 Task: Find connections with filter location Lençóis Paulista with filter topic #lawenforcementwith filter profile language French with filter current company Ramco Systems with filter school Techno India College Of Technology with filter industry Investment Banking with filter service category Project Management with filter keywords title Brand Strategist
Action: Mouse moved to (547, 72)
Screenshot: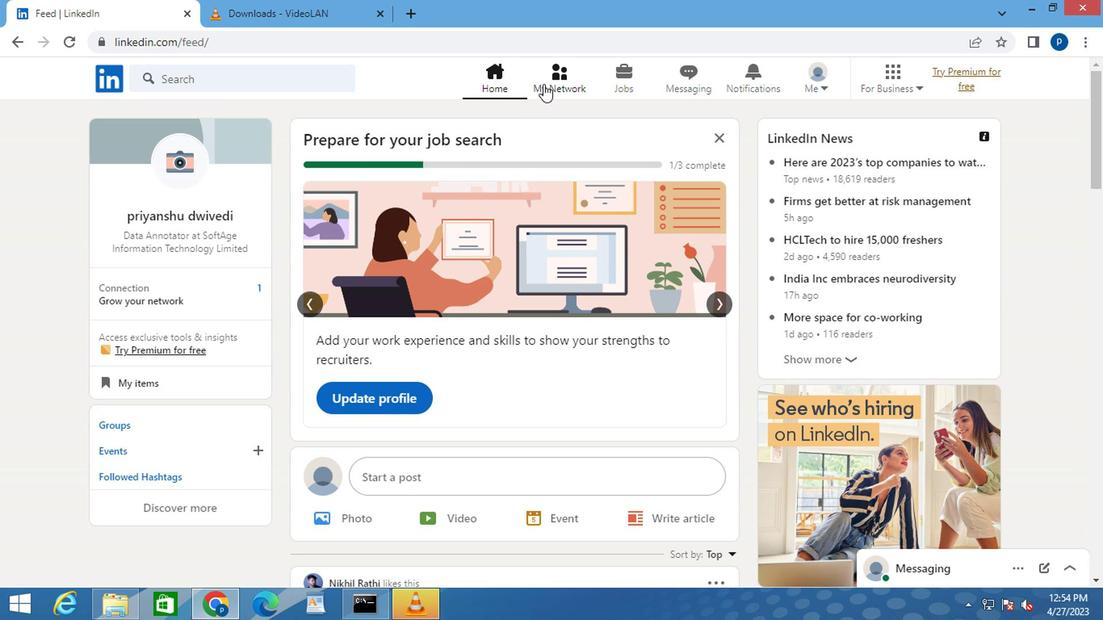 
Action: Mouse pressed left at (547, 72)
Screenshot: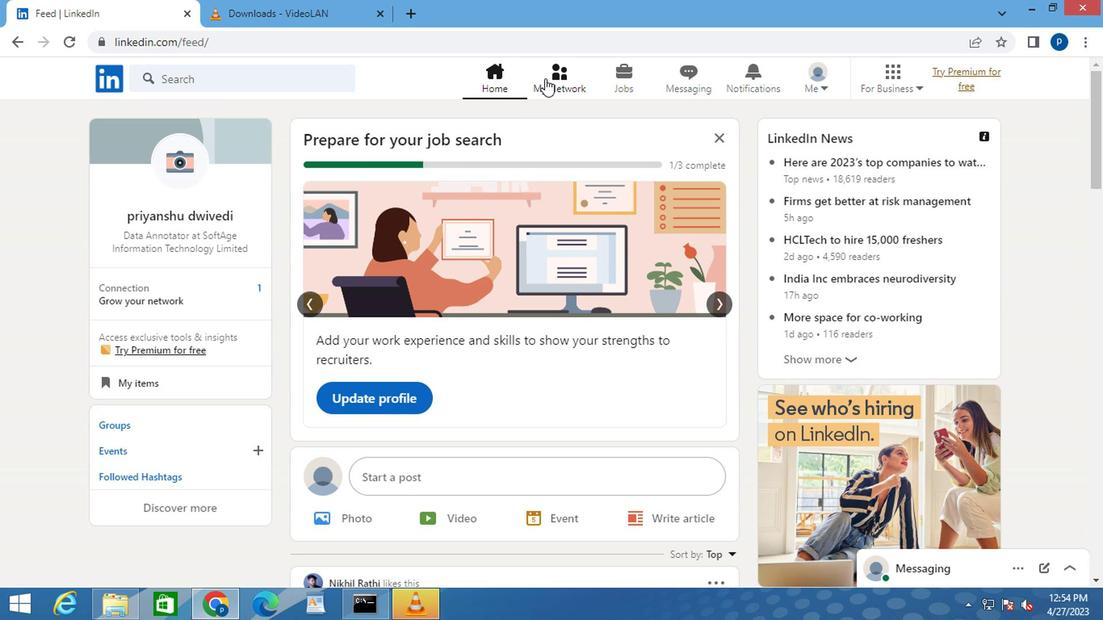
Action: Mouse moved to (203, 158)
Screenshot: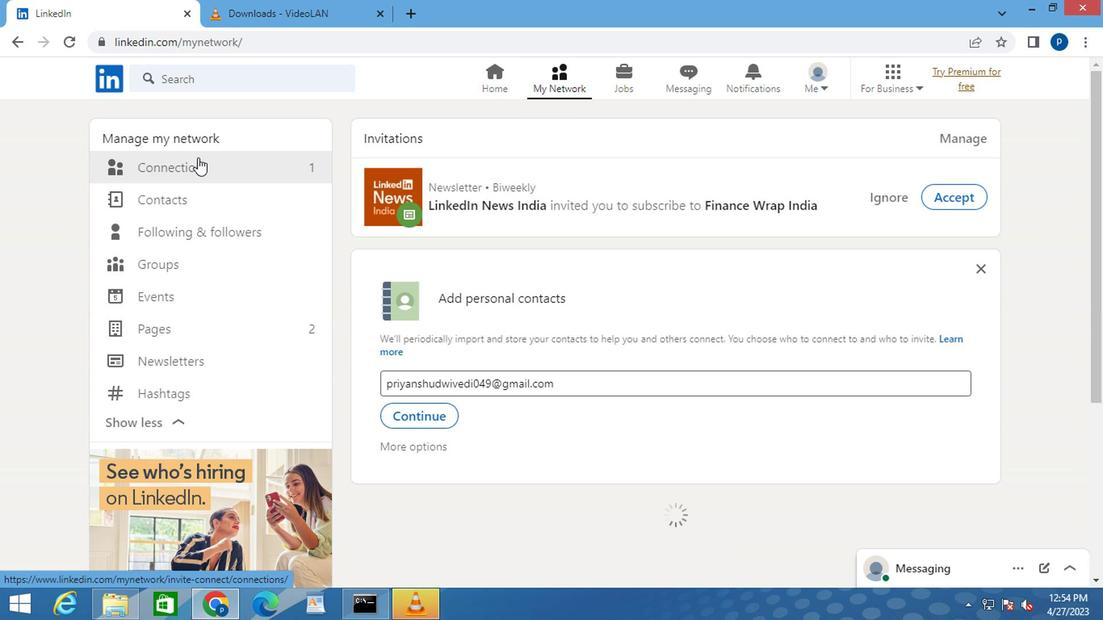 
Action: Mouse pressed left at (203, 158)
Screenshot: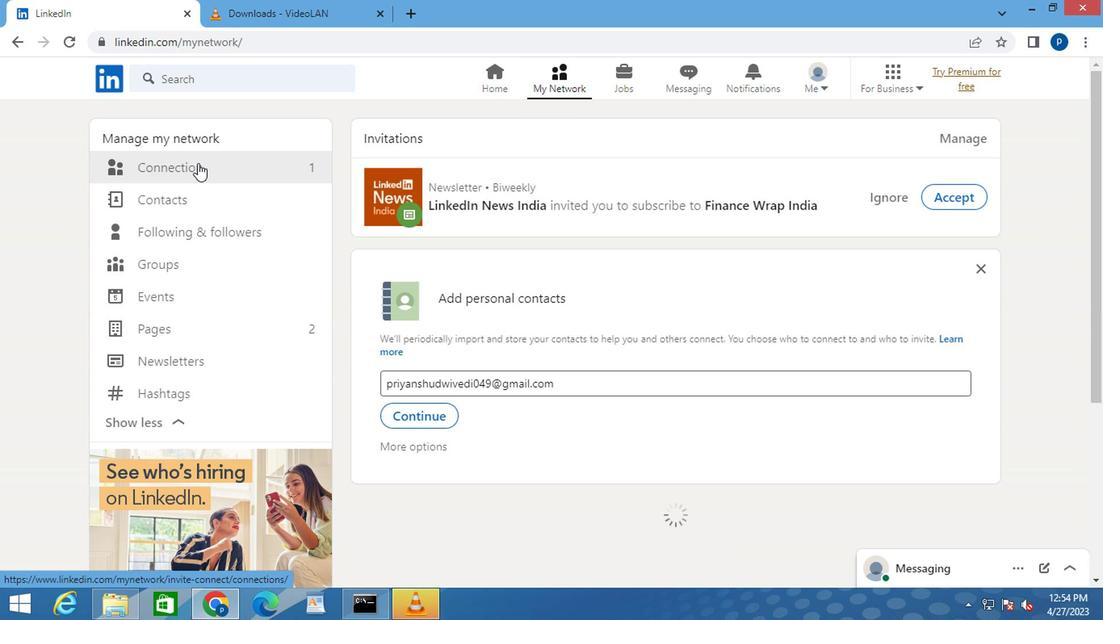 
Action: Mouse moved to (663, 158)
Screenshot: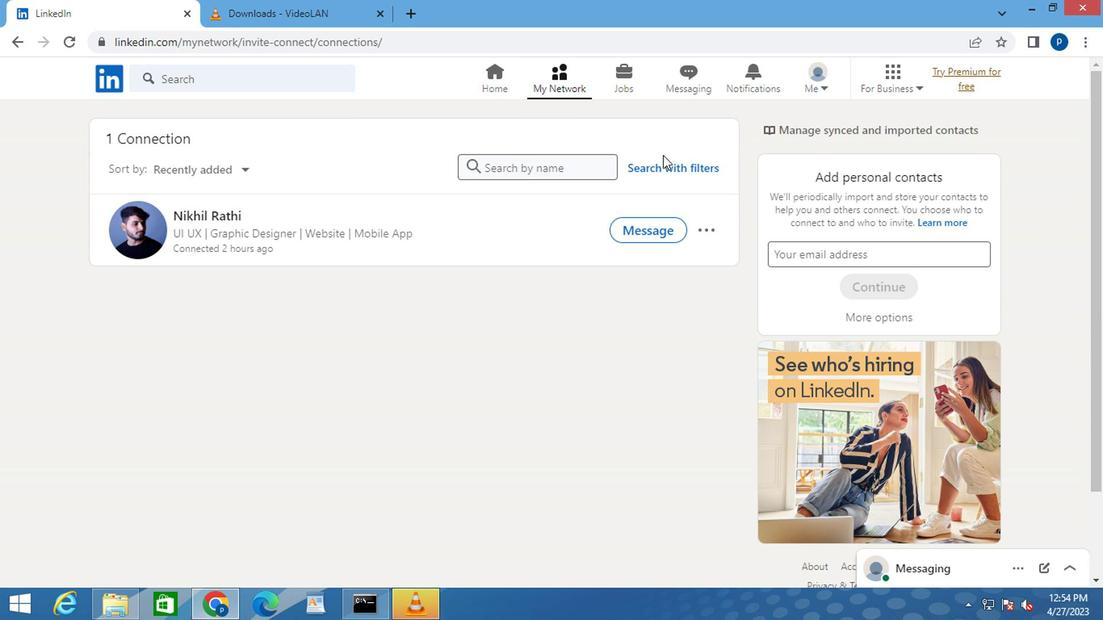 
Action: Mouse pressed left at (663, 158)
Screenshot: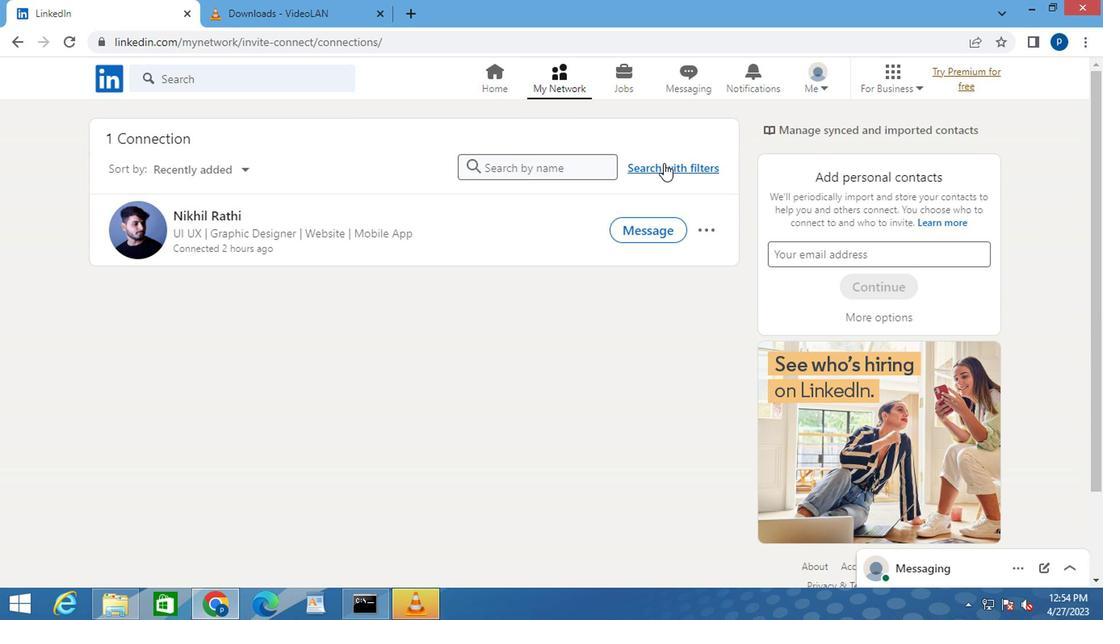 
Action: Mouse moved to (606, 120)
Screenshot: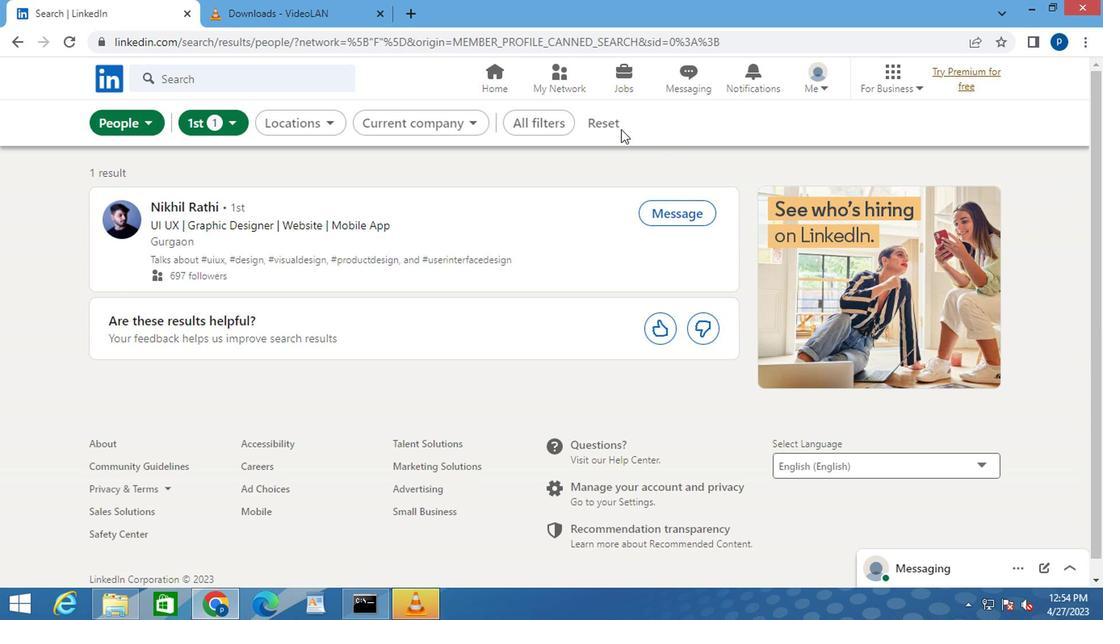 
Action: Mouse pressed left at (606, 120)
Screenshot: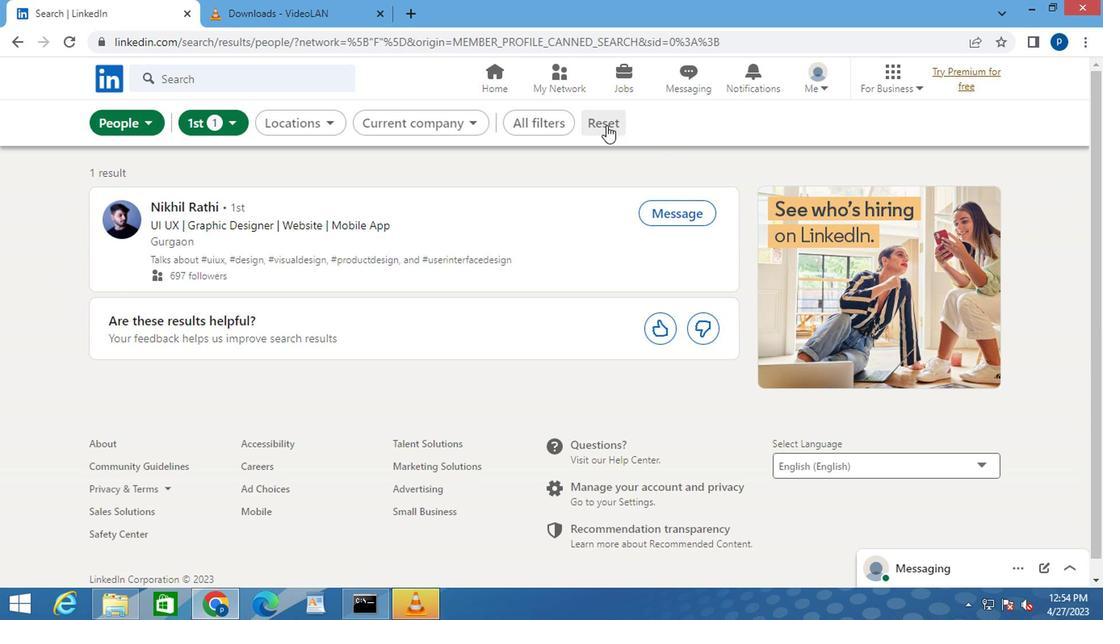 
Action: Mouse moved to (596, 118)
Screenshot: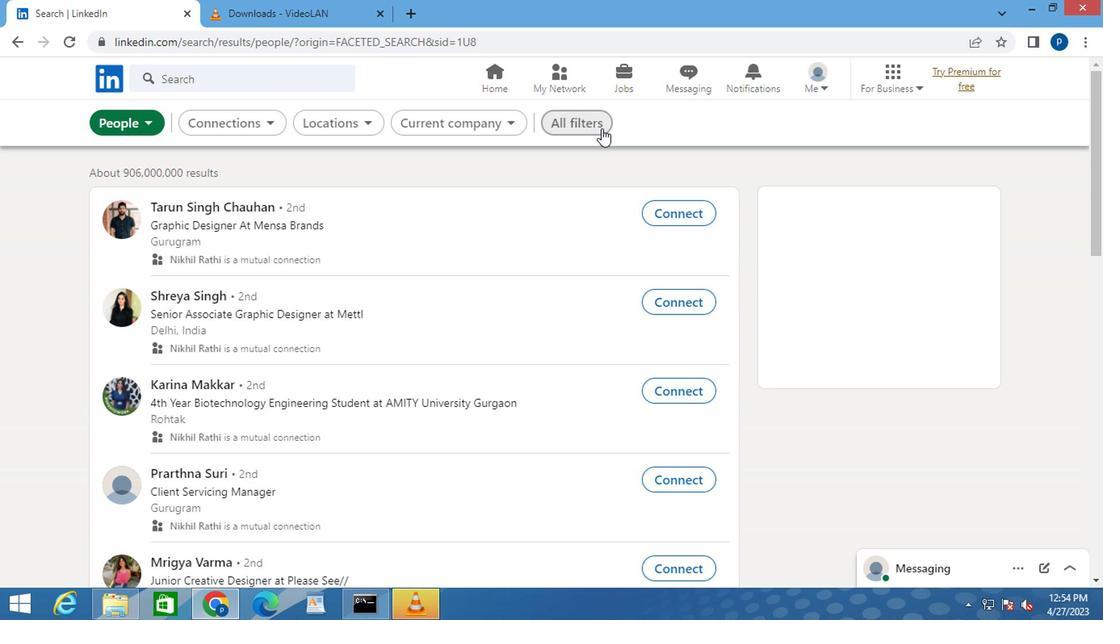 
Action: Mouse pressed left at (596, 118)
Screenshot: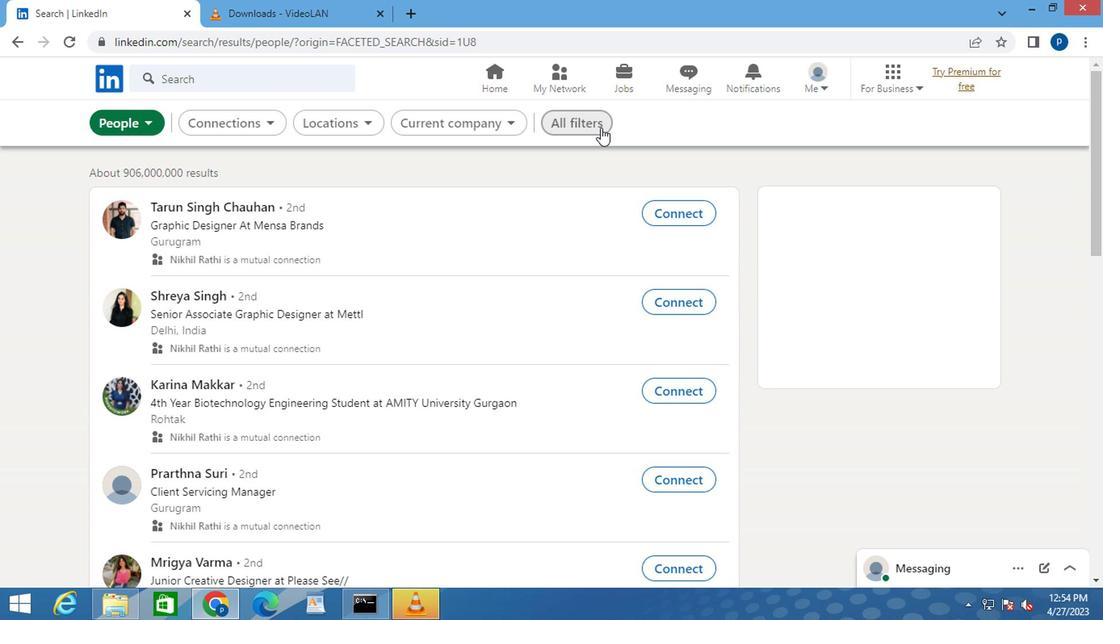 
Action: Mouse moved to (826, 361)
Screenshot: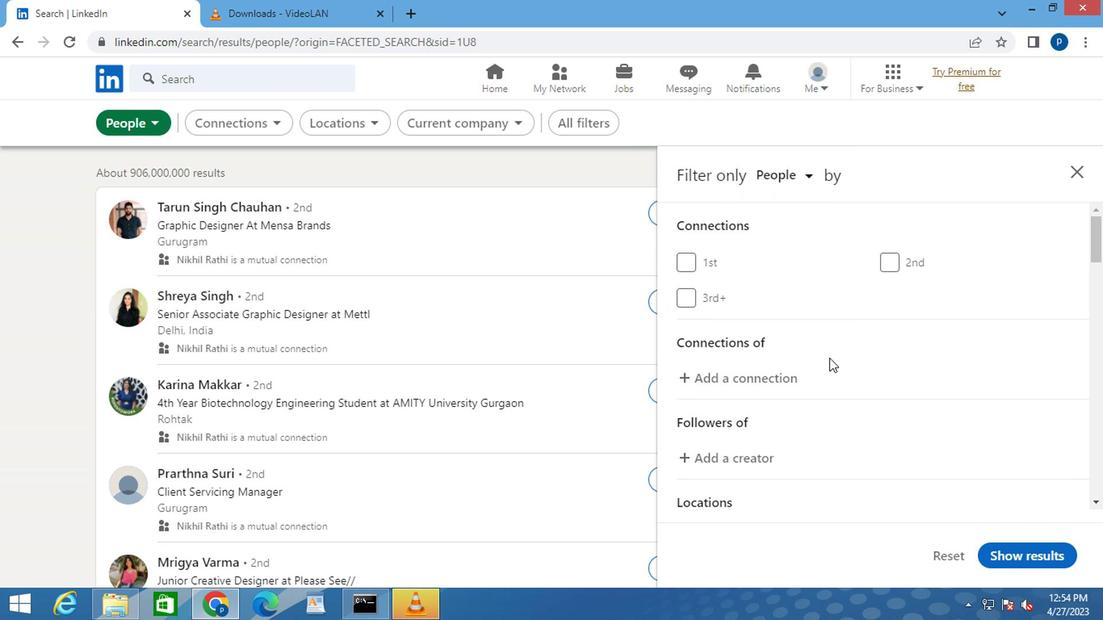 
Action: Mouse scrolled (826, 360) with delta (0, -1)
Screenshot: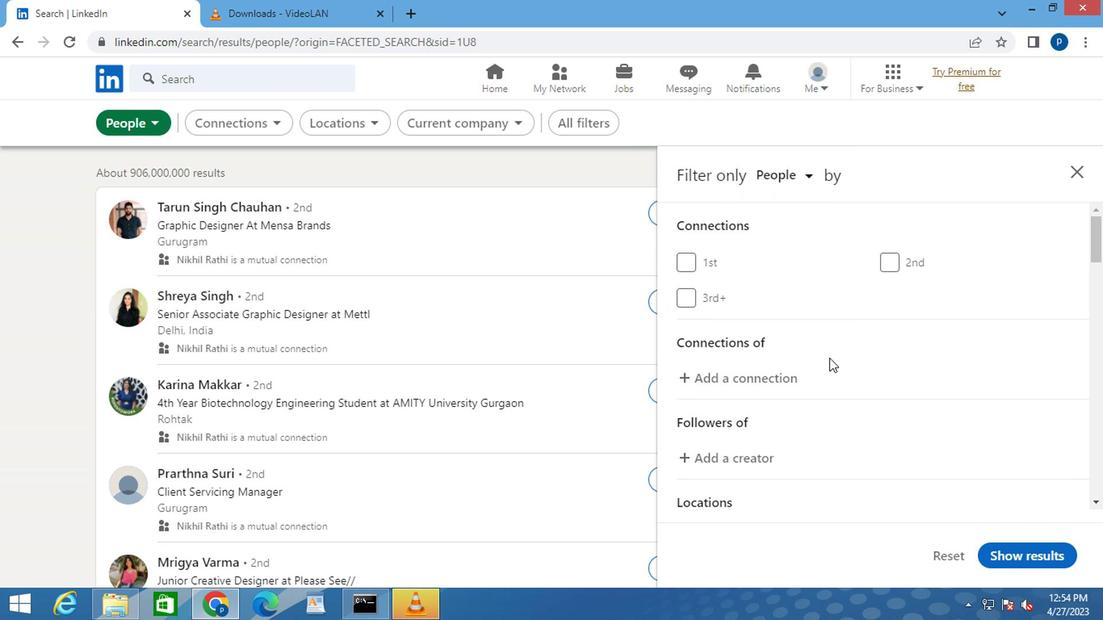 
Action: Mouse scrolled (826, 360) with delta (0, -1)
Screenshot: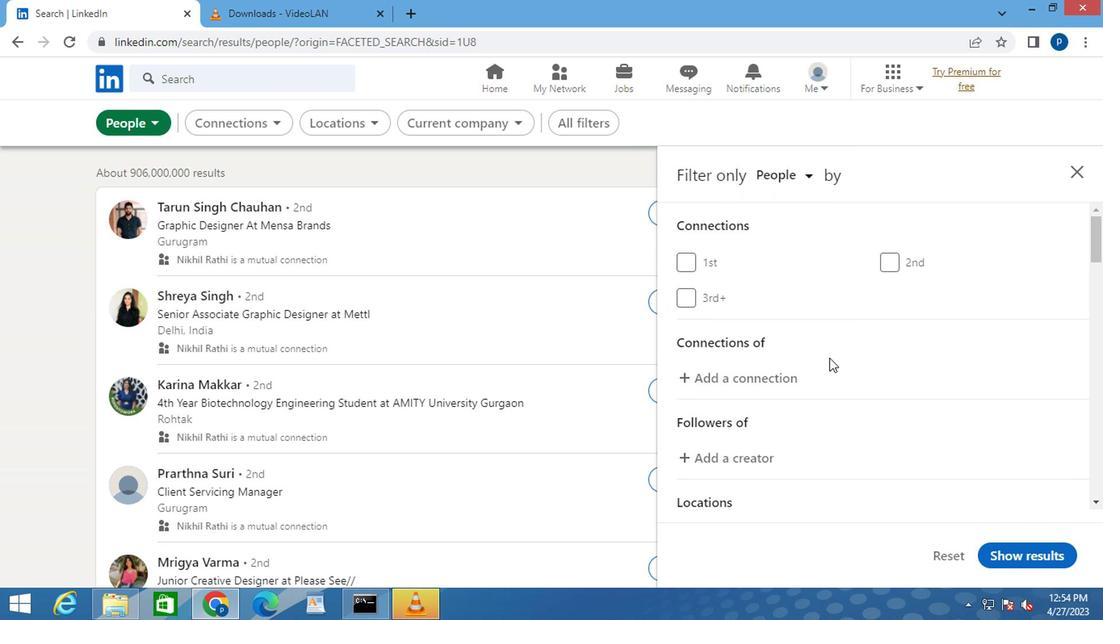 
Action: Mouse scrolled (826, 360) with delta (0, -1)
Screenshot: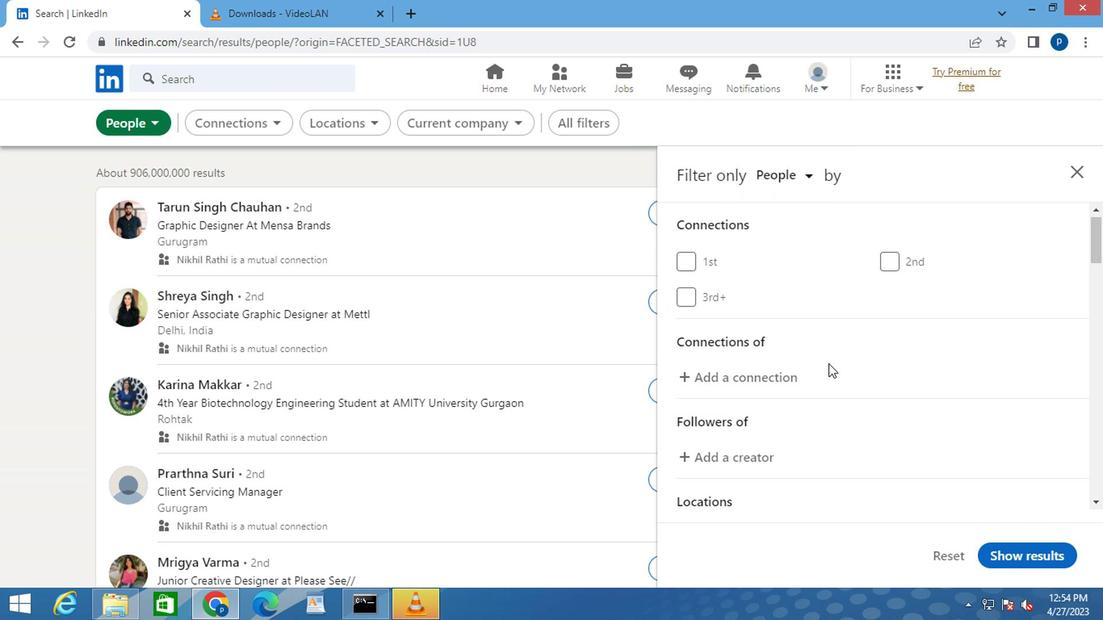 
Action: Mouse moved to (914, 367)
Screenshot: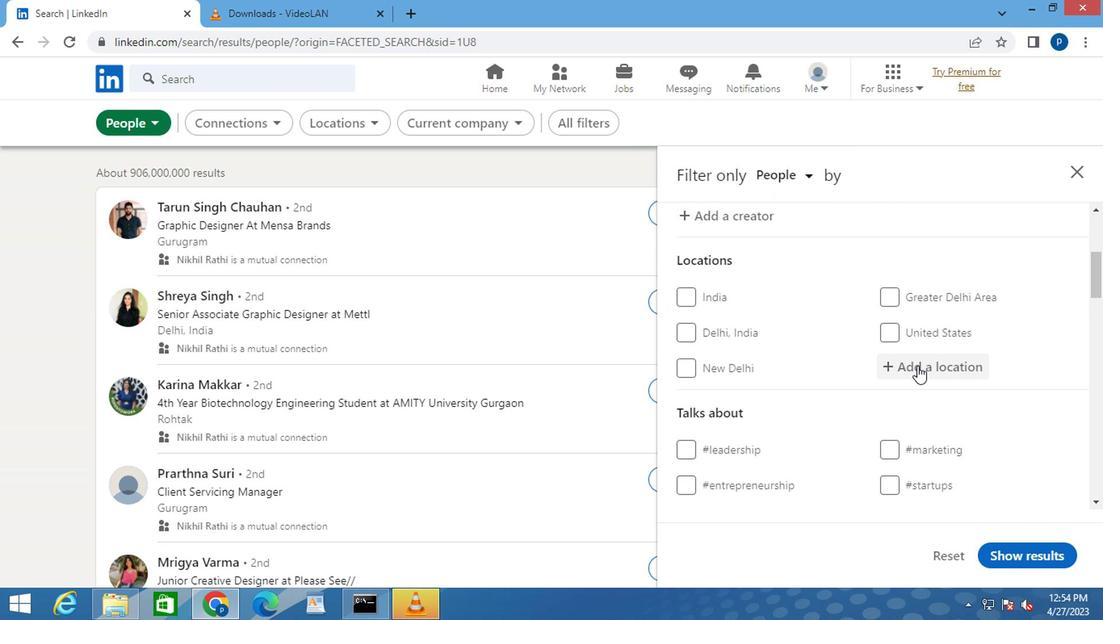 
Action: Mouse pressed left at (914, 367)
Screenshot: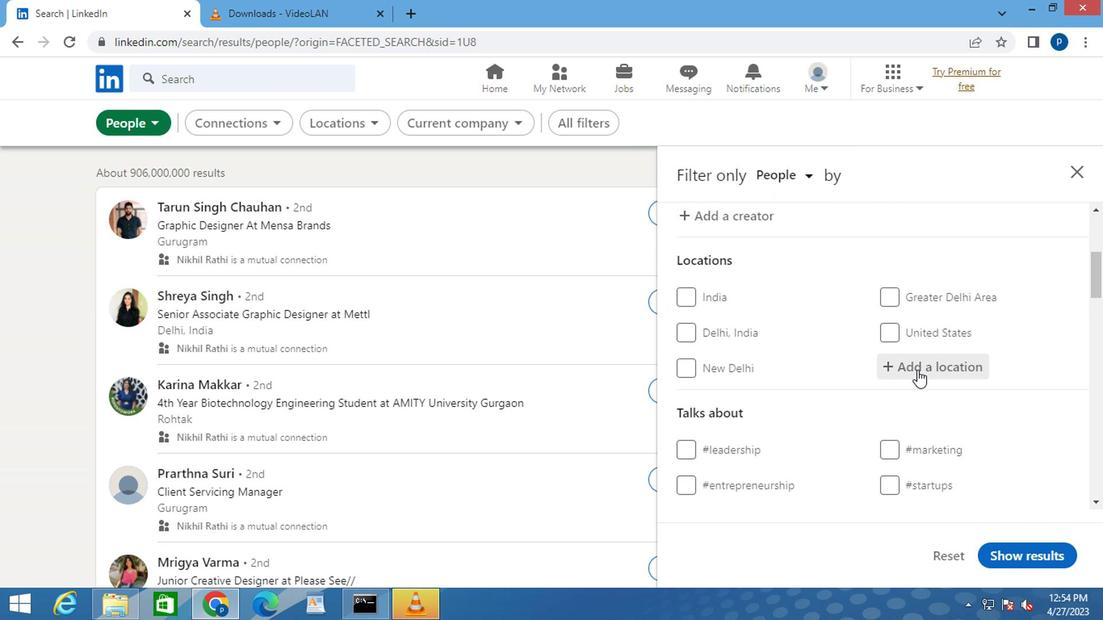
Action: Key pressed l<Key.caps_lock>encois
Screenshot: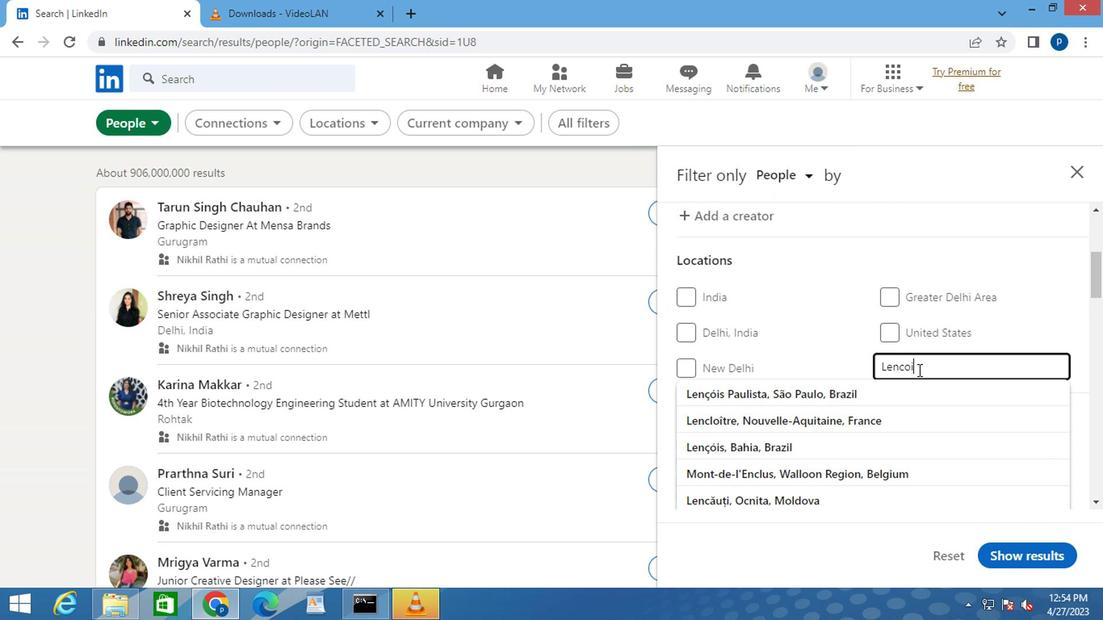 
Action: Mouse moved to (763, 396)
Screenshot: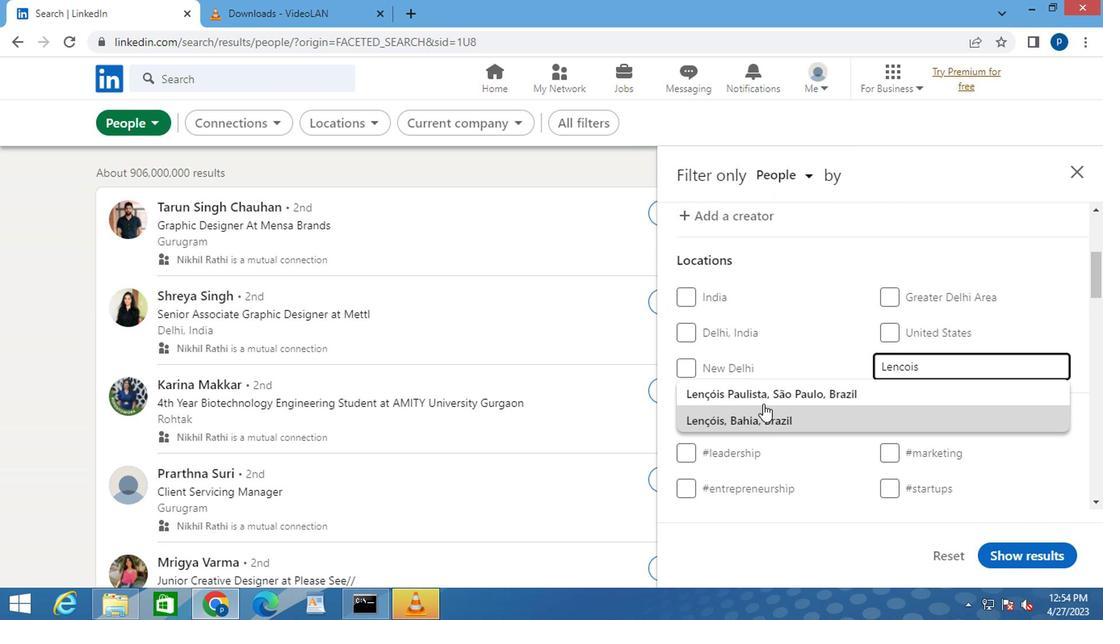 
Action: Mouse pressed left at (763, 396)
Screenshot: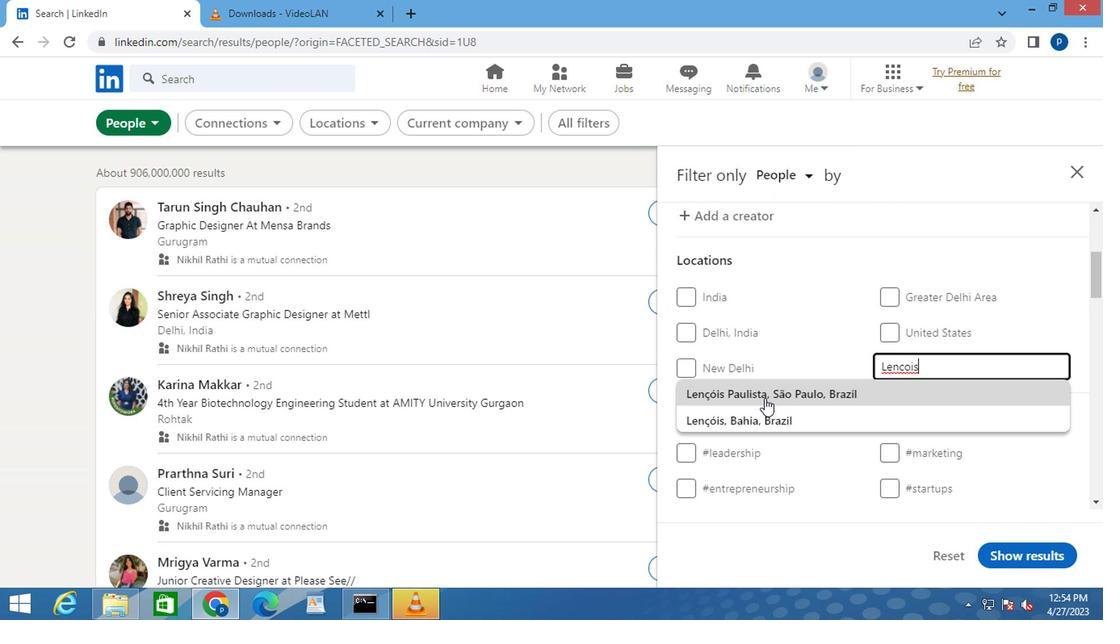 
Action: Mouse scrolled (763, 396) with delta (0, 0)
Screenshot: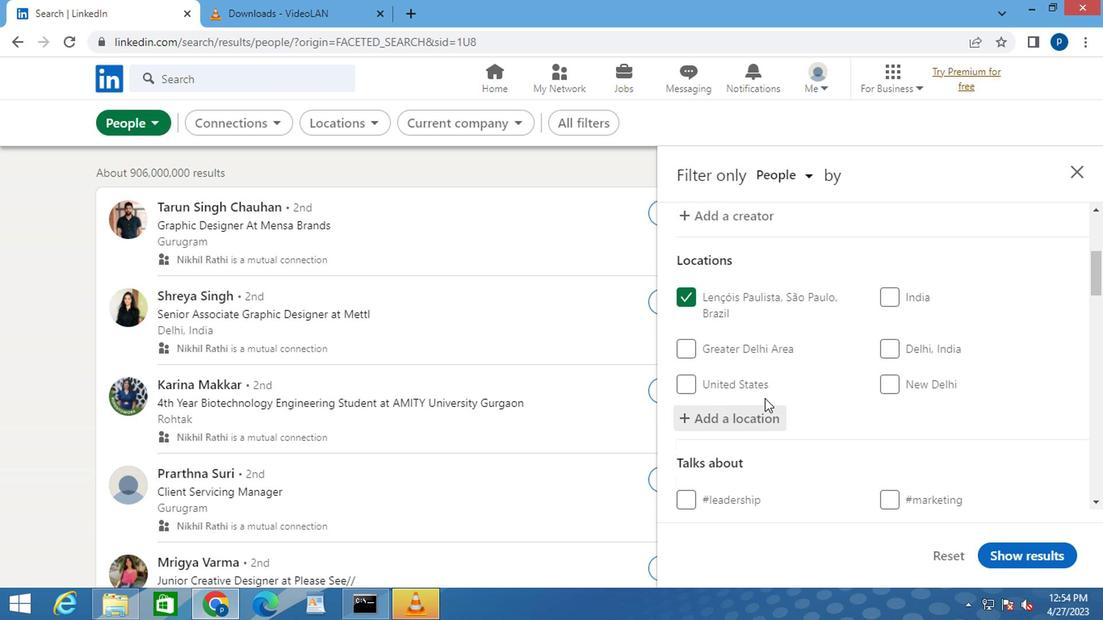 
Action: Mouse moved to (763, 396)
Screenshot: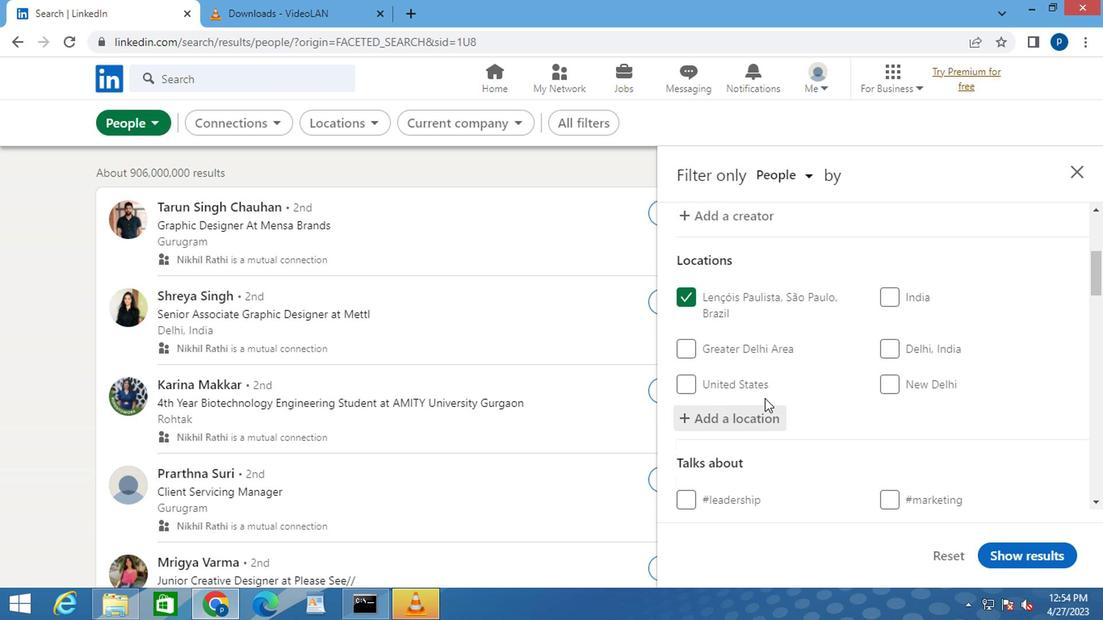 
Action: Mouse scrolled (763, 396) with delta (0, 0)
Screenshot: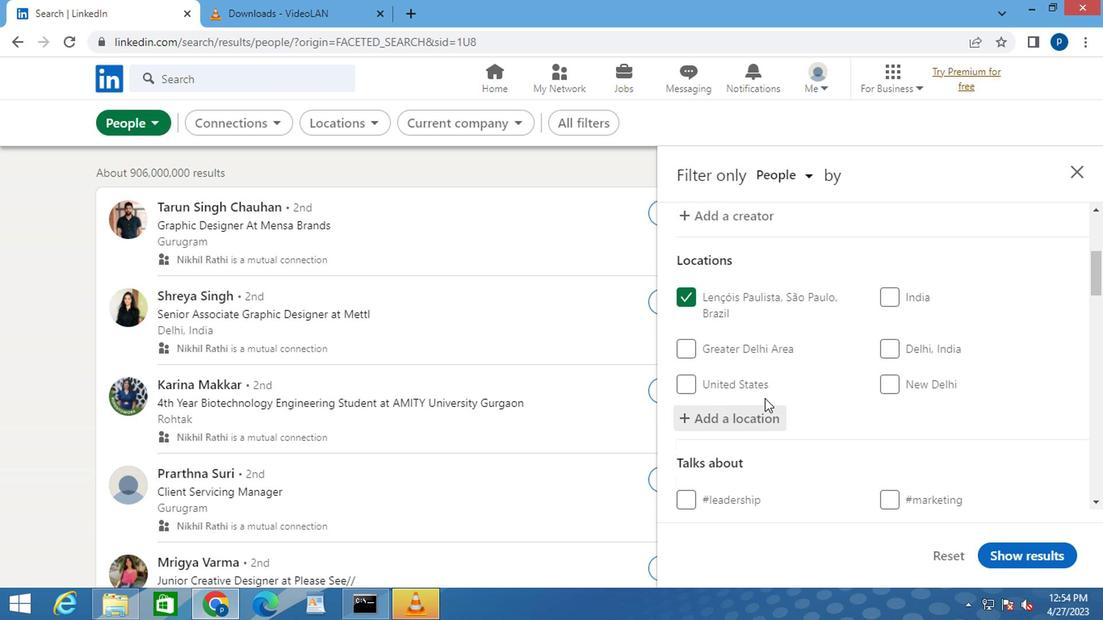 
Action: Mouse moved to (884, 406)
Screenshot: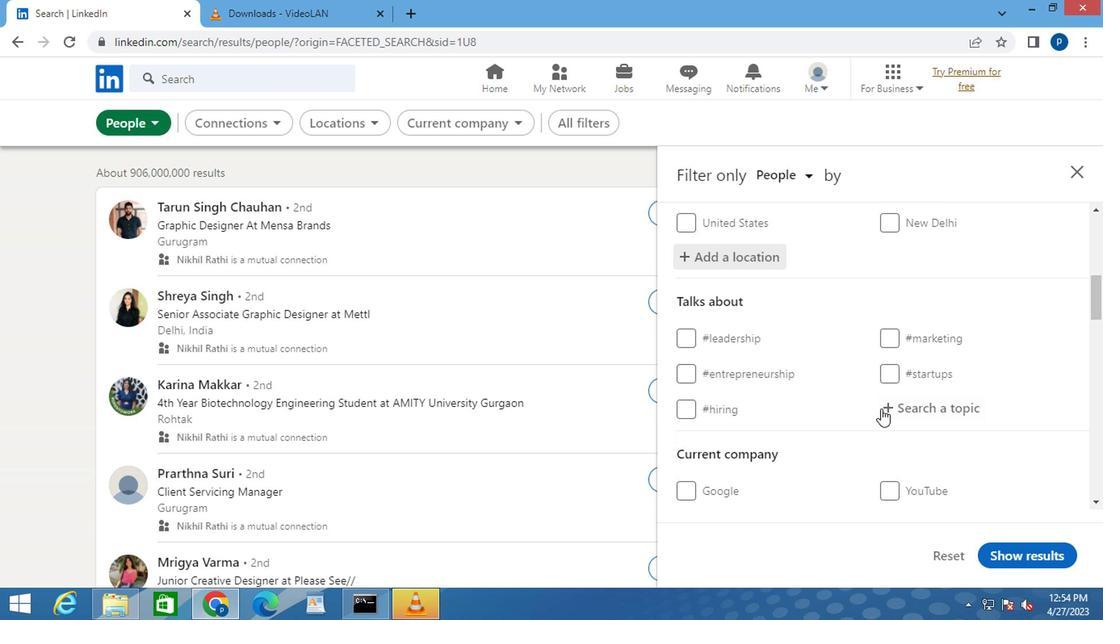
Action: Mouse pressed left at (884, 406)
Screenshot: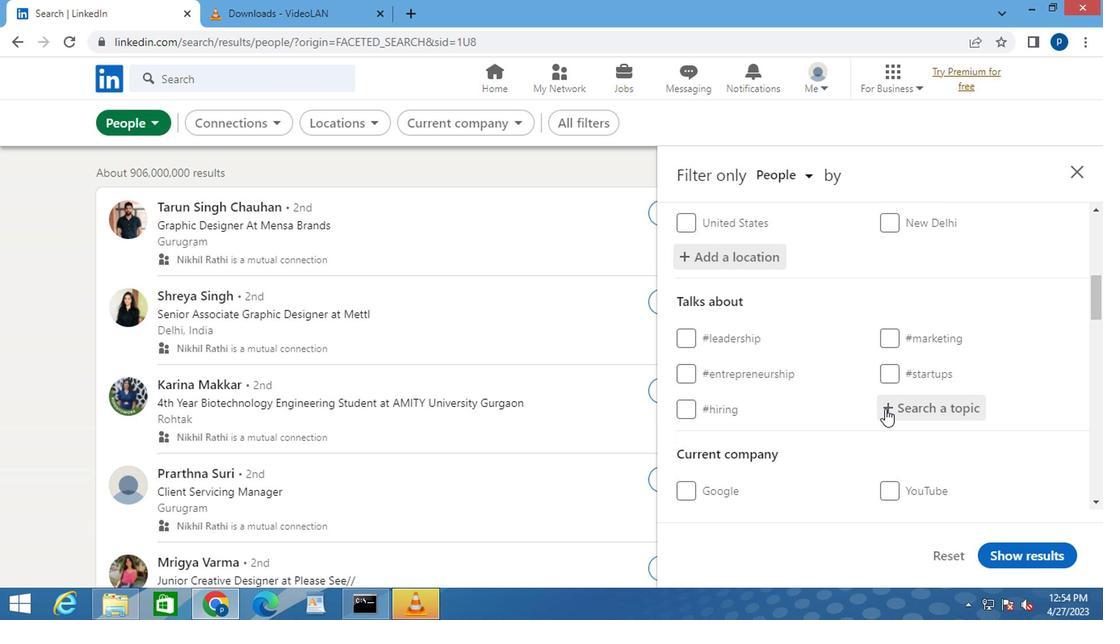 
Action: Mouse moved to (886, 406)
Screenshot: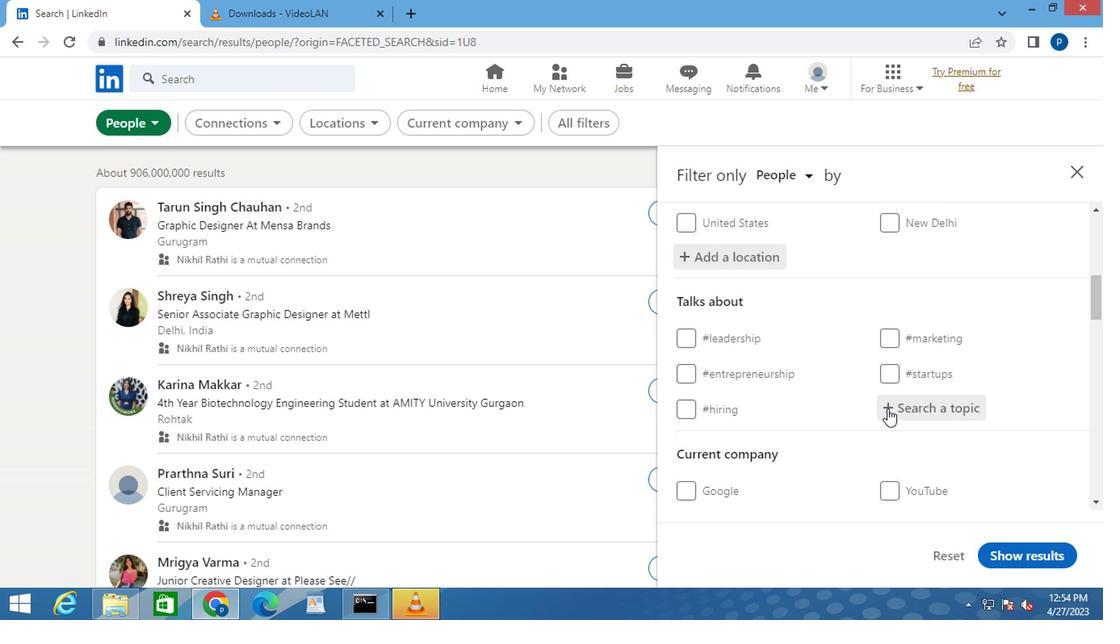
Action: Key pressed <Key.shift><Key.shift><Key.shift><Key.shift><Key.shift><Key.shift><Key.shift><Key.shift>#LAWENFORCEMENT<Key.space>
Screenshot: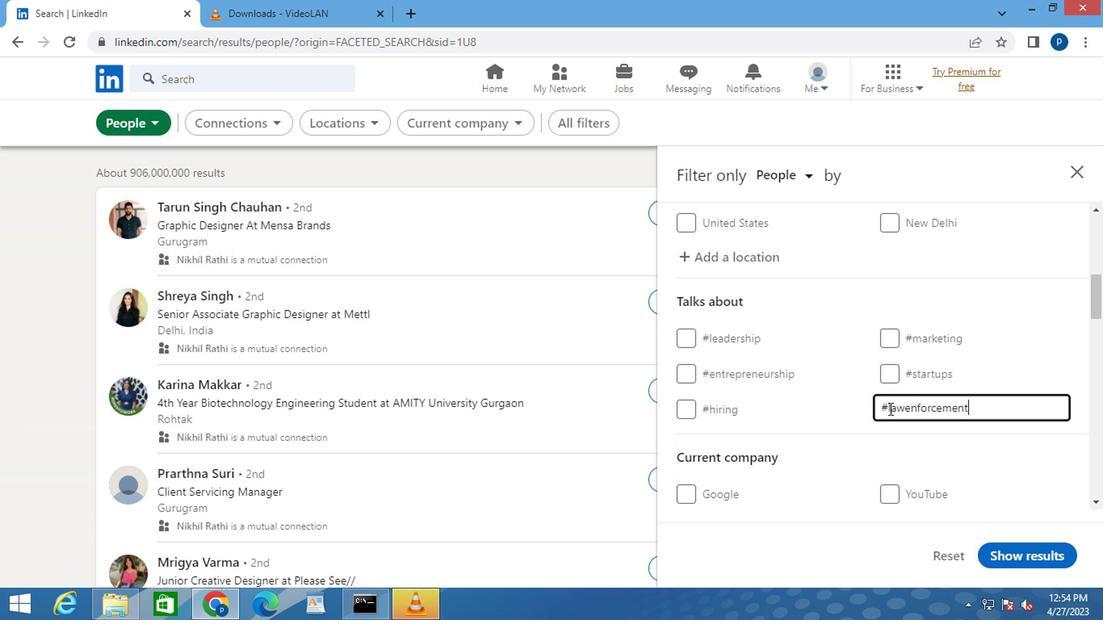 
Action: Mouse moved to (891, 425)
Screenshot: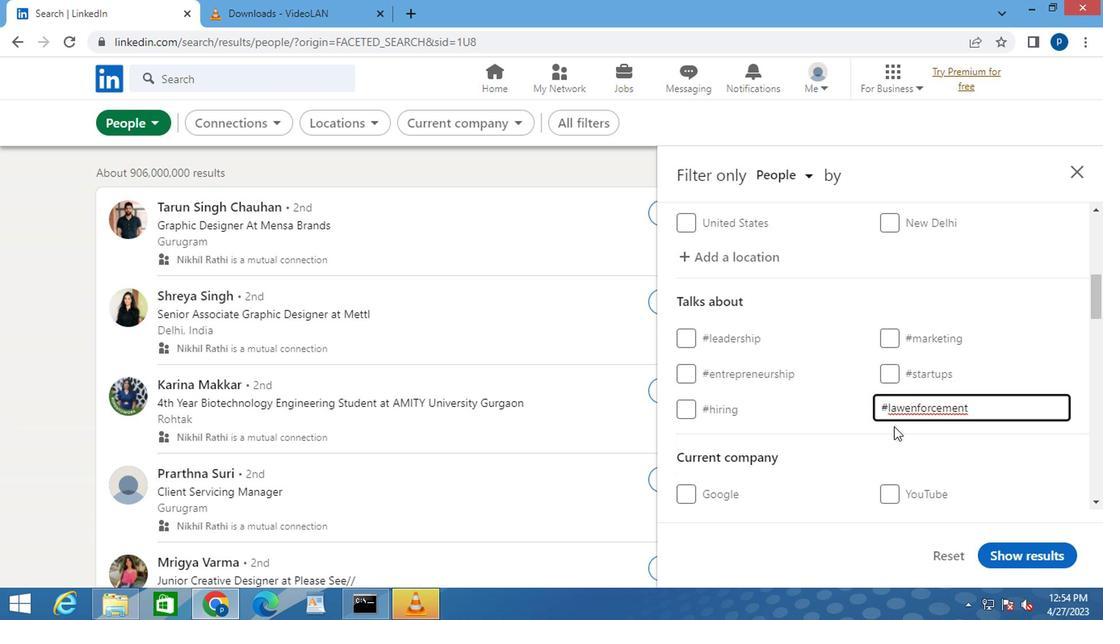 
Action: Mouse scrolled (891, 424) with delta (0, -1)
Screenshot: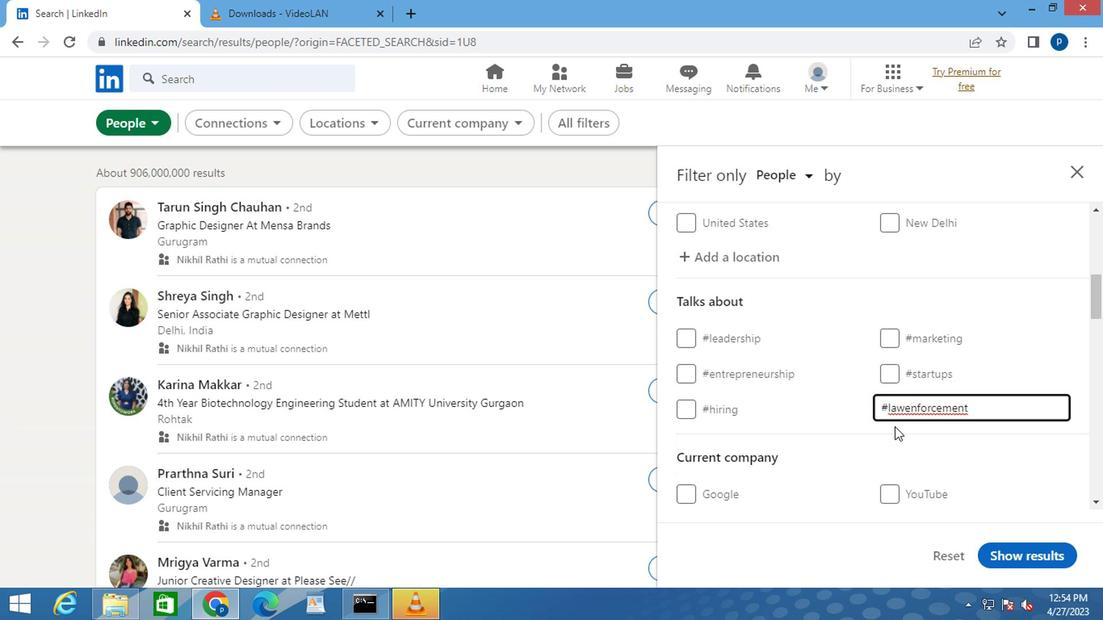 
Action: Mouse scrolled (891, 424) with delta (0, -1)
Screenshot: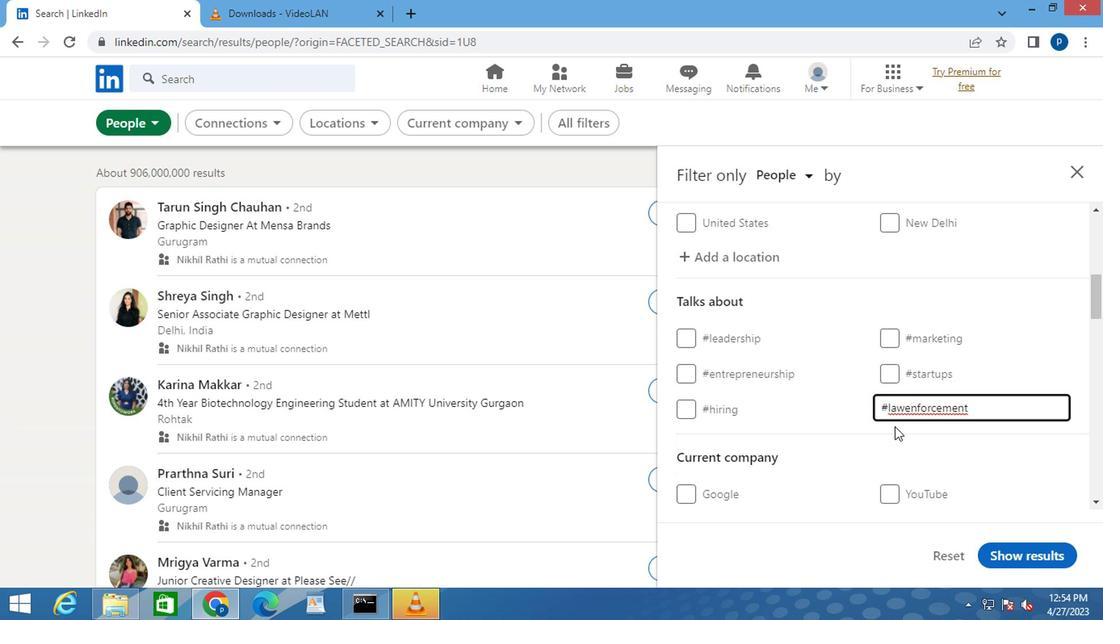 
Action: Mouse moved to (872, 412)
Screenshot: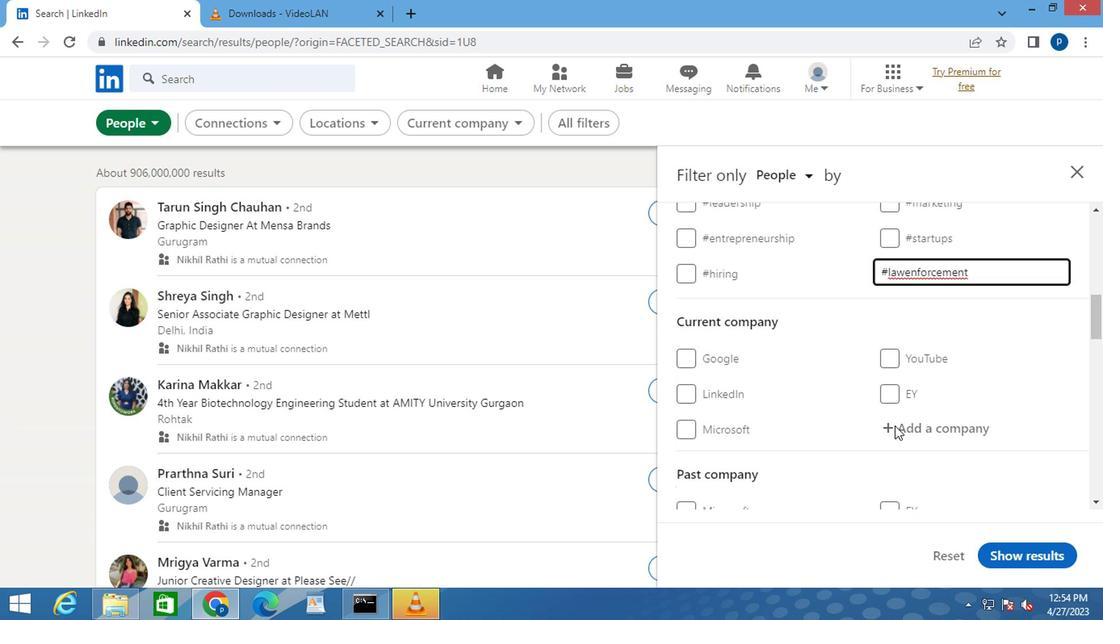 
Action: Mouse scrolled (872, 412) with delta (0, 0)
Screenshot: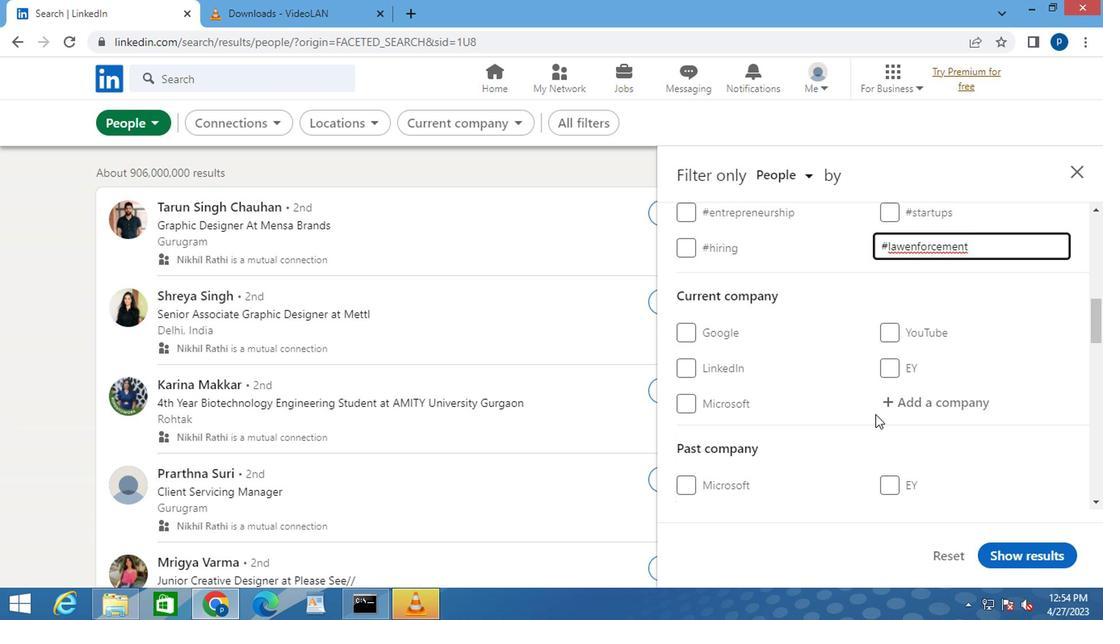 
Action: Mouse scrolled (872, 412) with delta (0, 0)
Screenshot: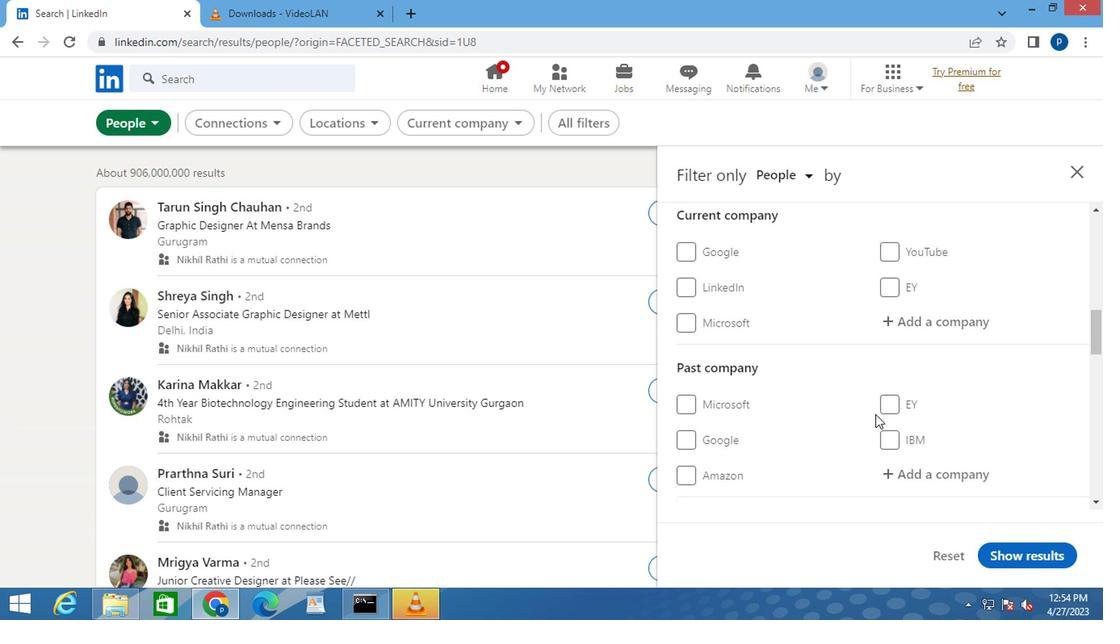 
Action: Mouse scrolled (872, 412) with delta (0, 0)
Screenshot: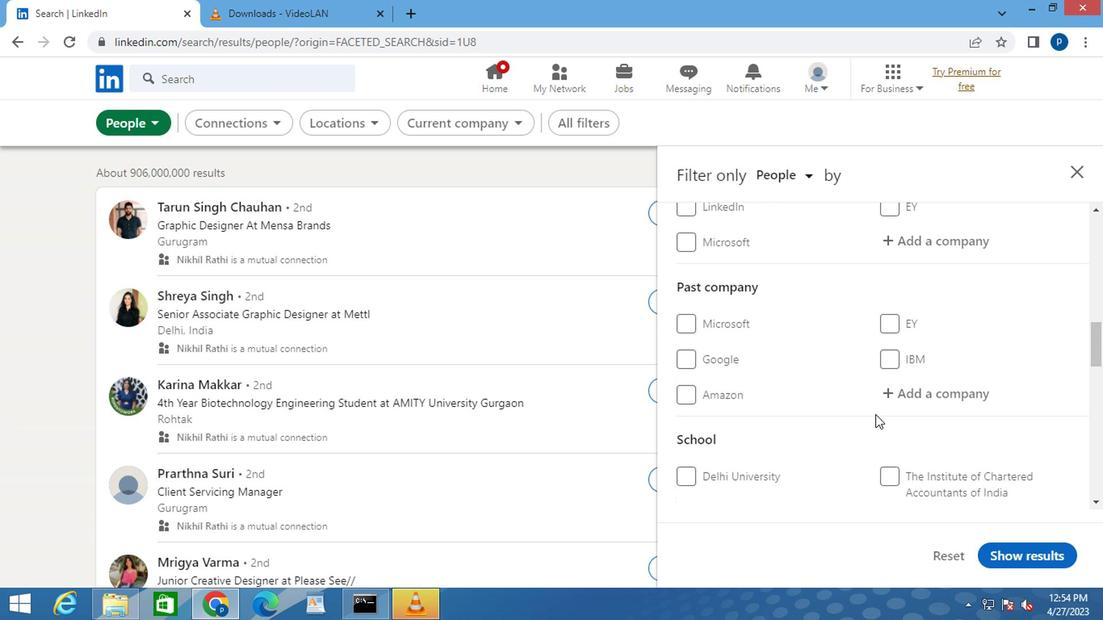 
Action: Mouse moved to (870, 413)
Screenshot: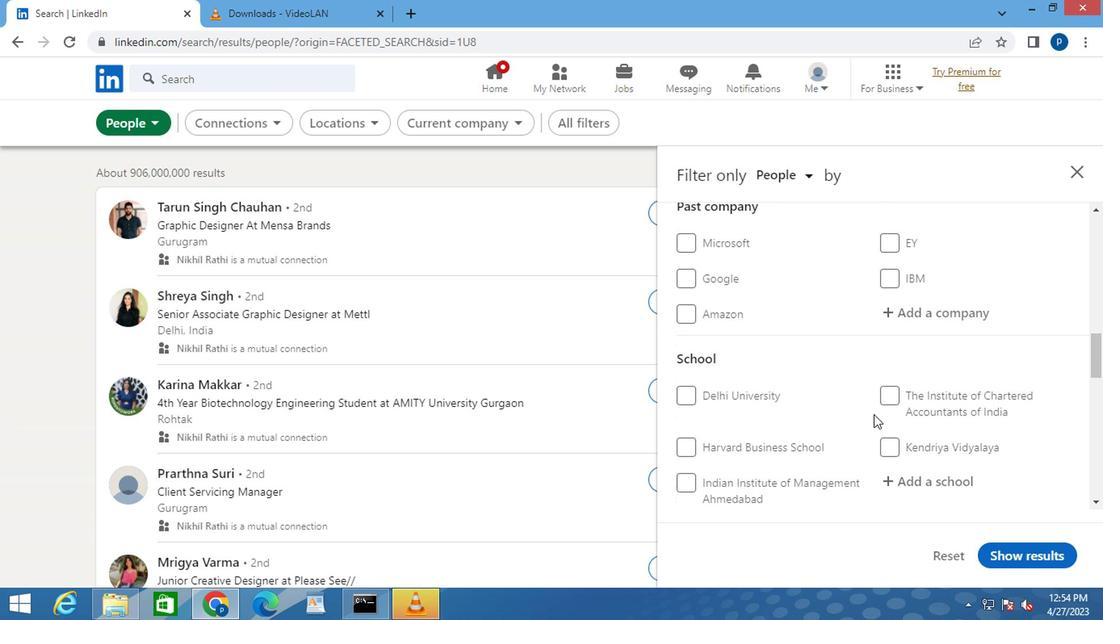 
Action: Mouse scrolled (870, 412) with delta (0, -1)
Screenshot: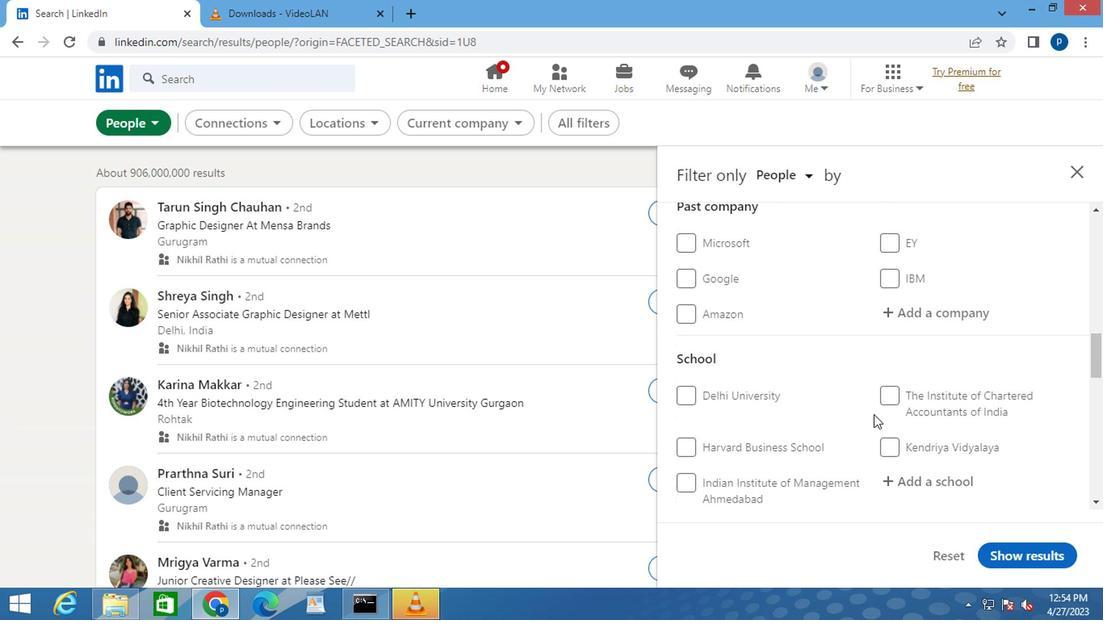 
Action: Mouse scrolled (870, 412) with delta (0, -1)
Screenshot: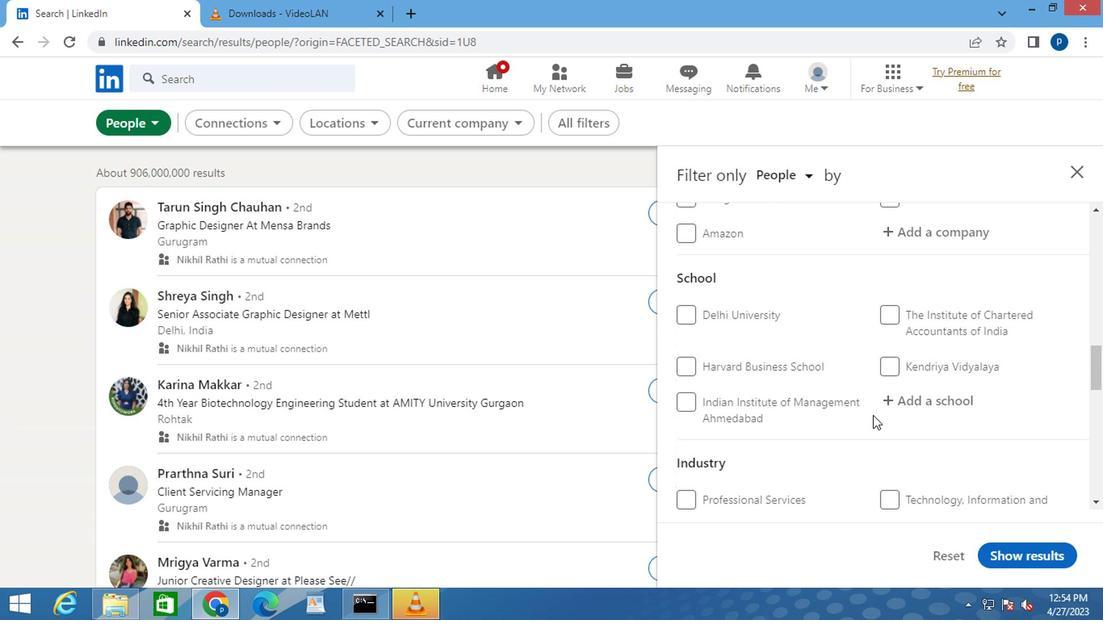 
Action: Mouse moved to (864, 413)
Screenshot: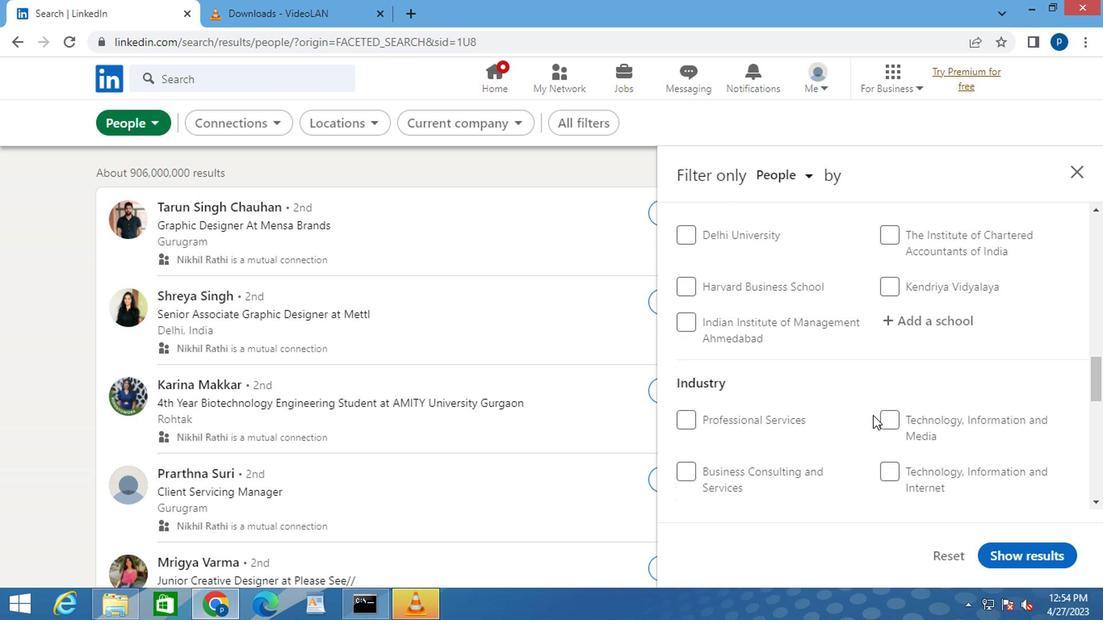 
Action: Mouse scrolled (864, 412) with delta (0, -1)
Screenshot: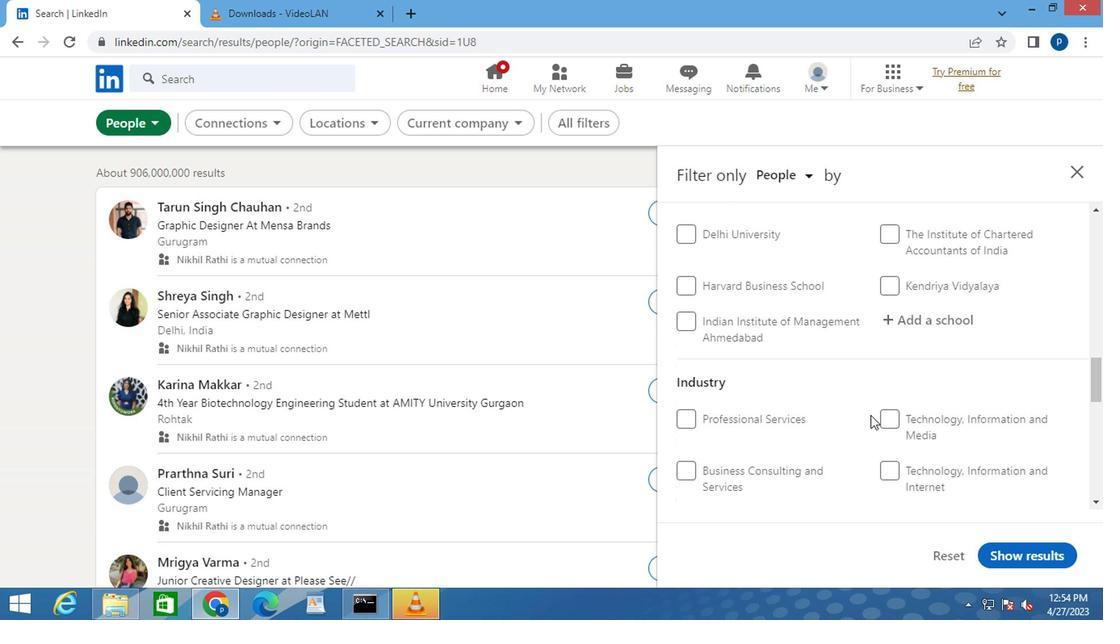 
Action: Mouse moved to (863, 413)
Screenshot: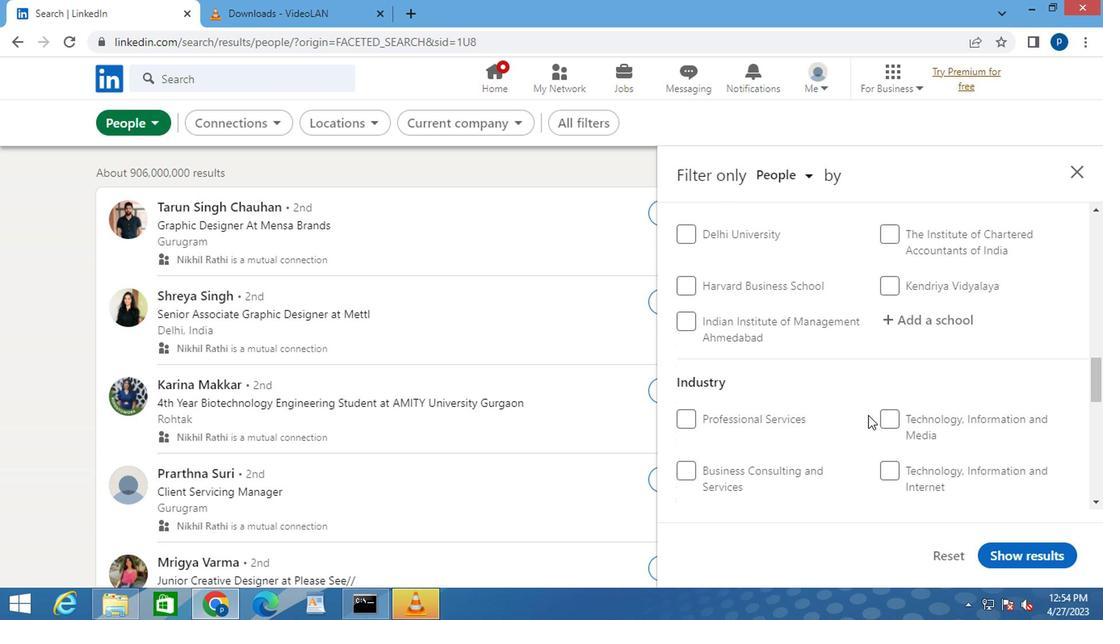 
Action: Mouse scrolled (863, 412) with delta (0, -1)
Screenshot: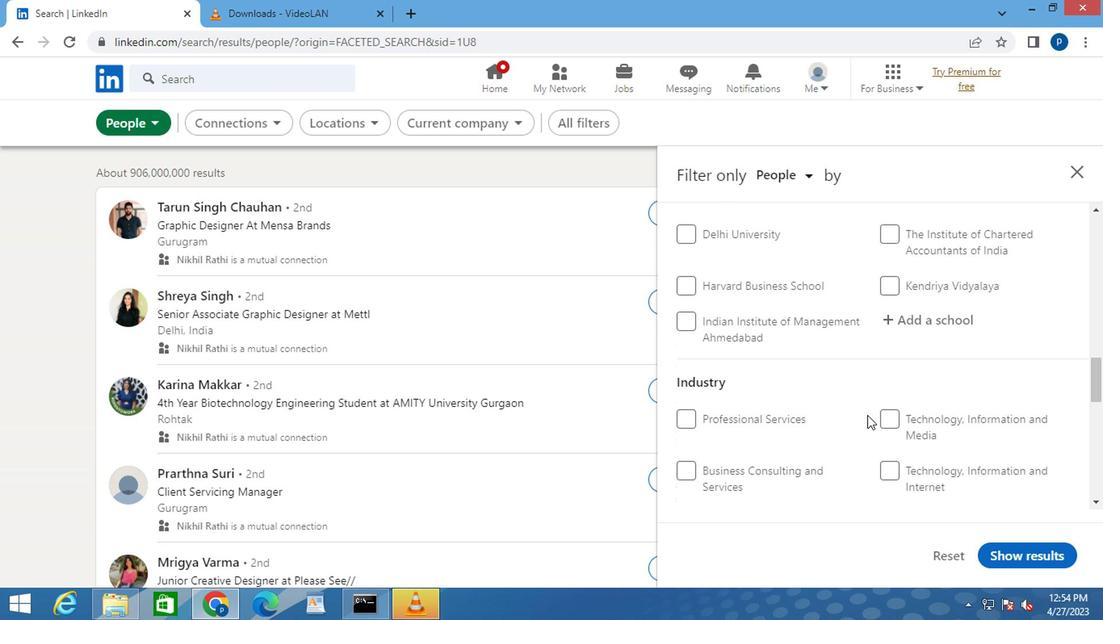 
Action: Mouse moved to (856, 412)
Screenshot: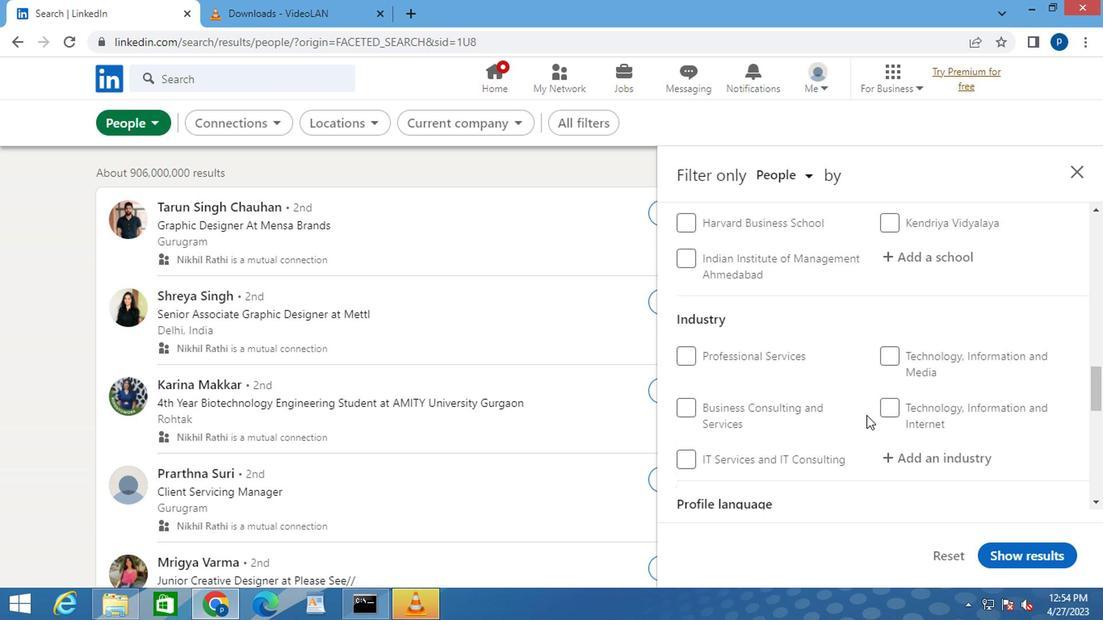 
Action: Mouse scrolled (856, 412) with delta (0, 0)
Screenshot: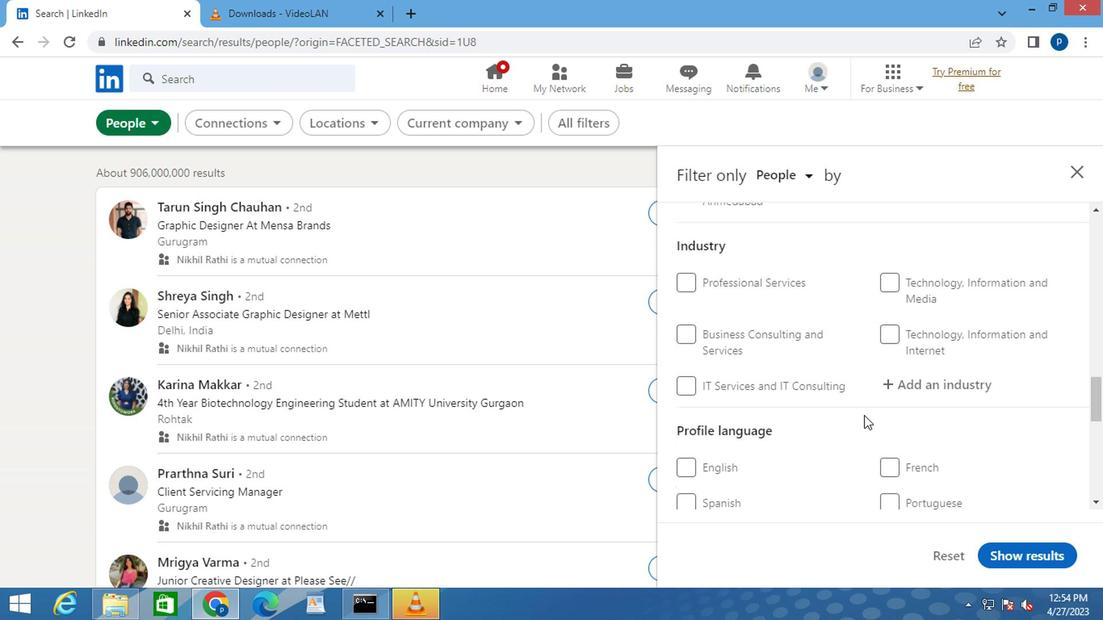 
Action: Mouse moved to (897, 355)
Screenshot: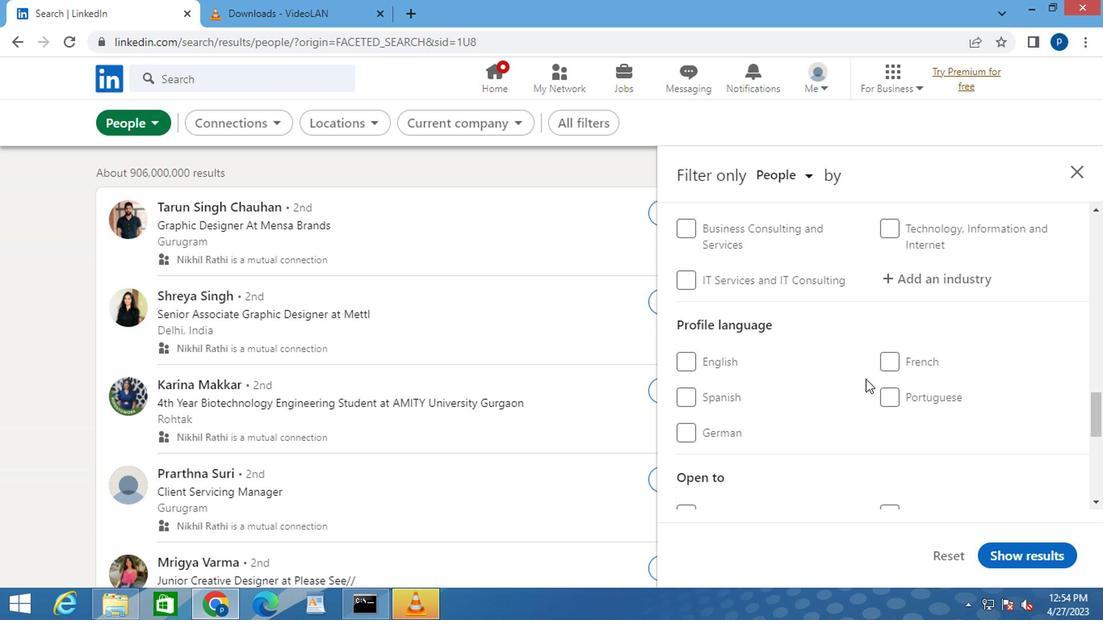 
Action: Mouse pressed left at (897, 355)
Screenshot: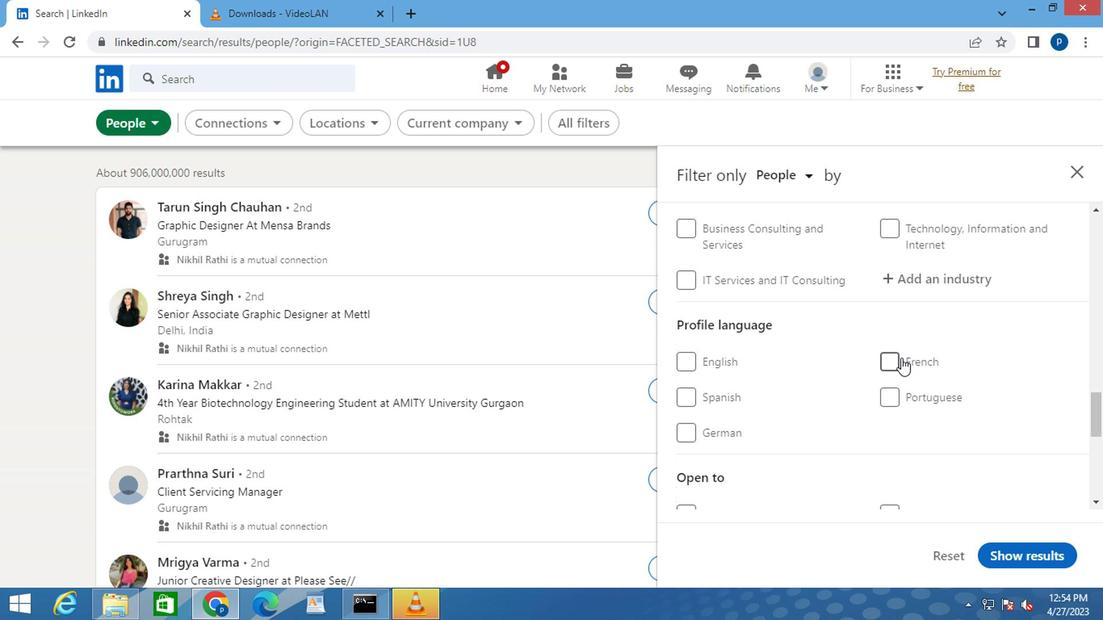 
Action: Mouse moved to (901, 332)
Screenshot: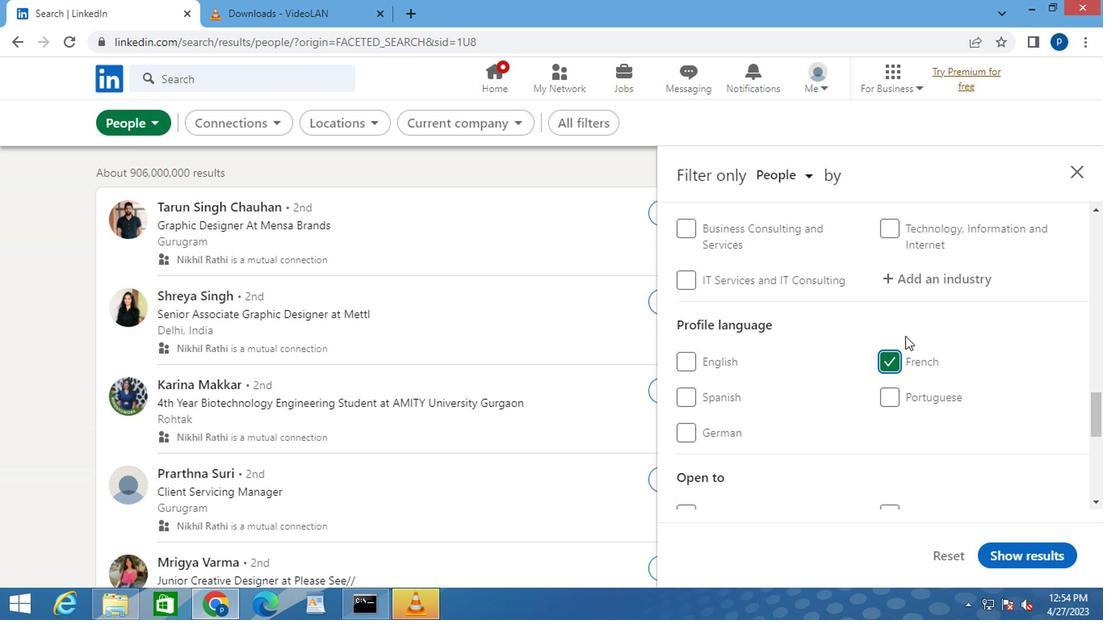 
Action: Mouse scrolled (901, 333) with delta (0, 0)
Screenshot: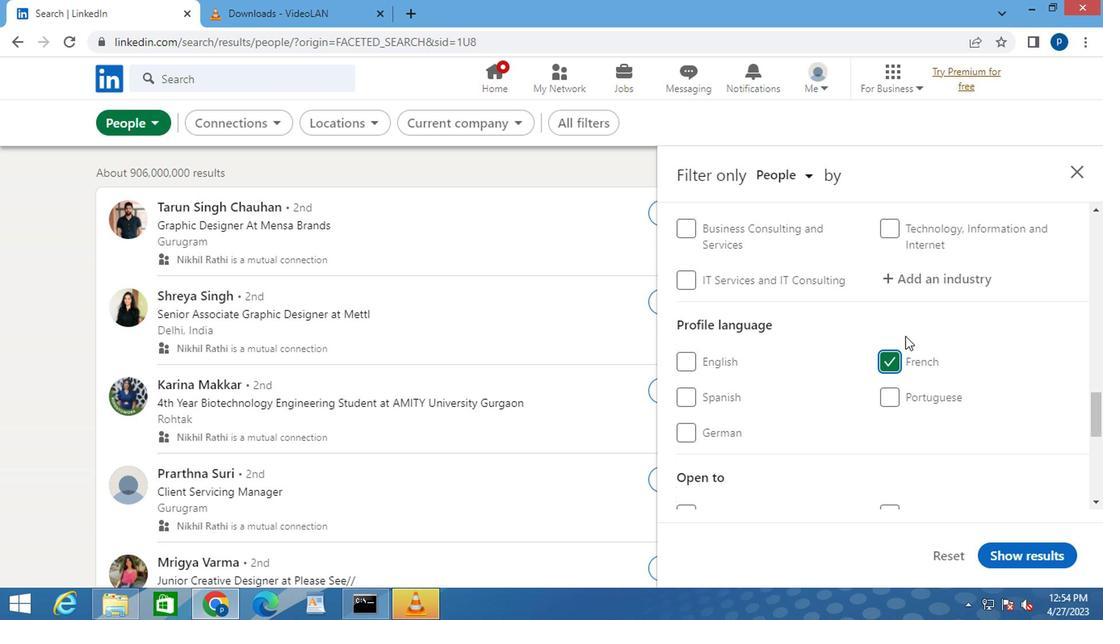 
Action: Mouse scrolled (901, 333) with delta (0, 0)
Screenshot: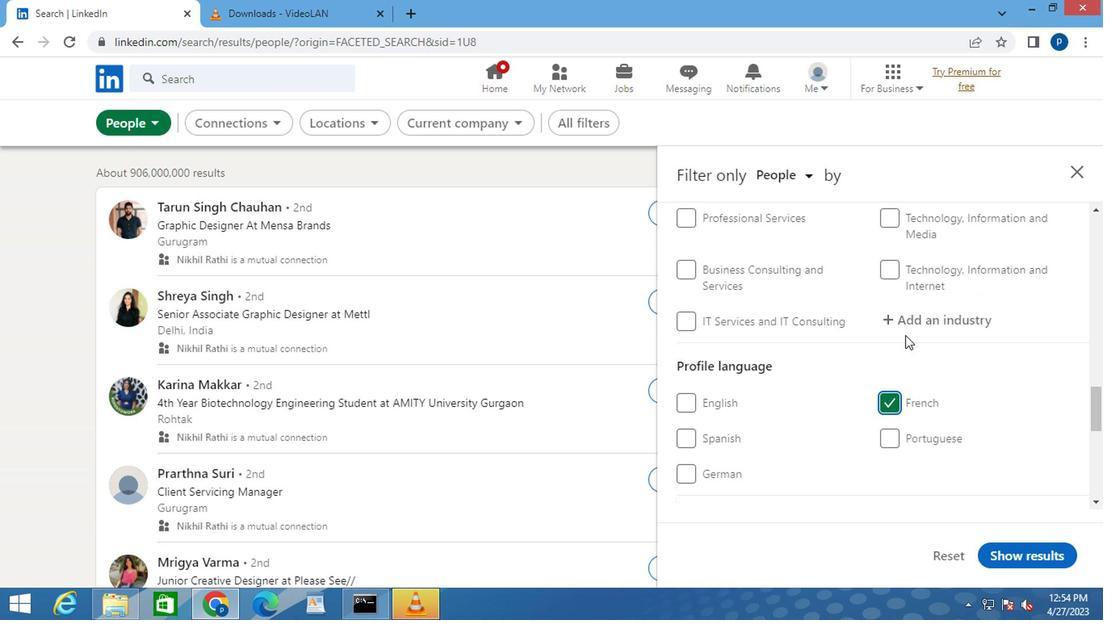 
Action: Mouse scrolled (901, 333) with delta (0, 0)
Screenshot: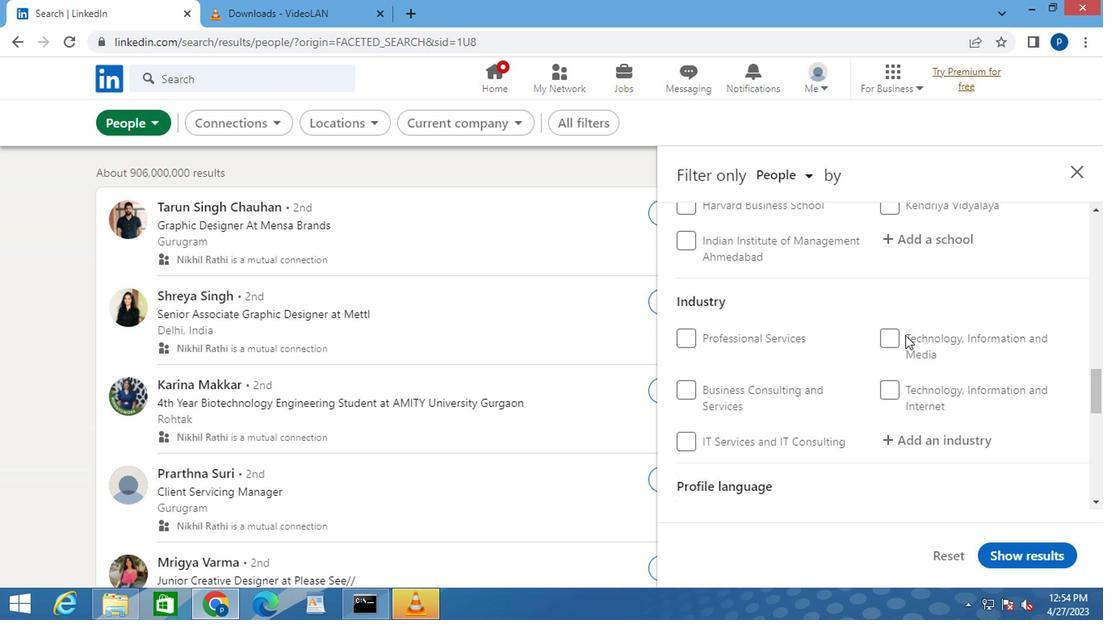 
Action: Mouse scrolled (901, 333) with delta (0, 0)
Screenshot: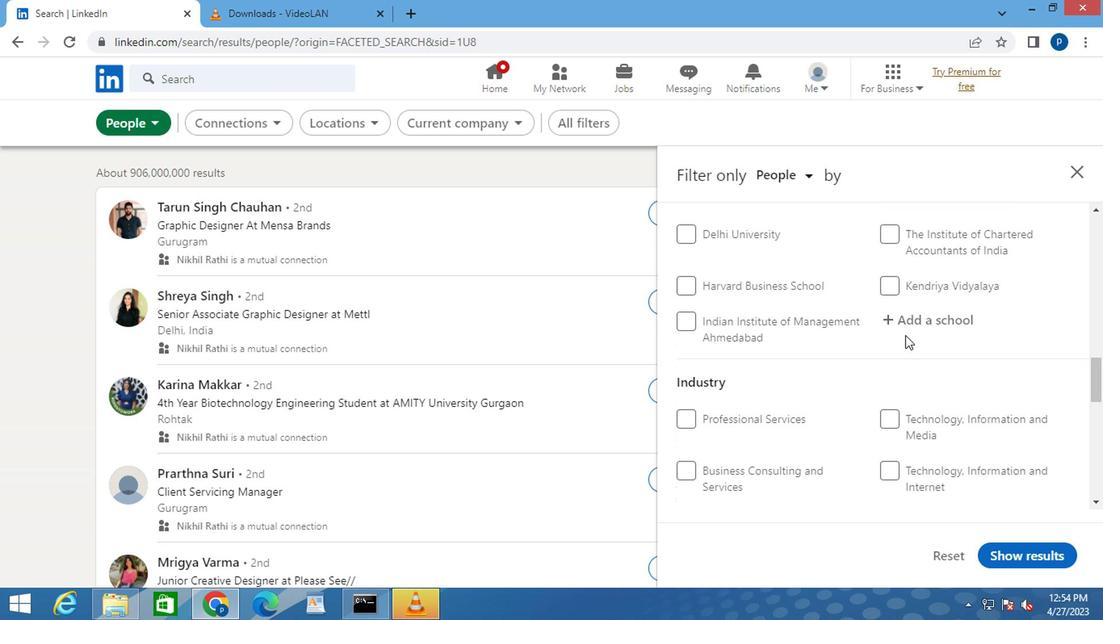 
Action: Mouse scrolled (901, 333) with delta (0, 0)
Screenshot: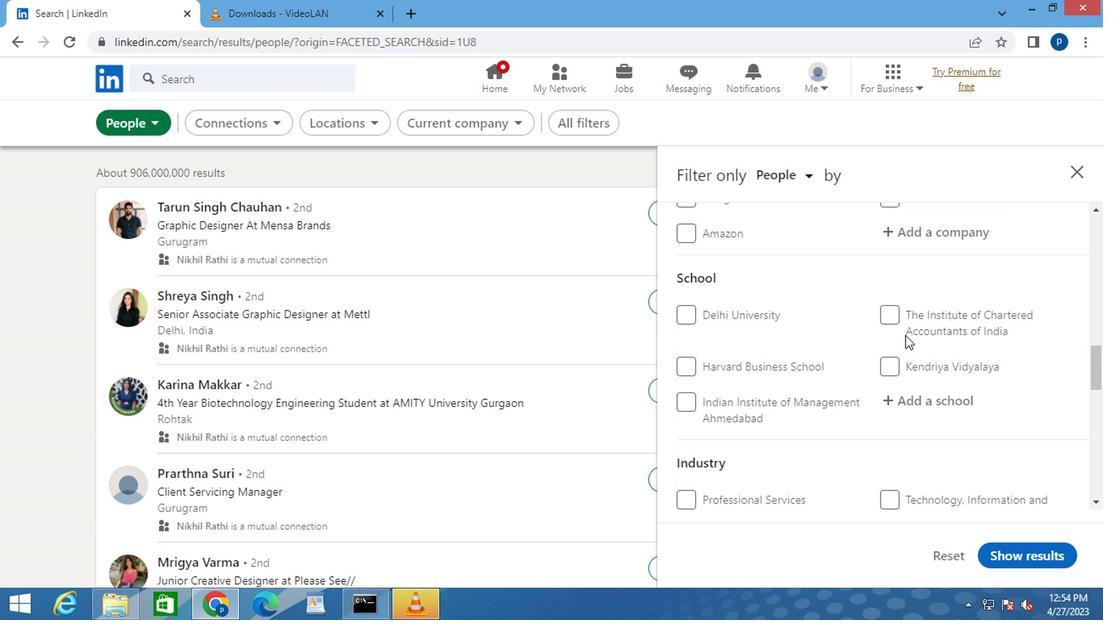 
Action: Mouse scrolled (901, 333) with delta (0, 0)
Screenshot: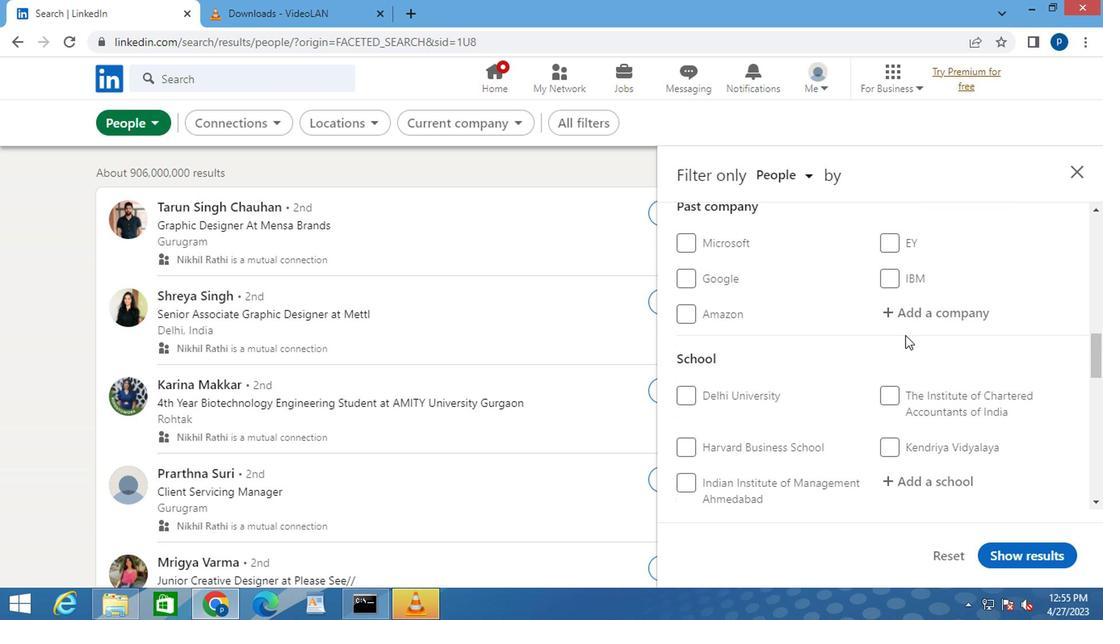
Action: Mouse scrolled (901, 333) with delta (0, 0)
Screenshot: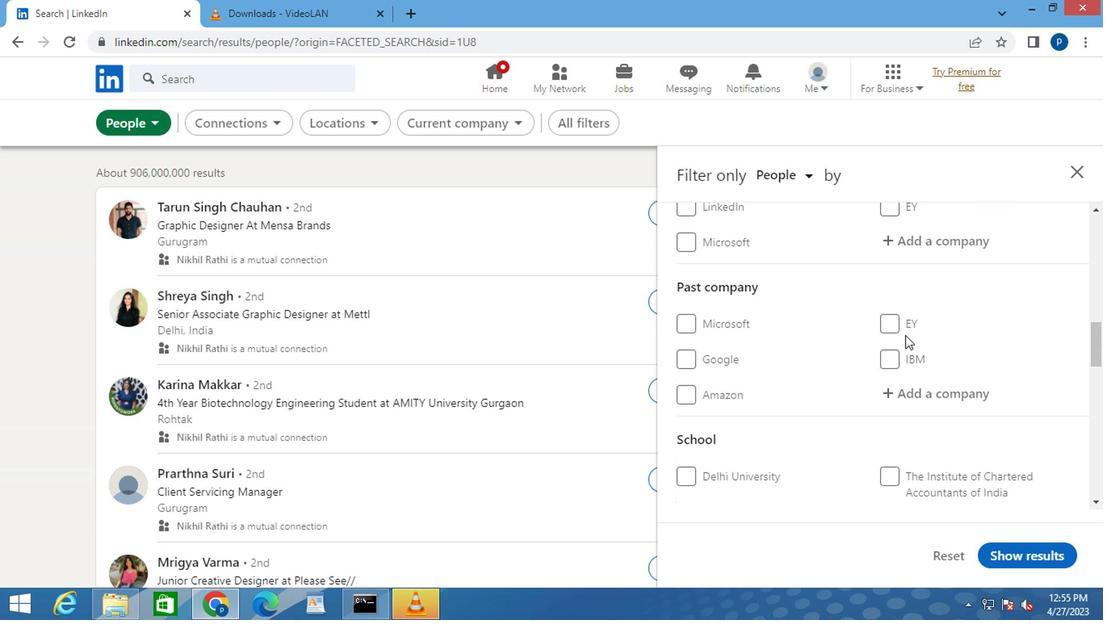 
Action: Mouse scrolled (901, 333) with delta (0, 0)
Screenshot: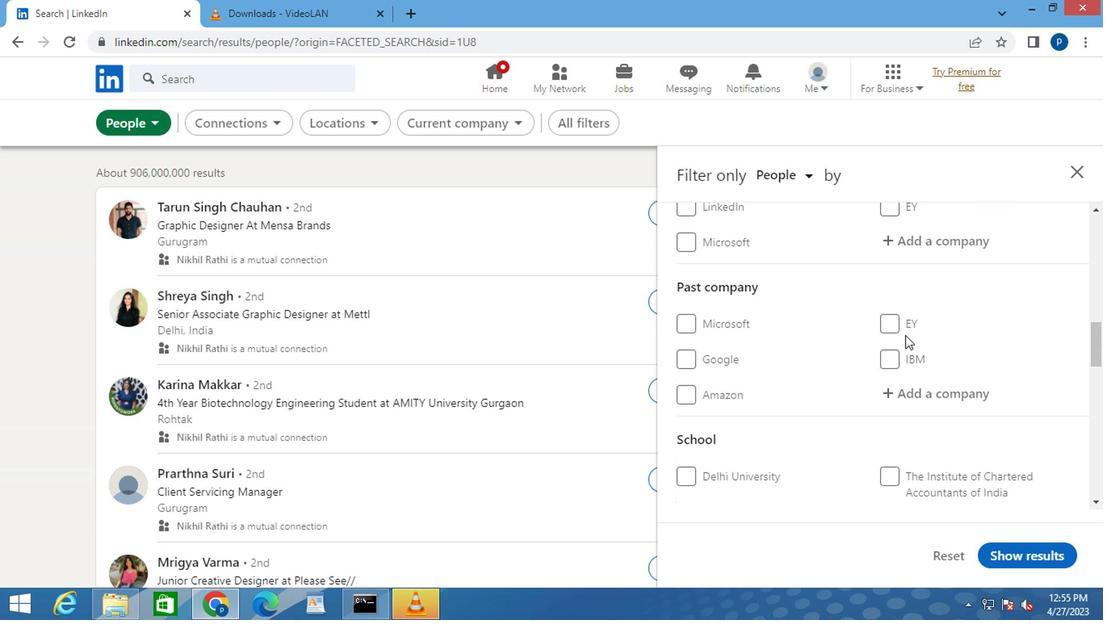 
Action: Mouse scrolled (901, 333) with delta (0, 0)
Screenshot: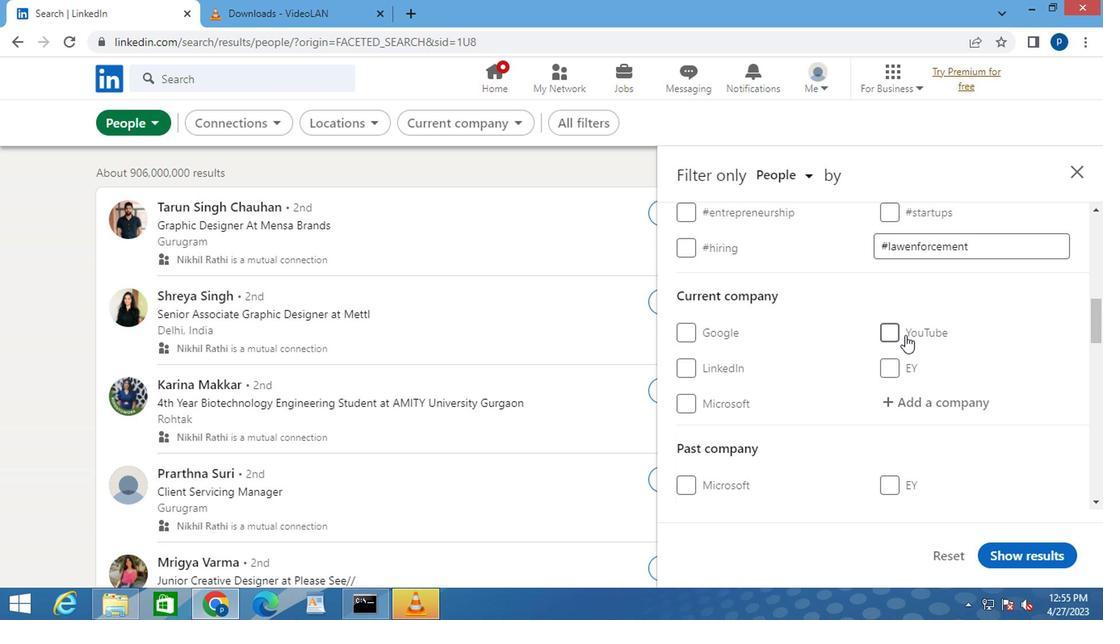 
Action: Mouse moved to (925, 475)
Screenshot: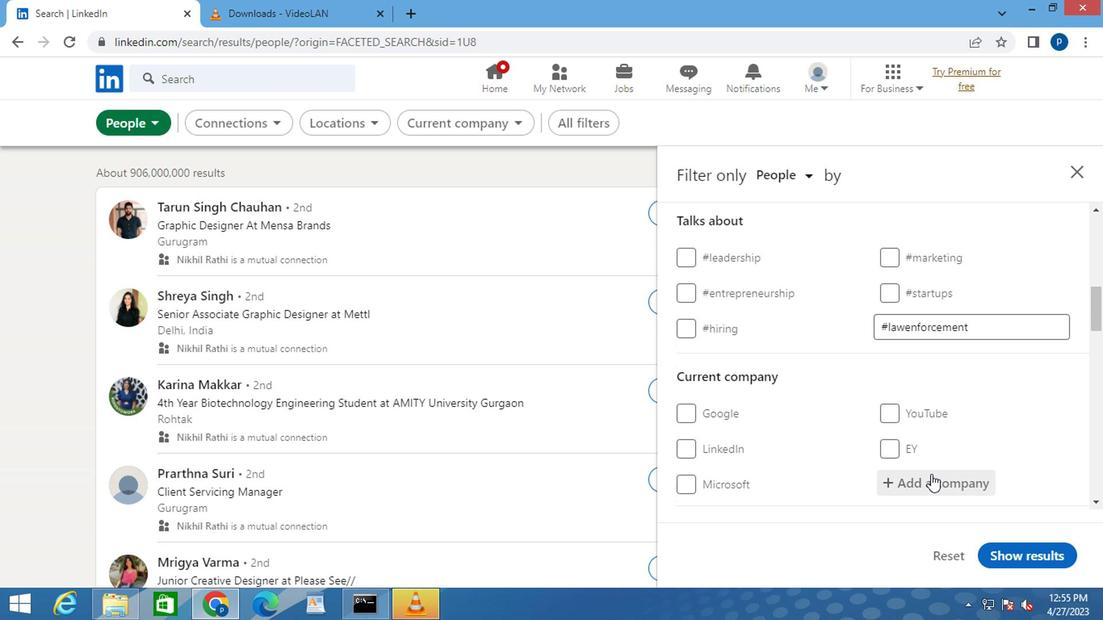 
Action: Mouse pressed left at (925, 475)
Screenshot: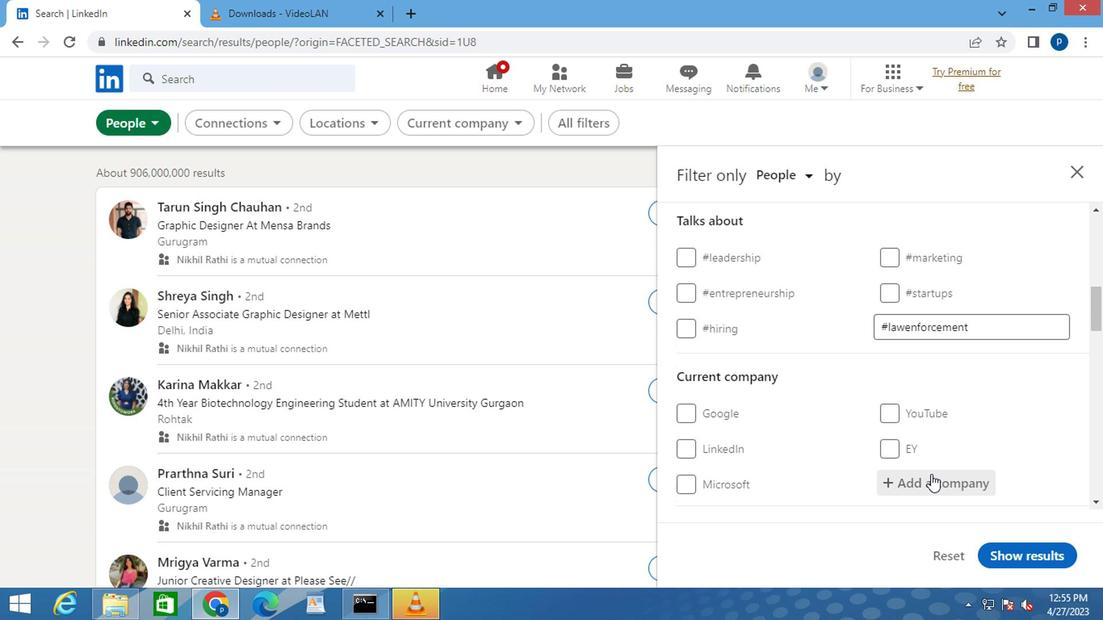 
Action: Mouse moved to (924, 475)
Screenshot: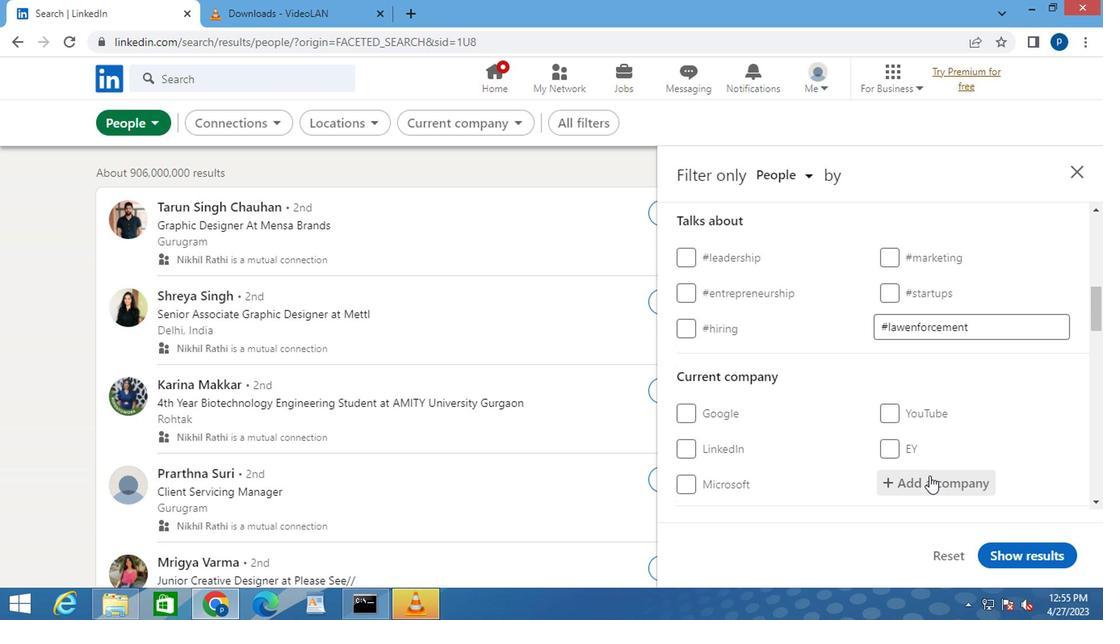 
Action: Key pressed <Key.caps_lock>R<Key.caps_lock>AMCO
Screenshot: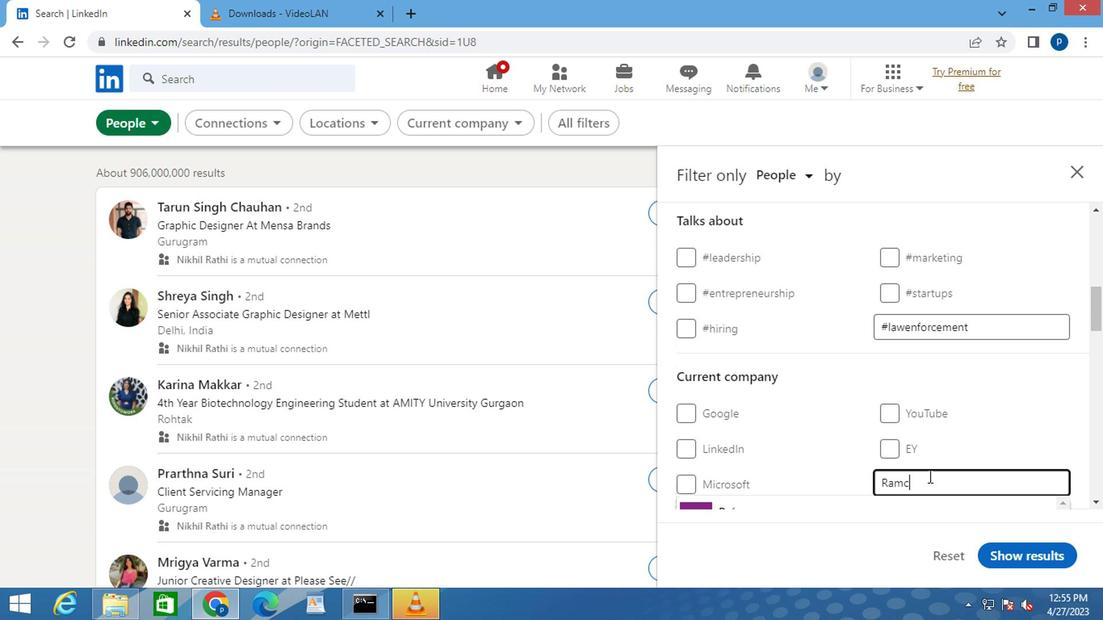 
Action: Mouse scrolled (924, 475) with delta (0, 0)
Screenshot: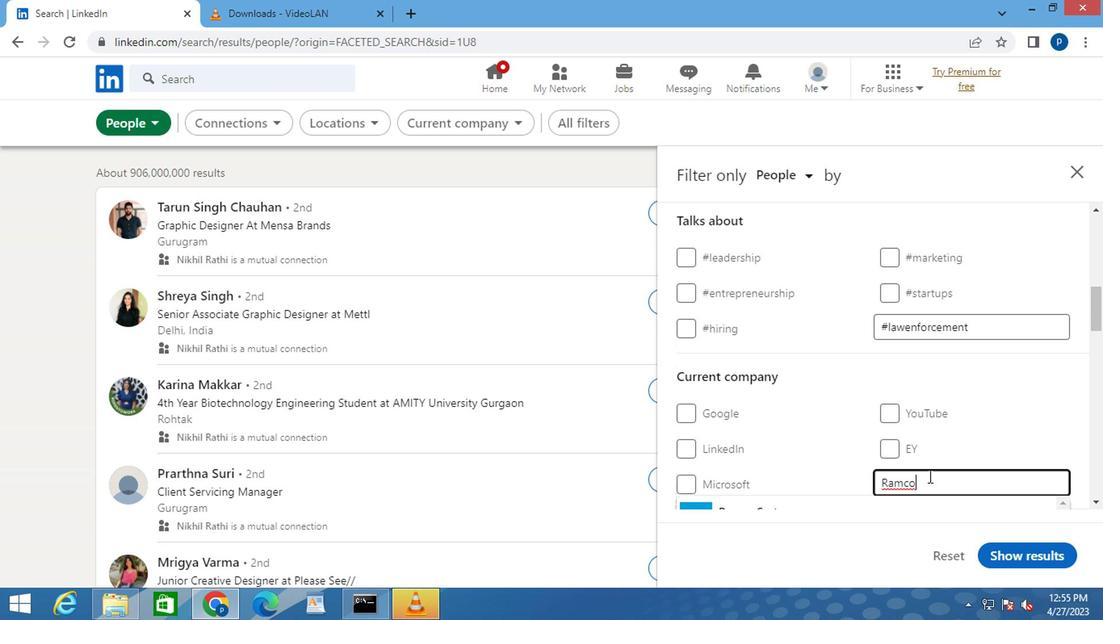 
Action: Mouse scrolled (924, 475) with delta (0, 0)
Screenshot: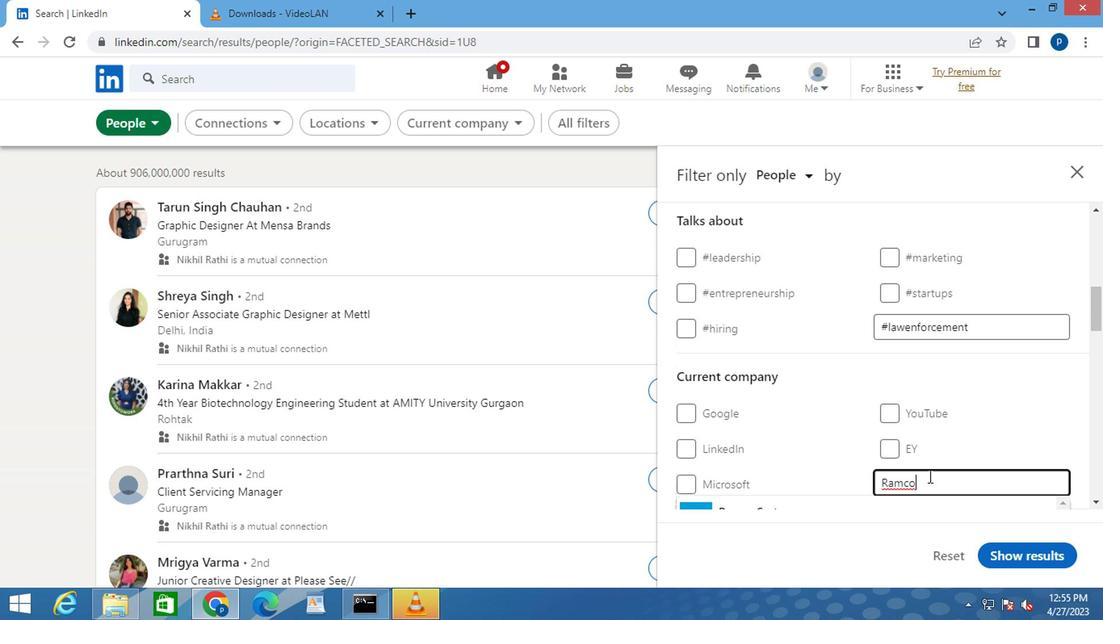 
Action: Mouse moved to (868, 357)
Screenshot: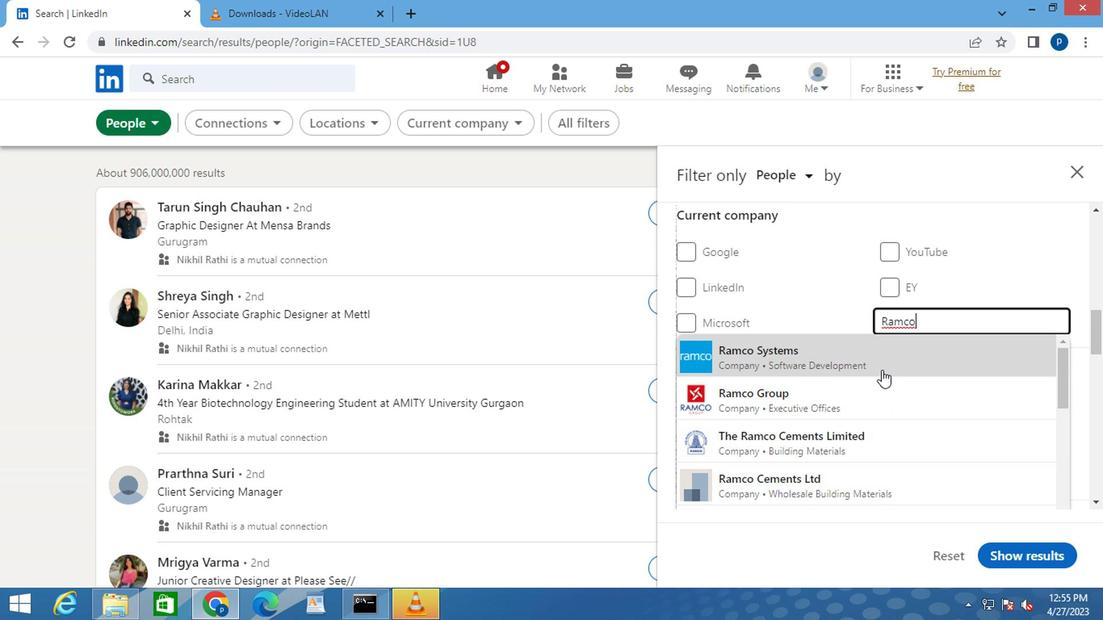 
Action: Mouse pressed left at (868, 357)
Screenshot: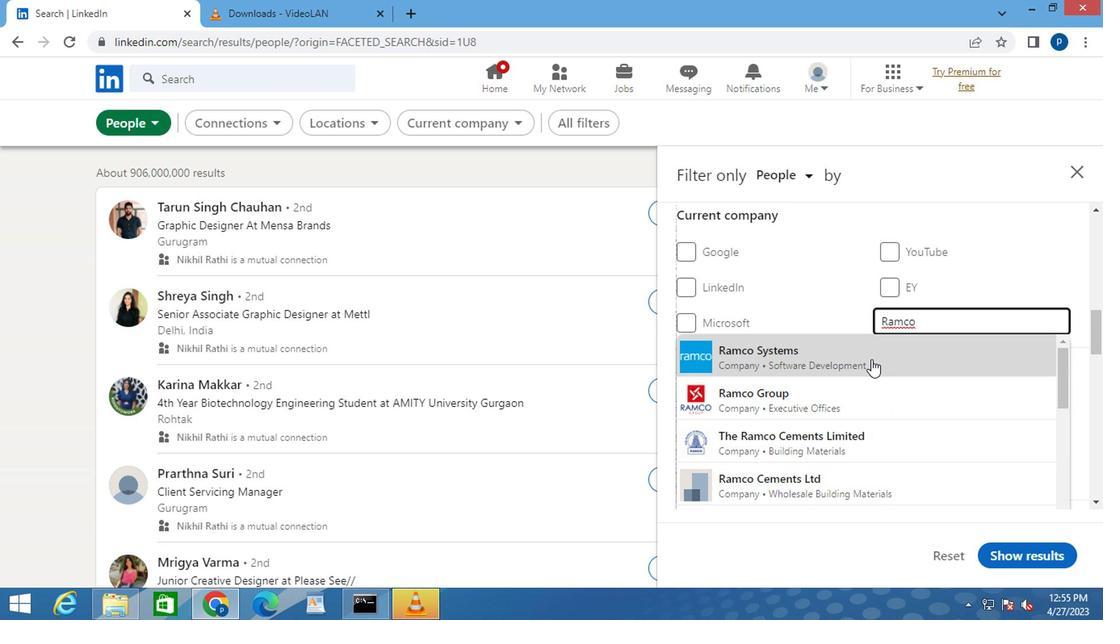 
Action: Mouse moved to (863, 363)
Screenshot: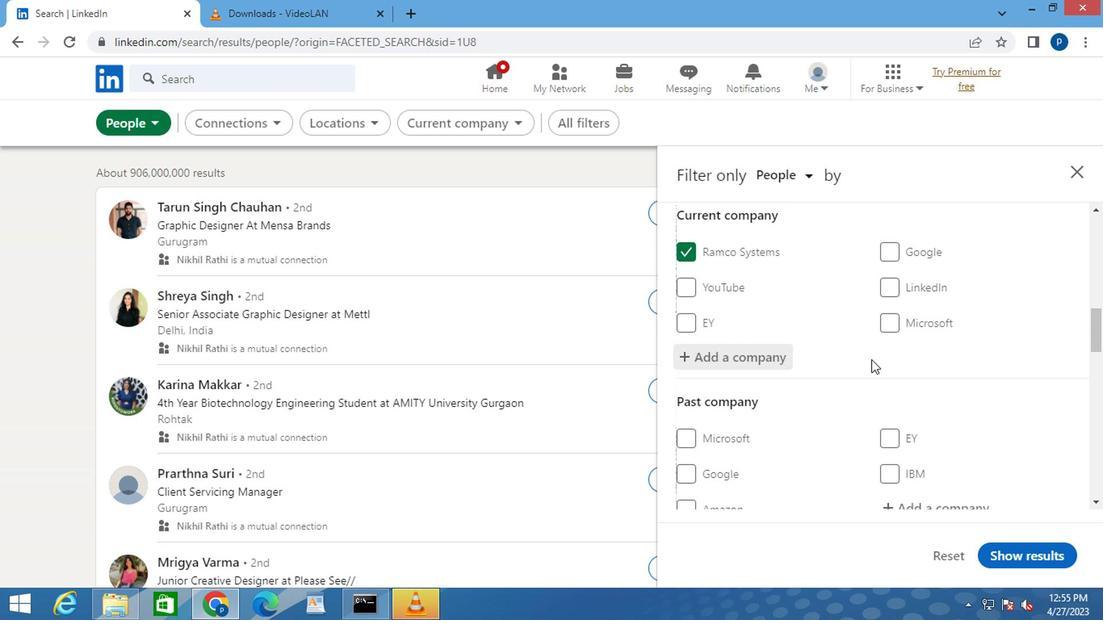 
Action: Mouse scrolled (863, 362) with delta (0, -1)
Screenshot: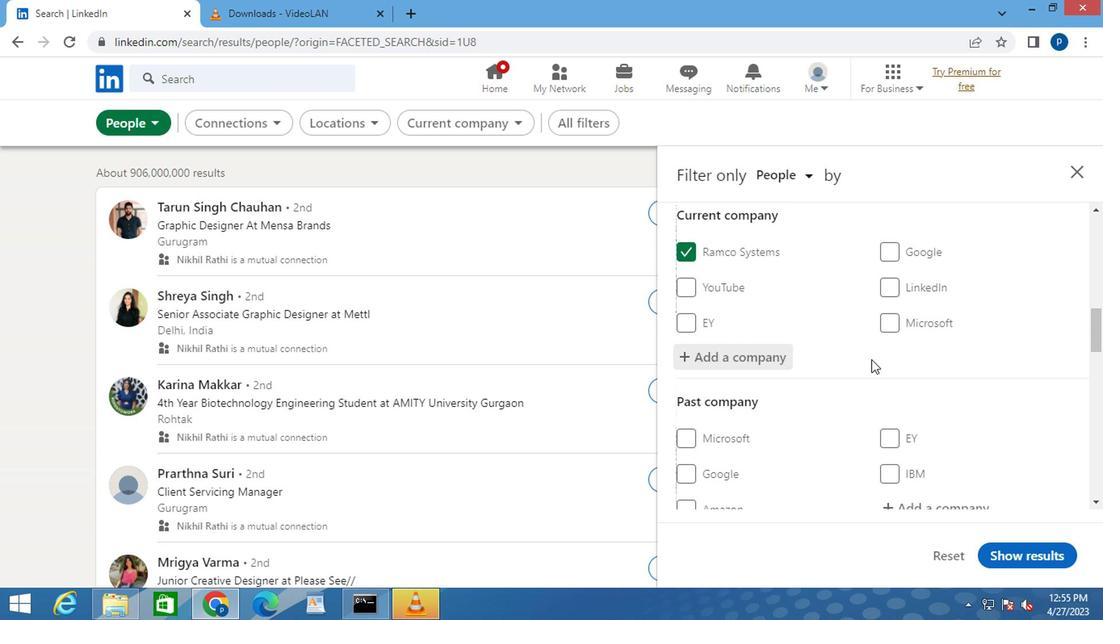 
Action: Mouse scrolled (863, 362) with delta (0, -1)
Screenshot: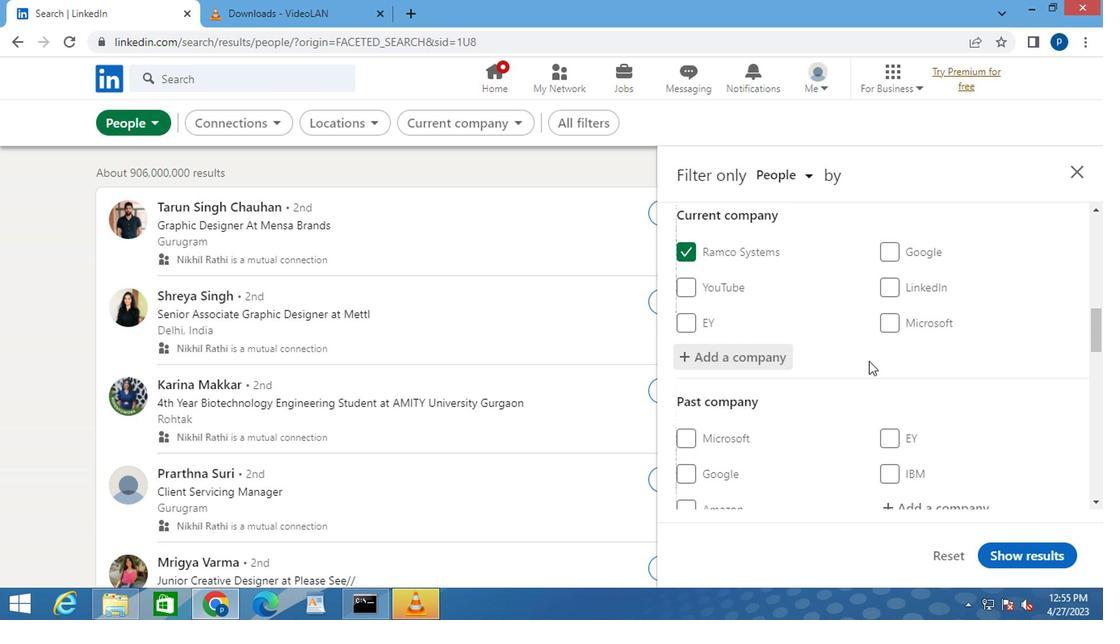 
Action: Mouse moved to (860, 367)
Screenshot: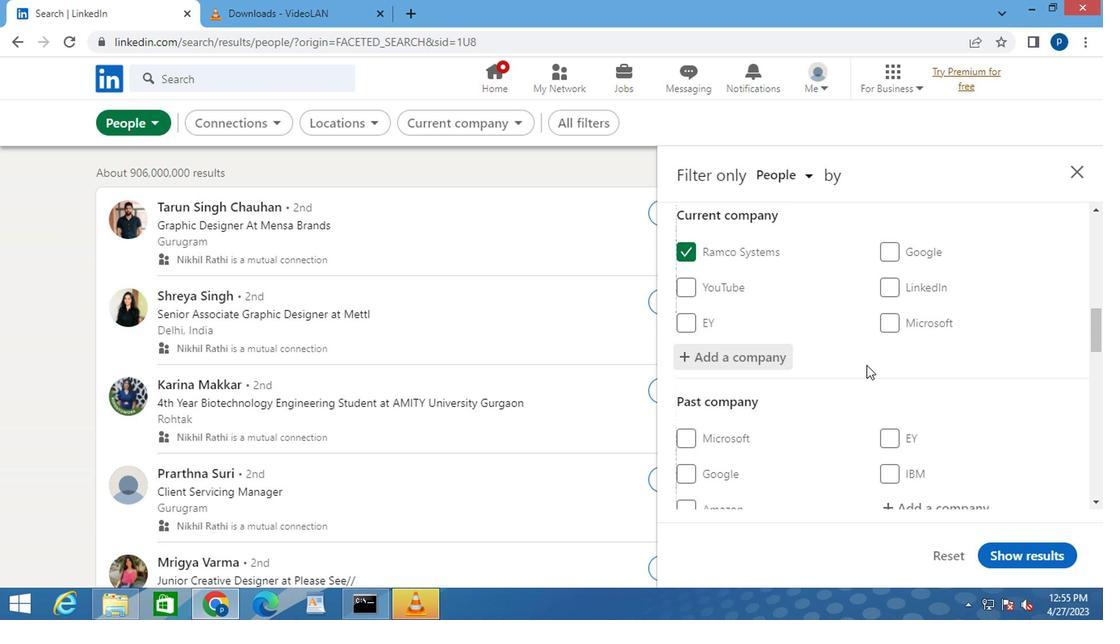 
Action: Mouse scrolled (860, 366) with delta (0, -1)
Screenshot: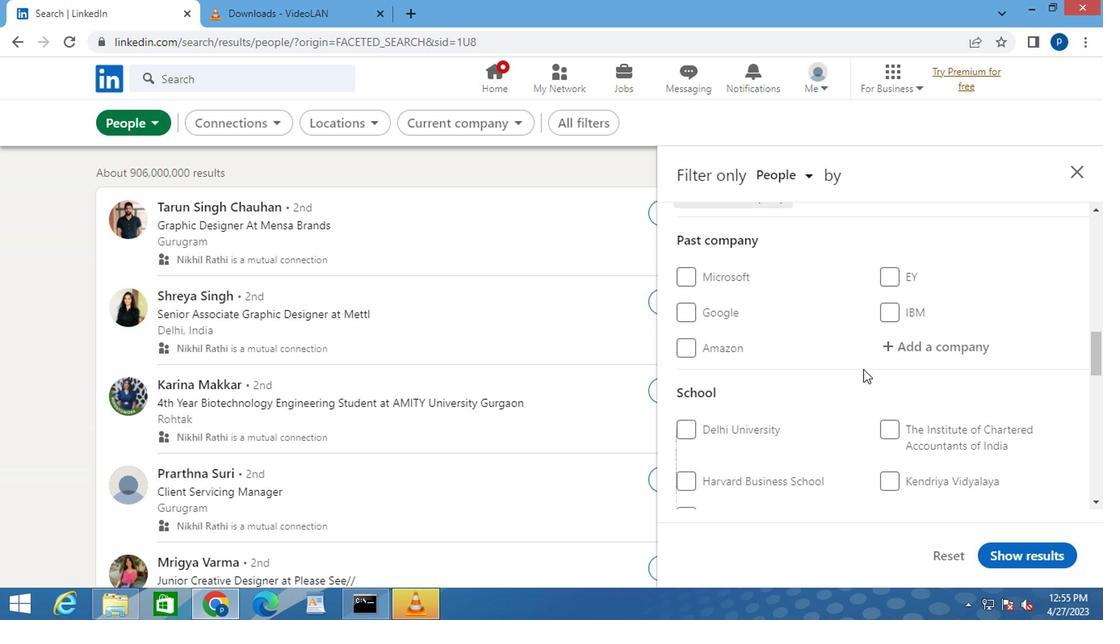 
Action: Mouse scrolled (860, 366) with delta (0, -1)
Screenshot: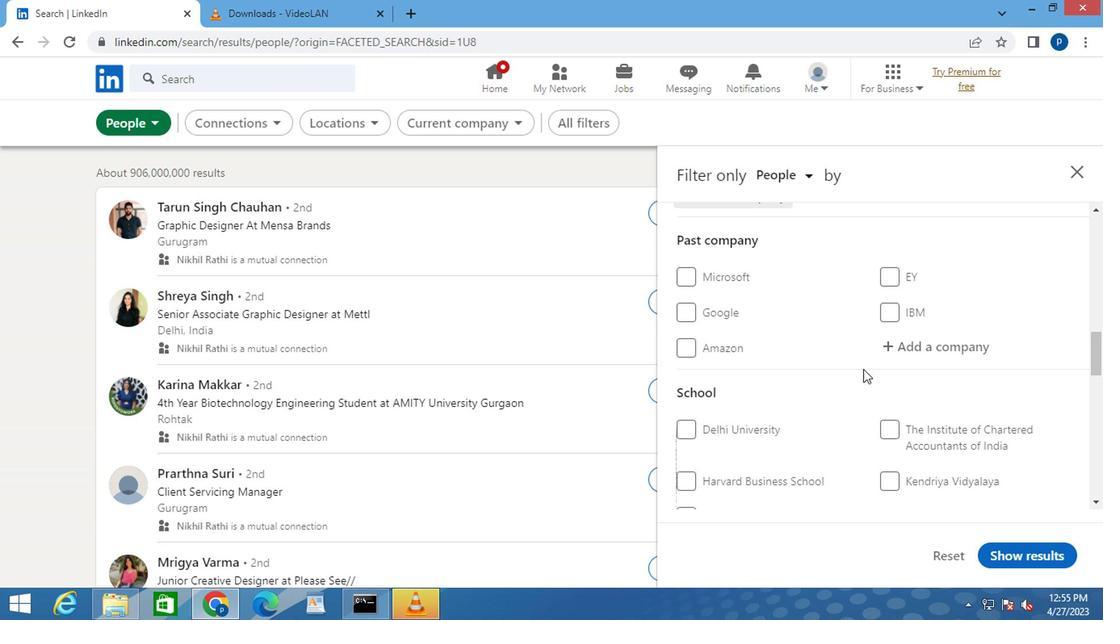
Action: Mouse moved to (912, 352)
Screenshot: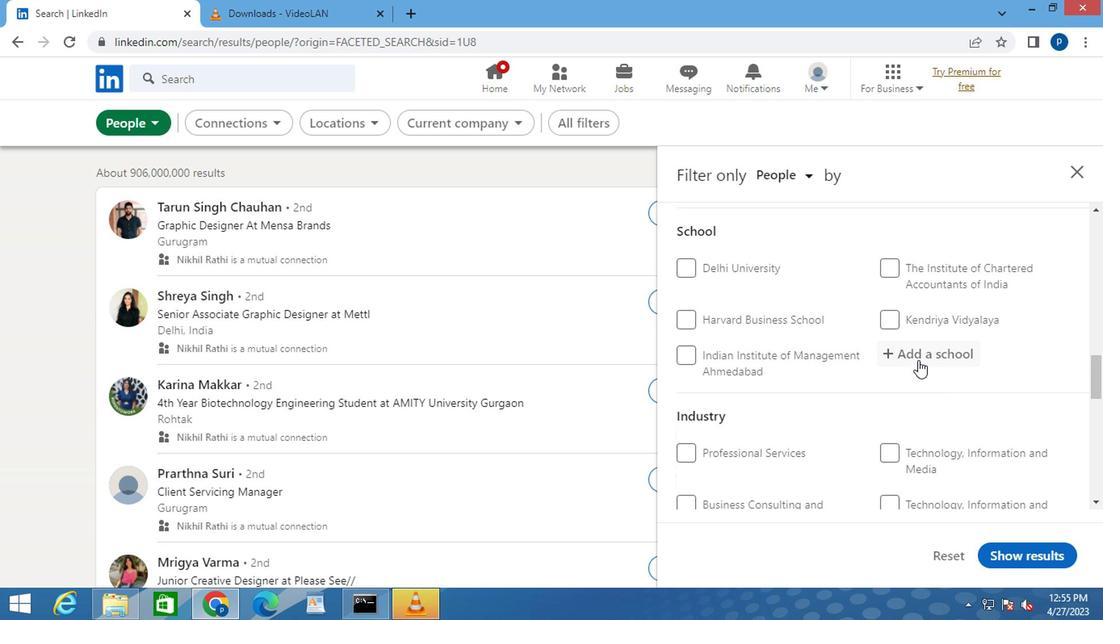 
Action: Mouse pressed left at (912, 352)
Screenshot: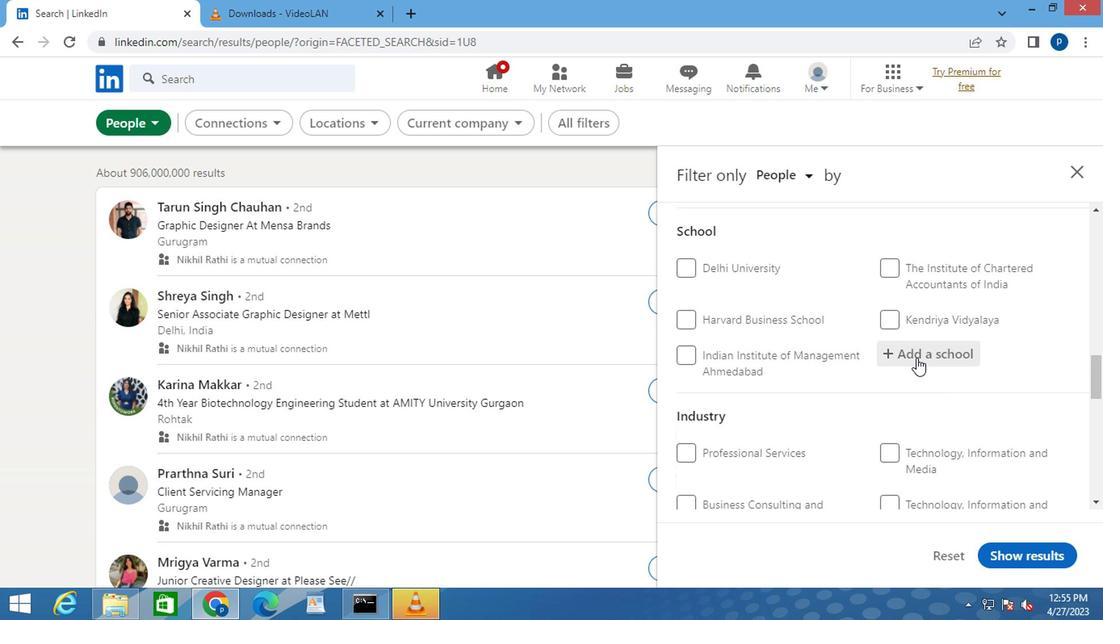 
Action: Mouse moved to (912, 351)
Screenshot: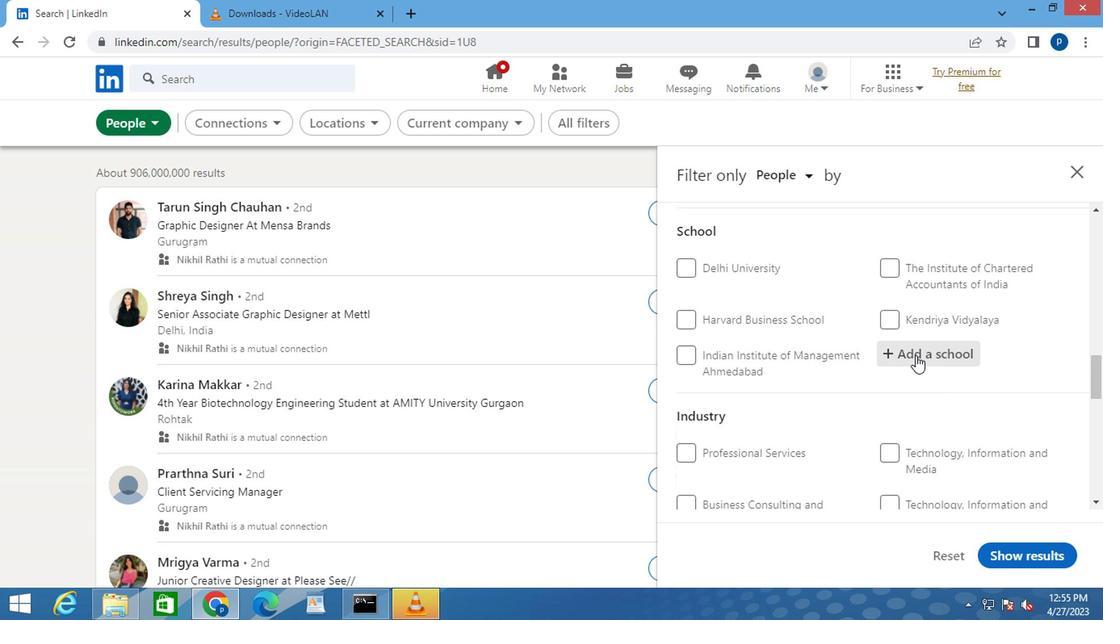 
Action: Mouse pressed left at (912, 351)
Screenshot: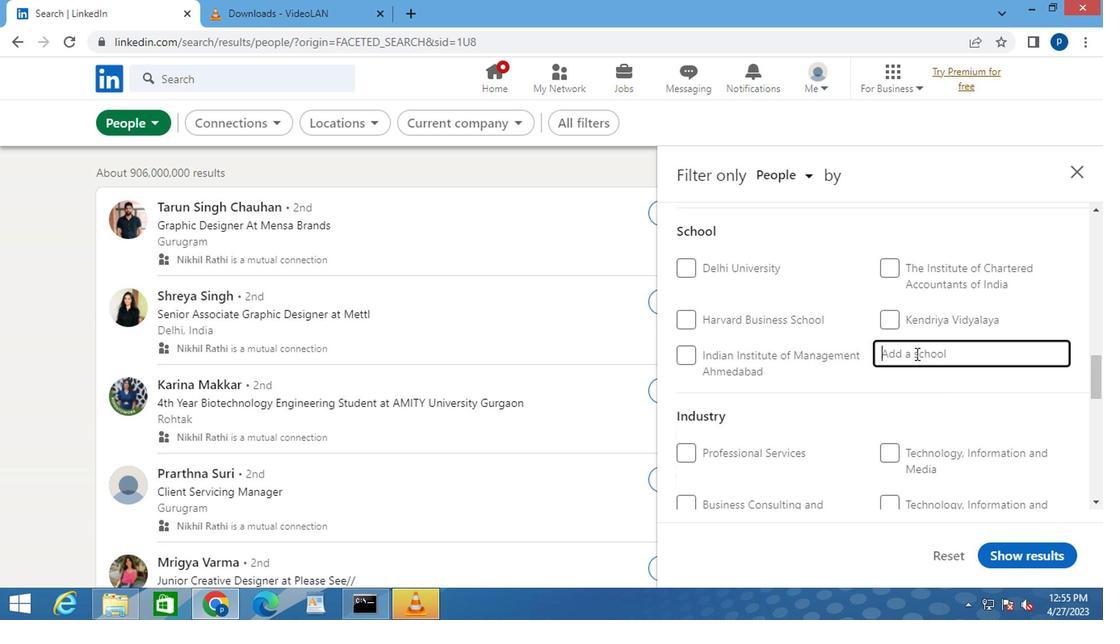 
Action: Key pressed <Key.caps_lock>T<Key.caps_lock>ECHNO<Key.space><Key.caps_lock>I<Key.caps_lock>NDIA<Key.space><Key.caps_lock>C<Key.caps_lock>OLL
Screenshot: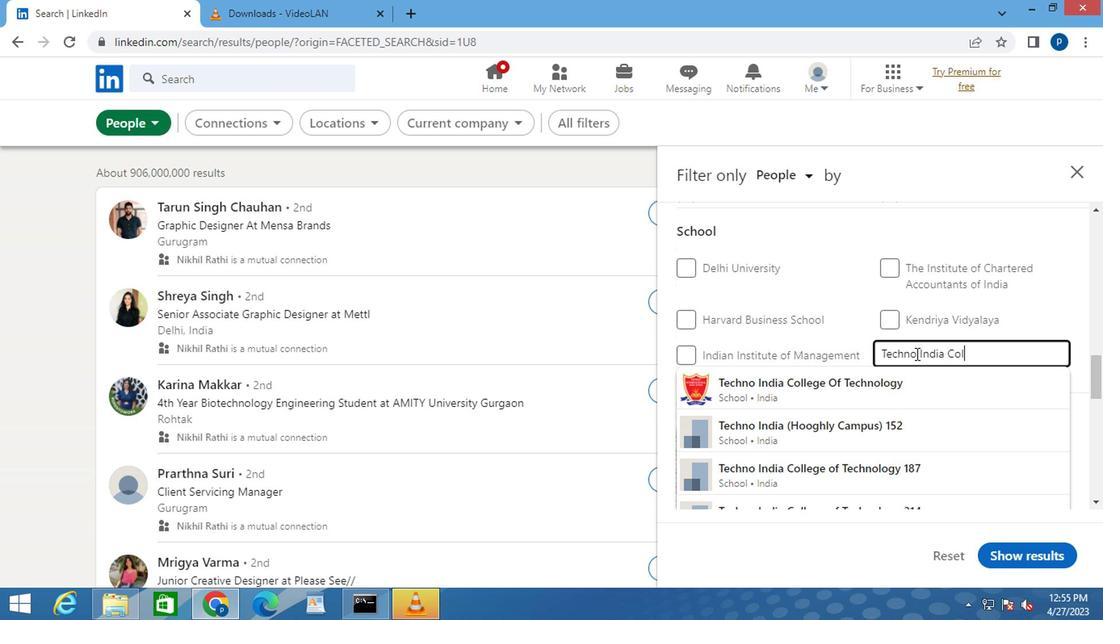 
Action: Mouse moved to (839, 388)
Screenshot: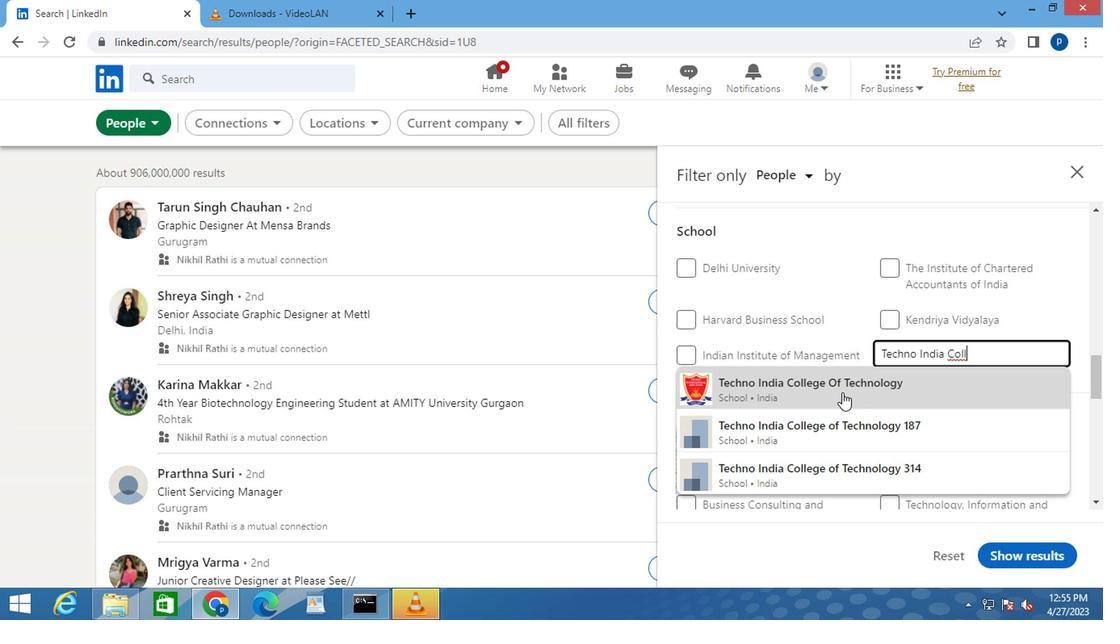 
Action: Mouse pressed left at (839, 388)
Screenshot: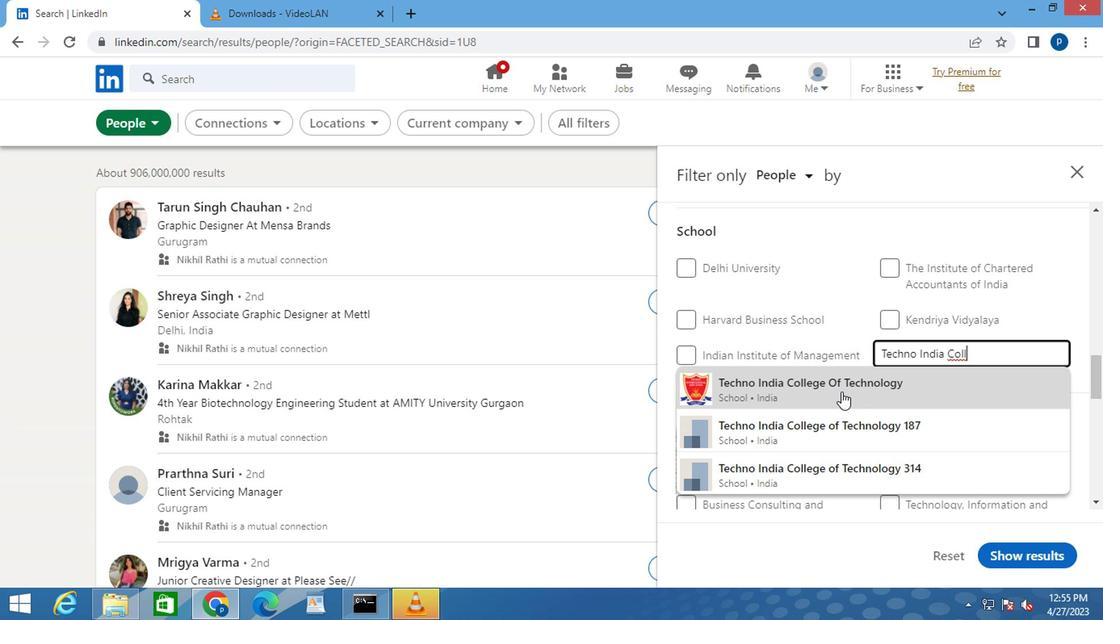 
Action: Mouse moved to (845, 383)
Screenshot: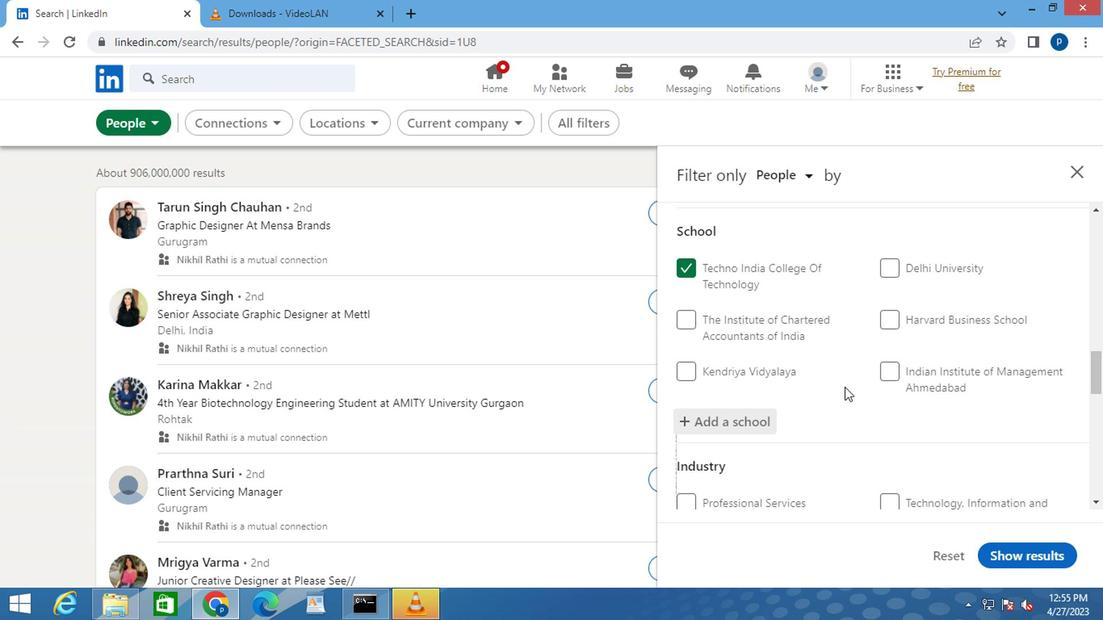 
Action: Mouse scrolled (845, 382) with delta (0, 0)
Screenshot: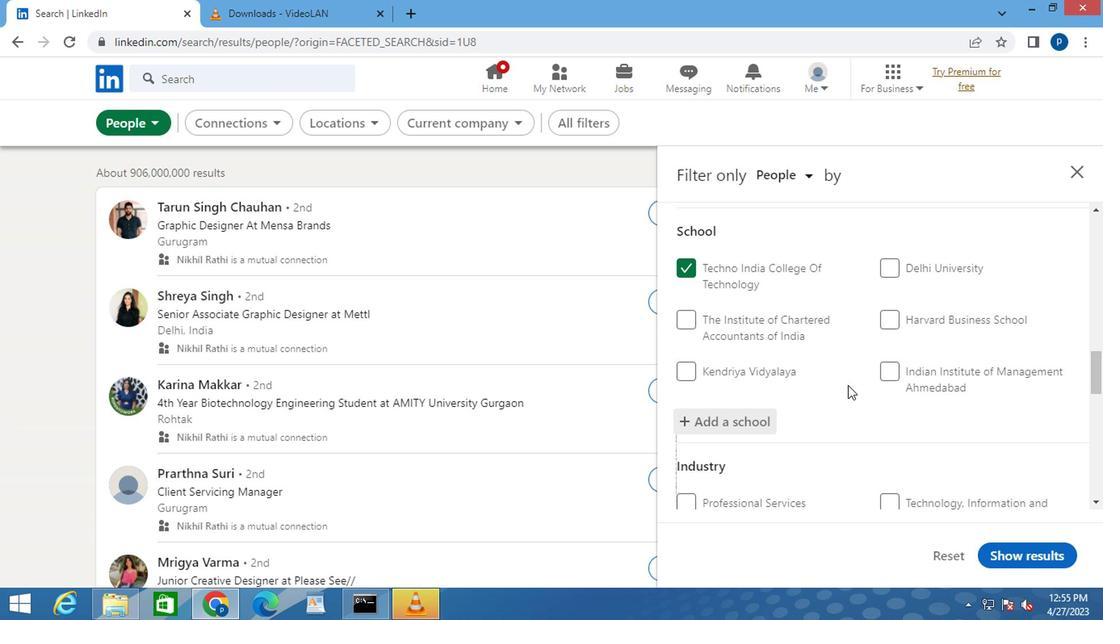 
Action: Mouse scrolled (845, 382) with delta (0, 0)
Screenshot: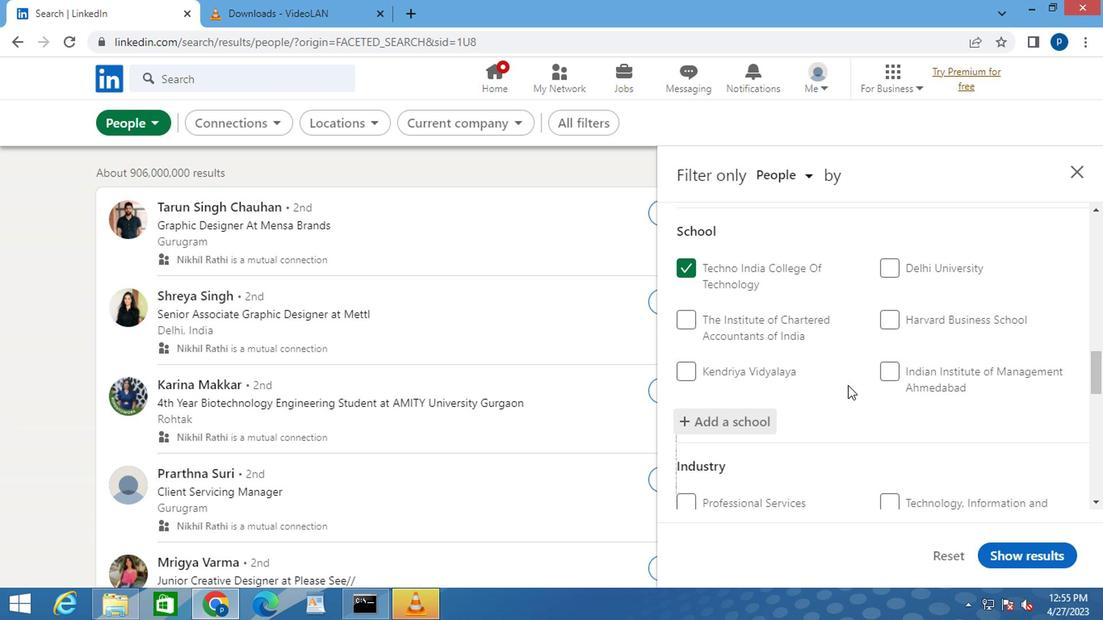 
Action: Mouse moved to (913, 424)
Screenshot: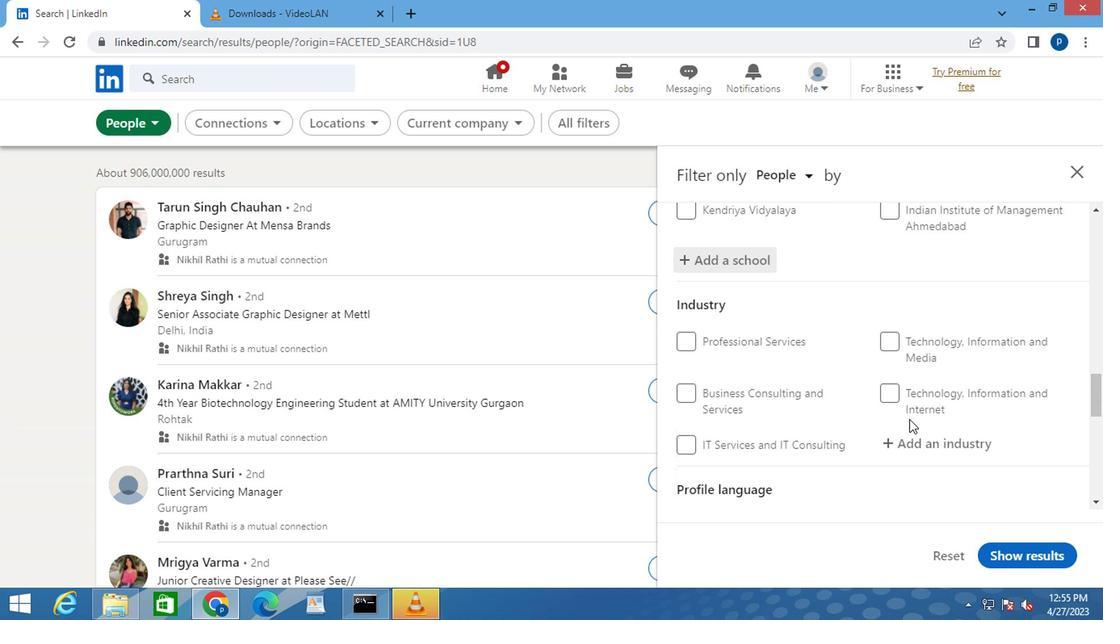 
Action: Mouse scrolled (913, 423) with delta (0, 0)
Screenshot: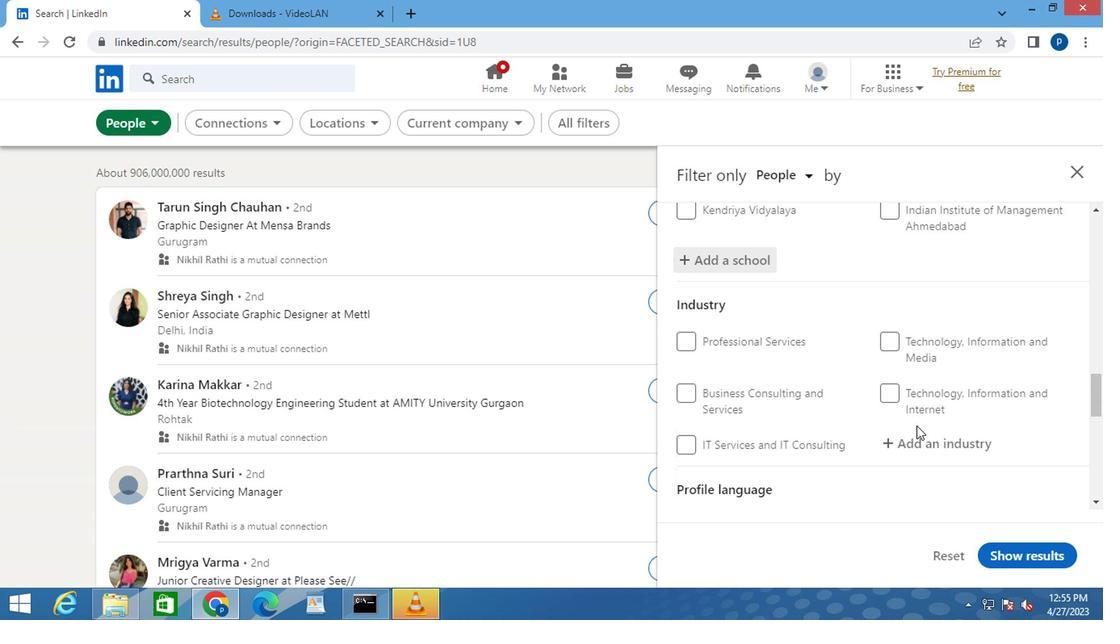 
Action: Mouse moved to (905, 361)
Screenshot: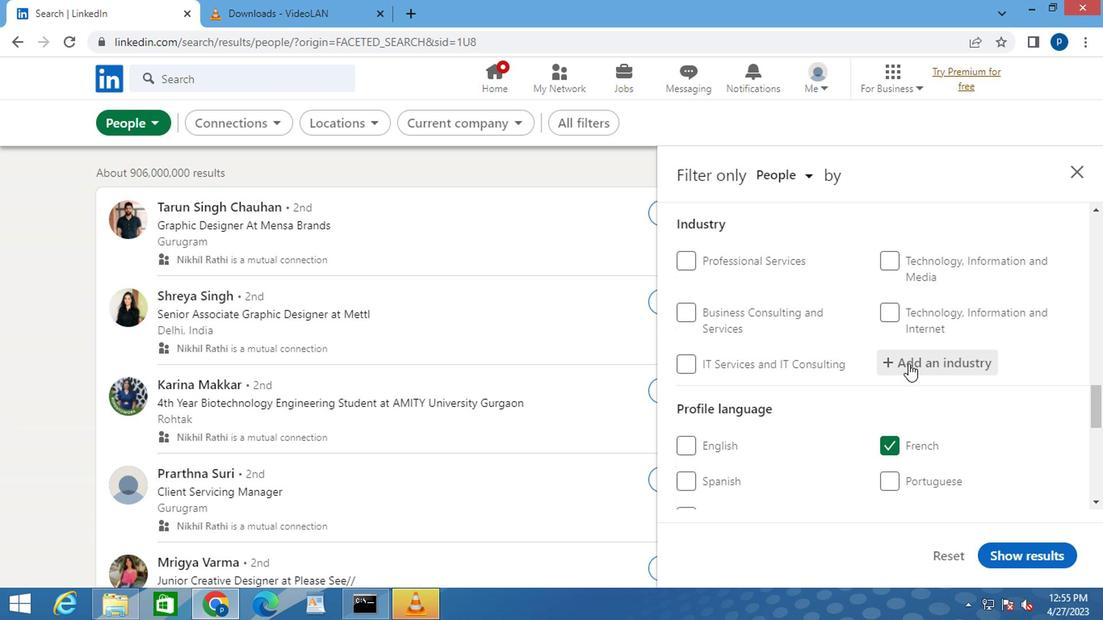 
Action: Mouse pressed left at (905, 361)
Screenshot: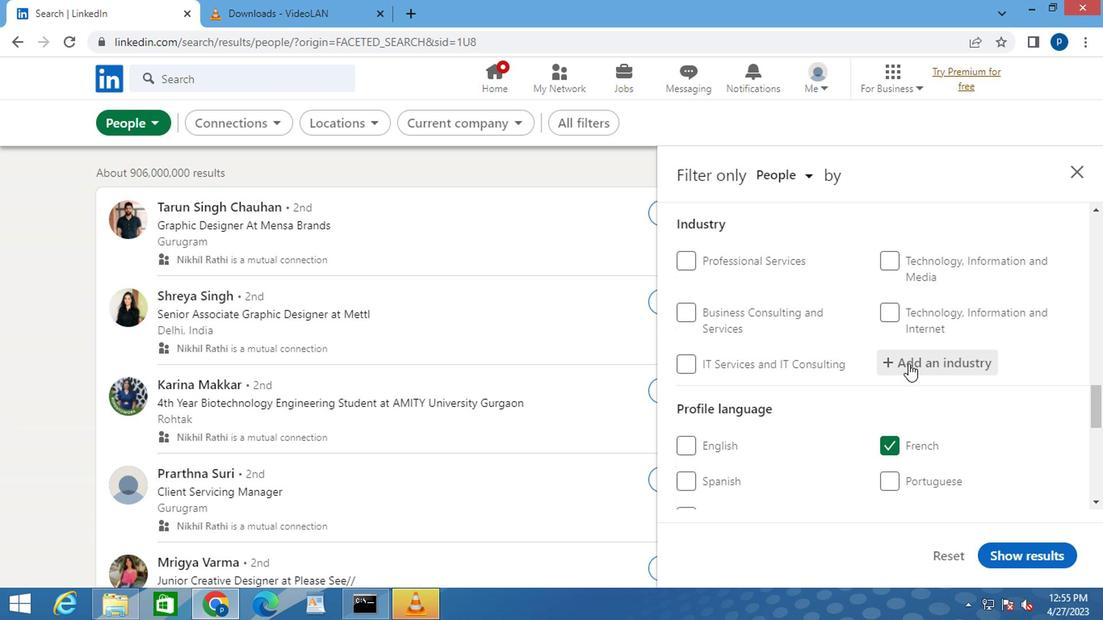 
Action: Mouse moved to (920, 367)
Screenshot: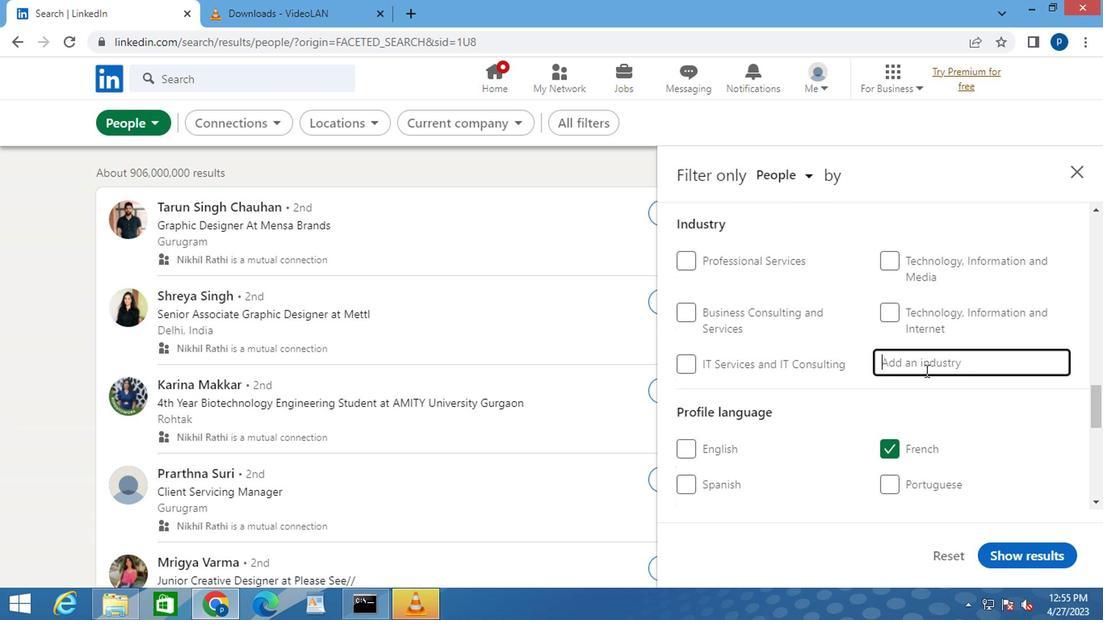 
Action: Key pressed <Key.caps_lock>I<Key.caps_lock>NVESTMENT
Screenshot: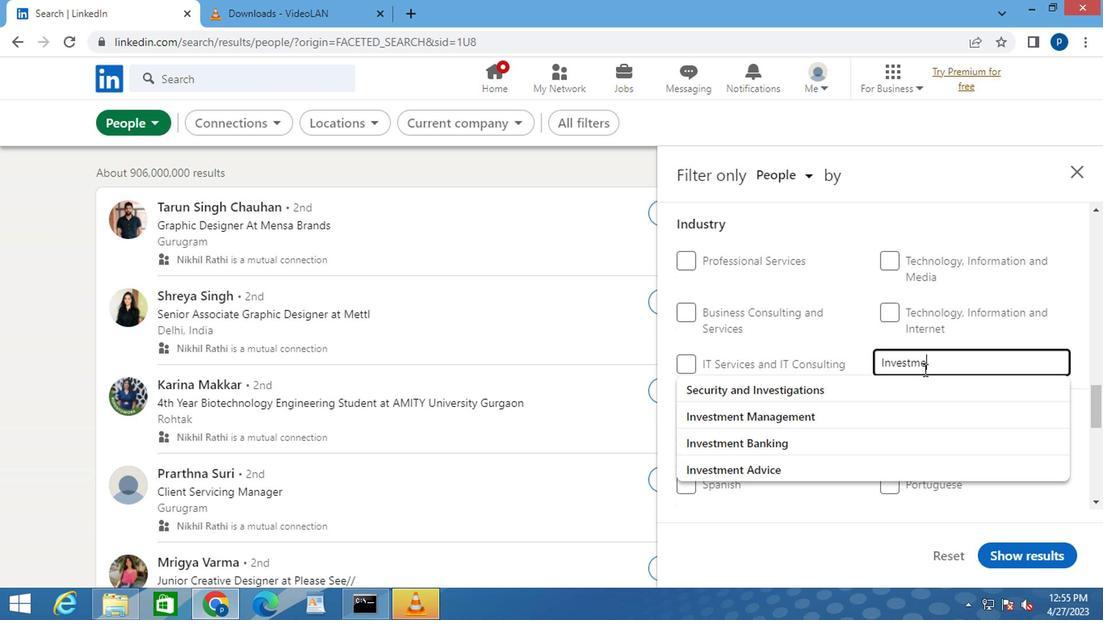 
Action: Mouse moved to (769, 415)
Screenshot: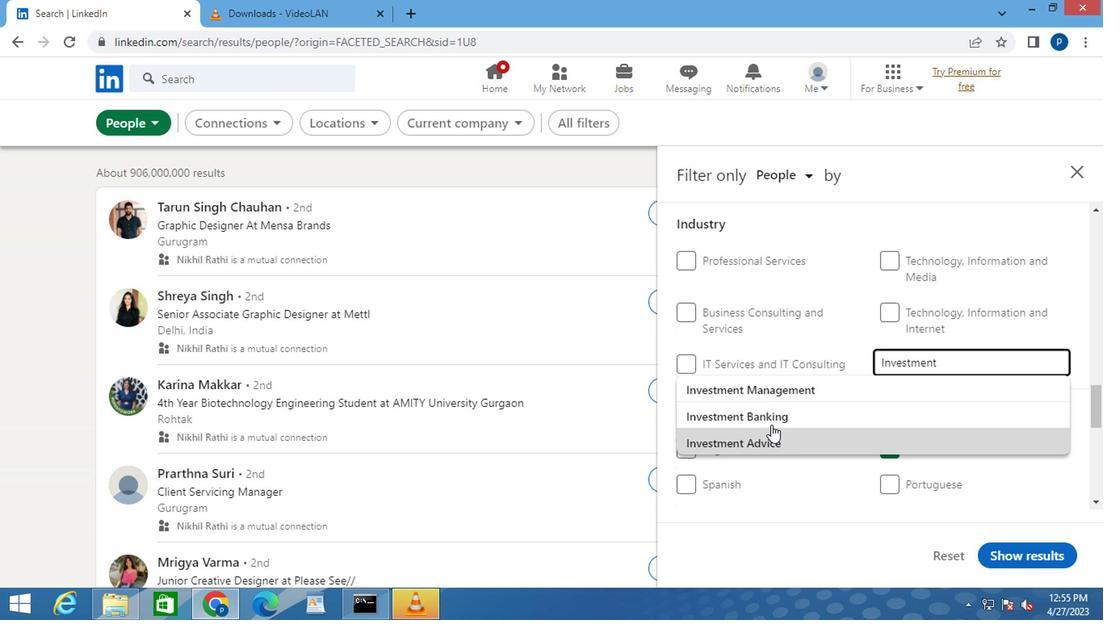 
Action: Mouse pressed left at (769, 415)
Screenshot: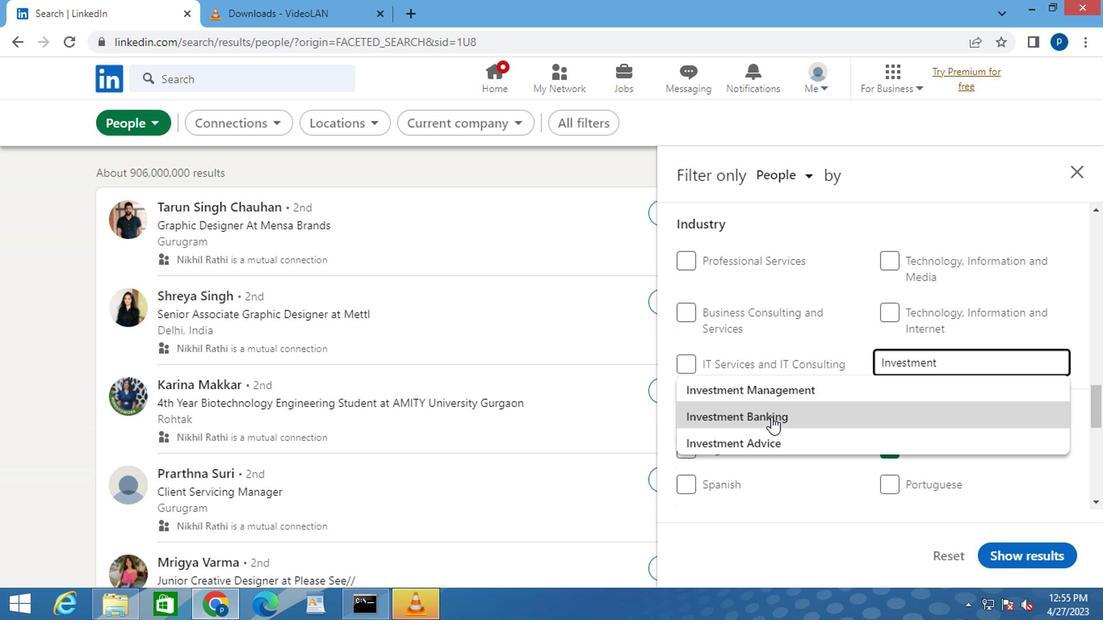 
Action: Mouse moved to (777, 412)
Screenshot: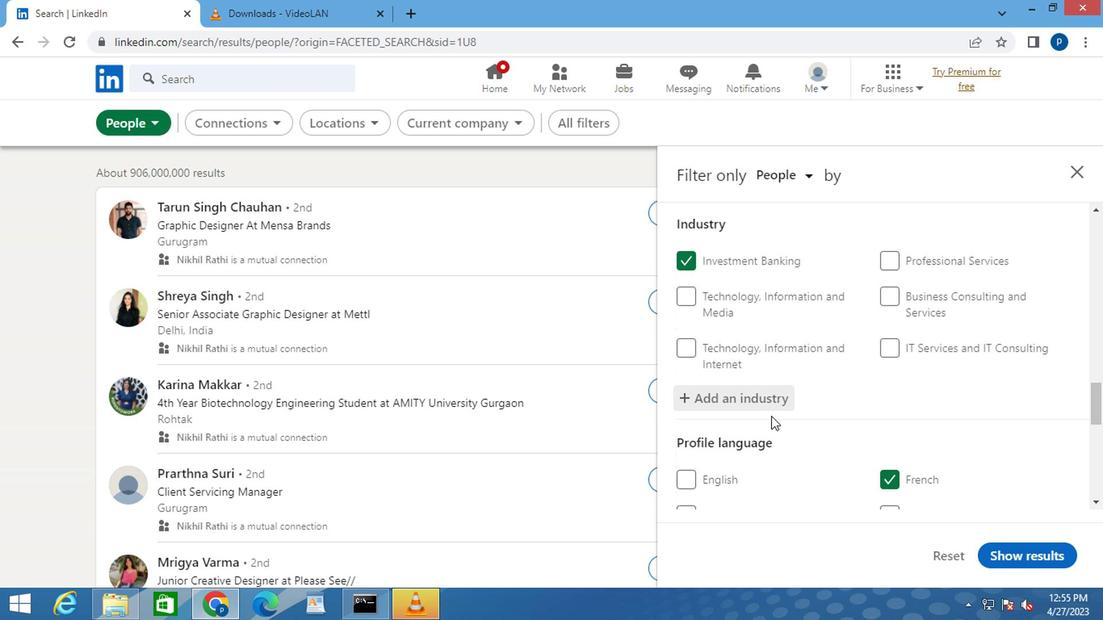 
Action: Mouse scrolled (777, 411) with delta (0, 0)
Screenshot: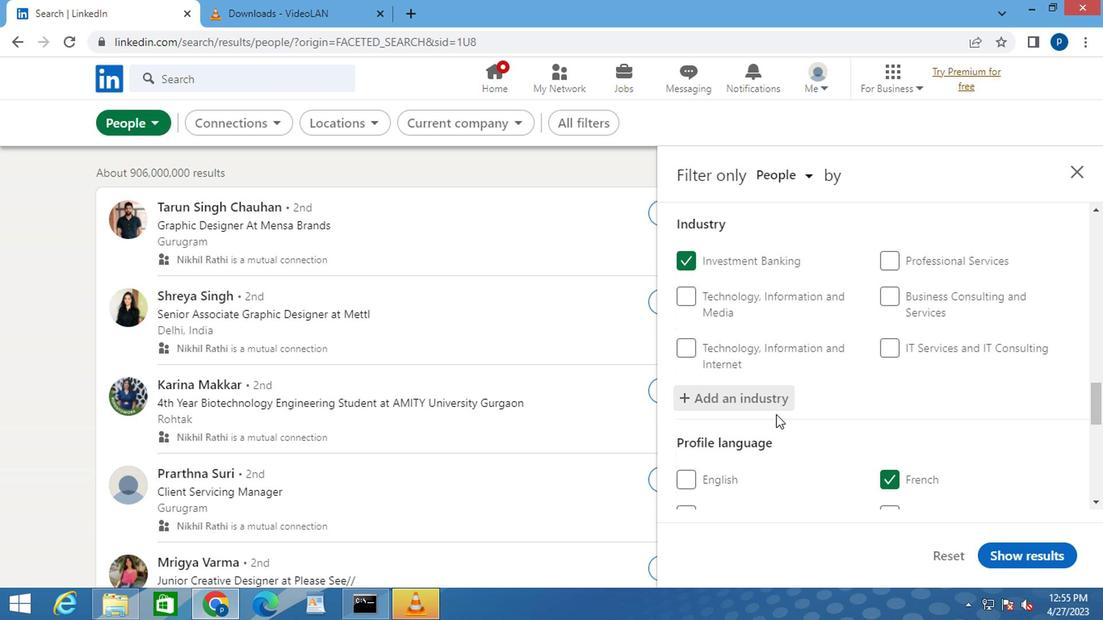
Action: Mouse scrolled (777, 411) with delta (0, 0)
Screenshot: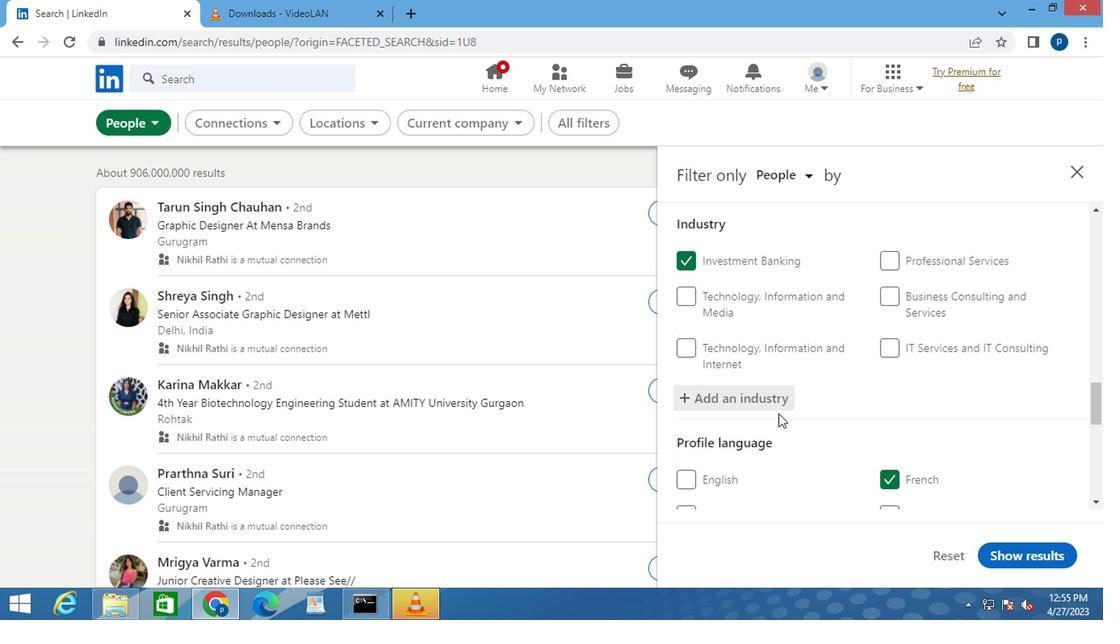 
Action: Mouse moved to (831, 411)
Screenshot: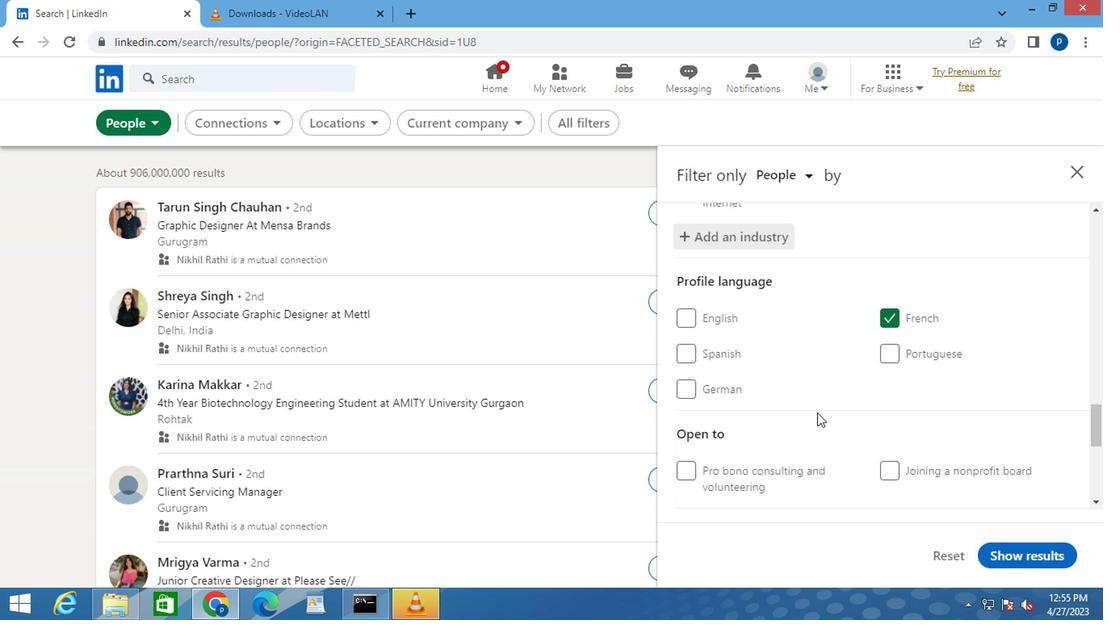 
Action: Mouse scrolled (831, 410) with delta (0, -1)
Screenshot: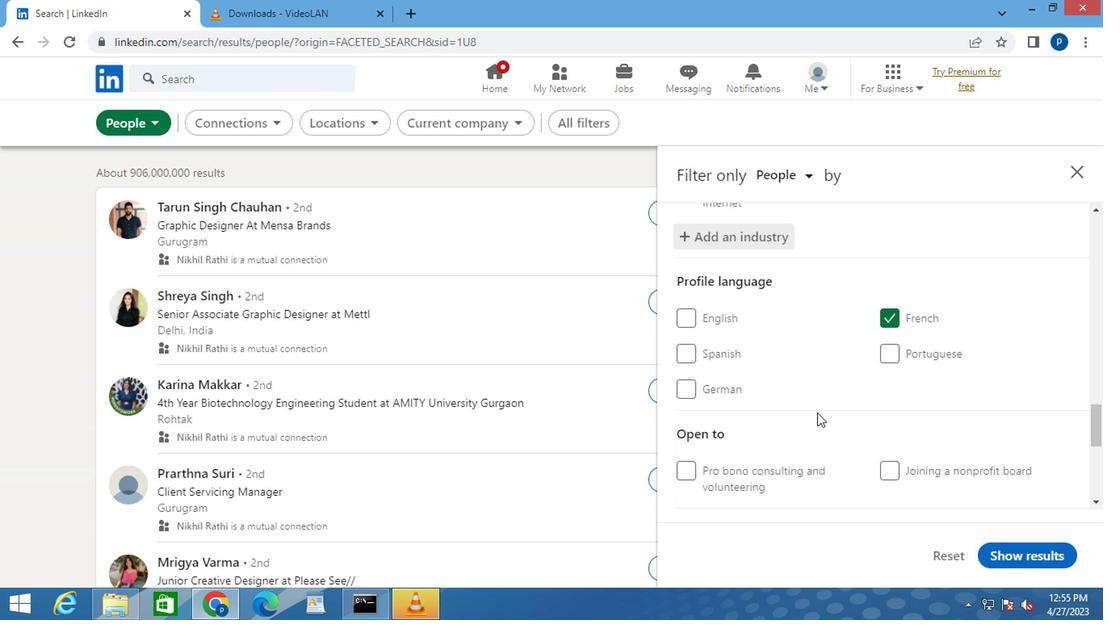 
Action: Mouse scrolled (831, 410) with delta (0, -1)
Screenshot: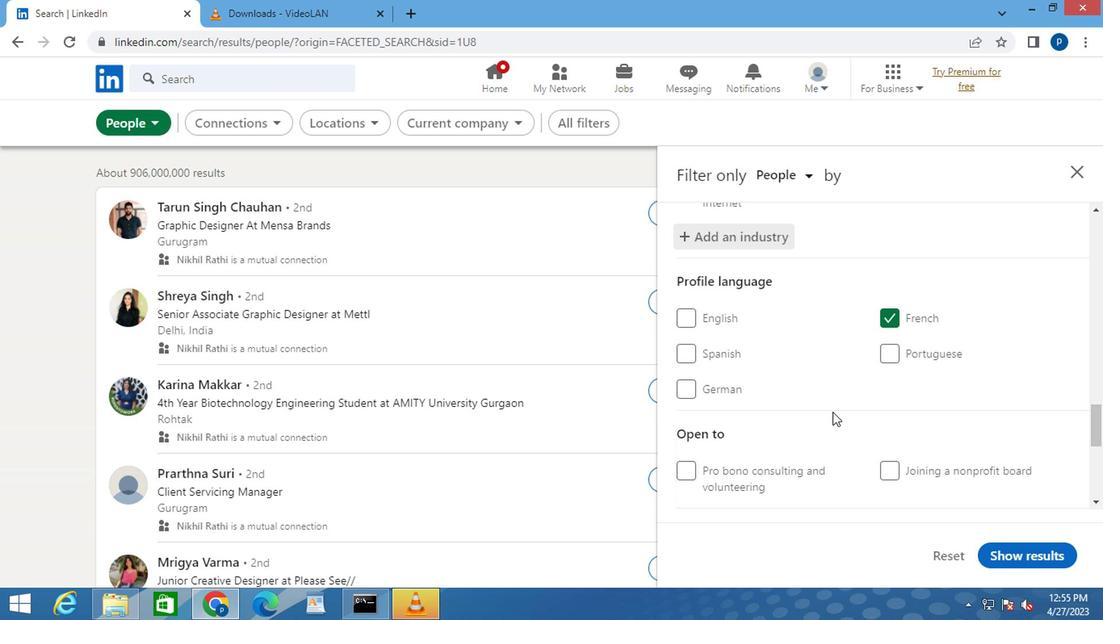 
Action: Mouse moved to (851, 414)
Screenshot: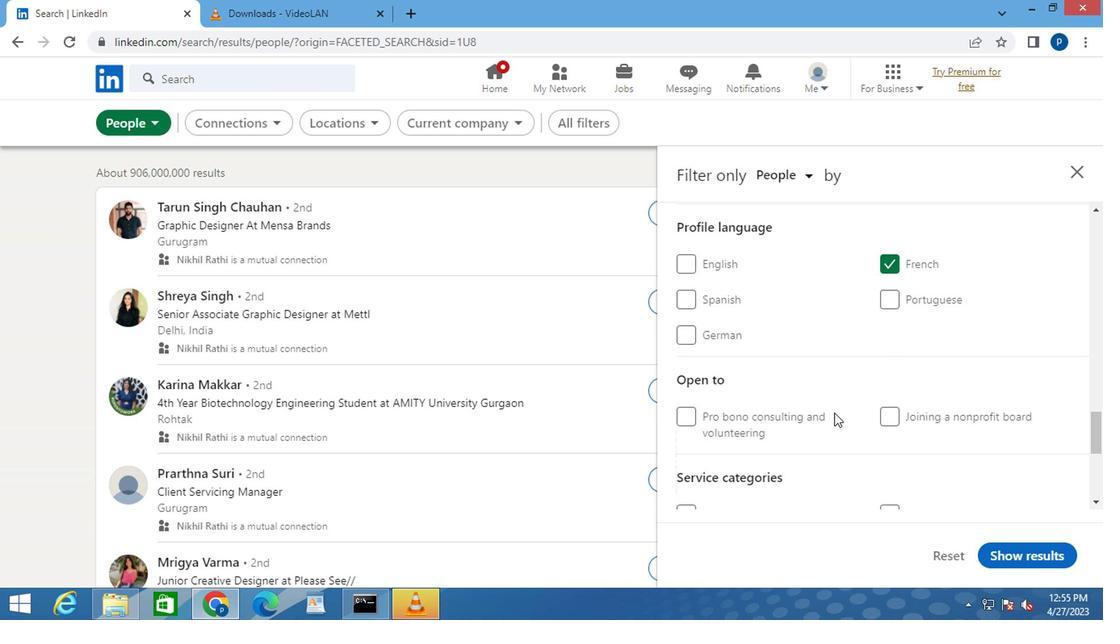 
Action: Mouse scrolled (851, 413) with delta (0, 0)
Screenshot: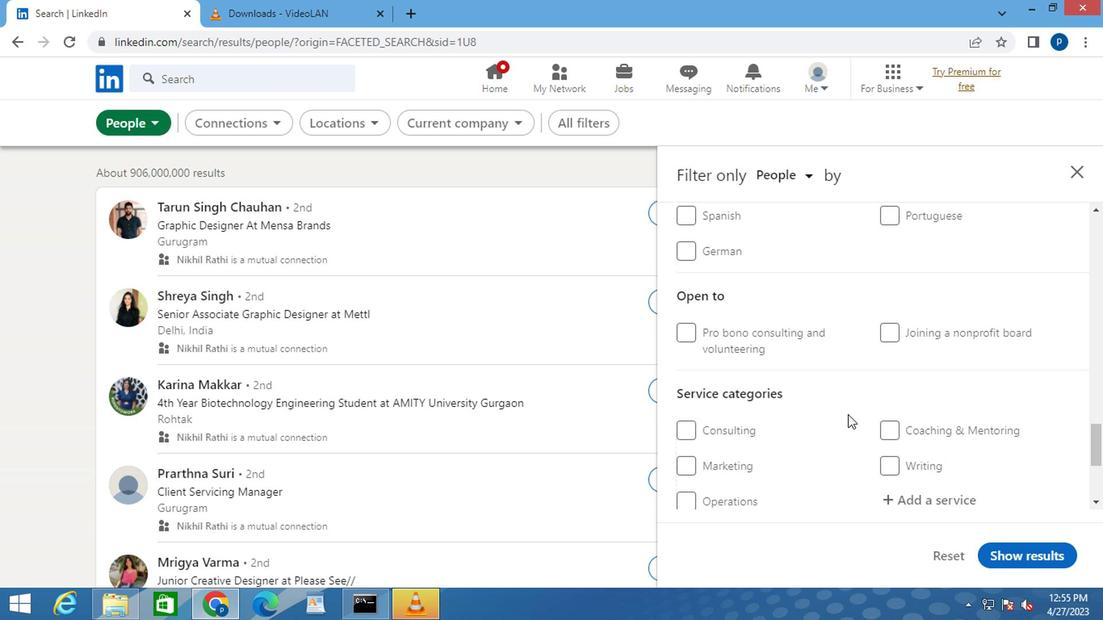 
Action: Mouse moved to (851, 416)
Screenshot: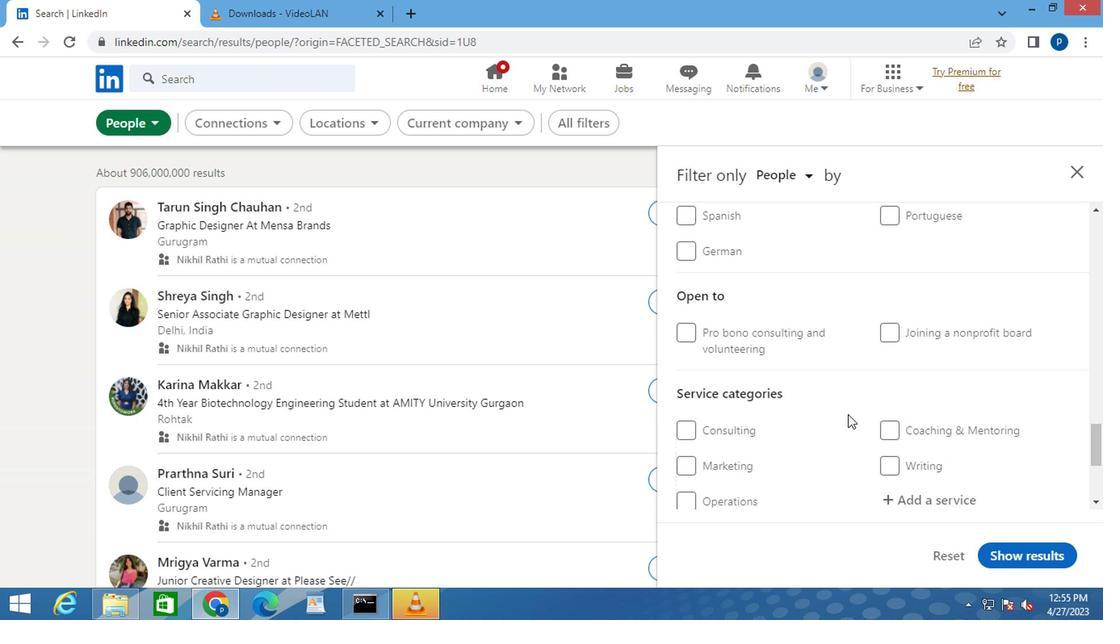 
Action: Mouse scrolled (851, 415) with delta (0, 0)
Screenshot: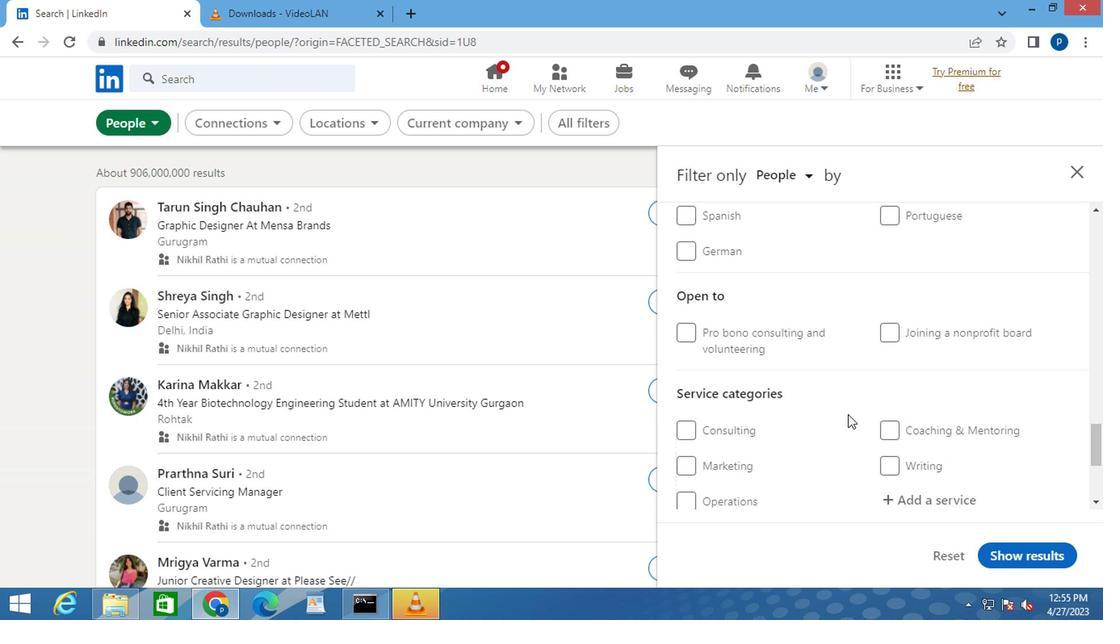 
Action: Mouse moved to (927, 317)
Screenshot: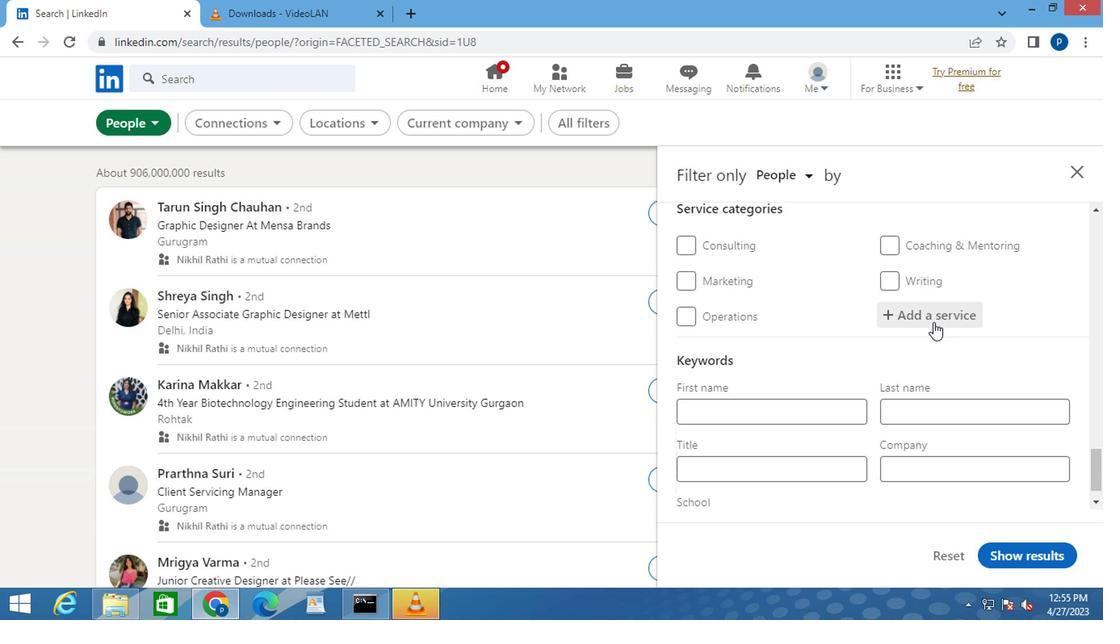 
Action: Mouse pressed left at (927, 317)
Screenshot: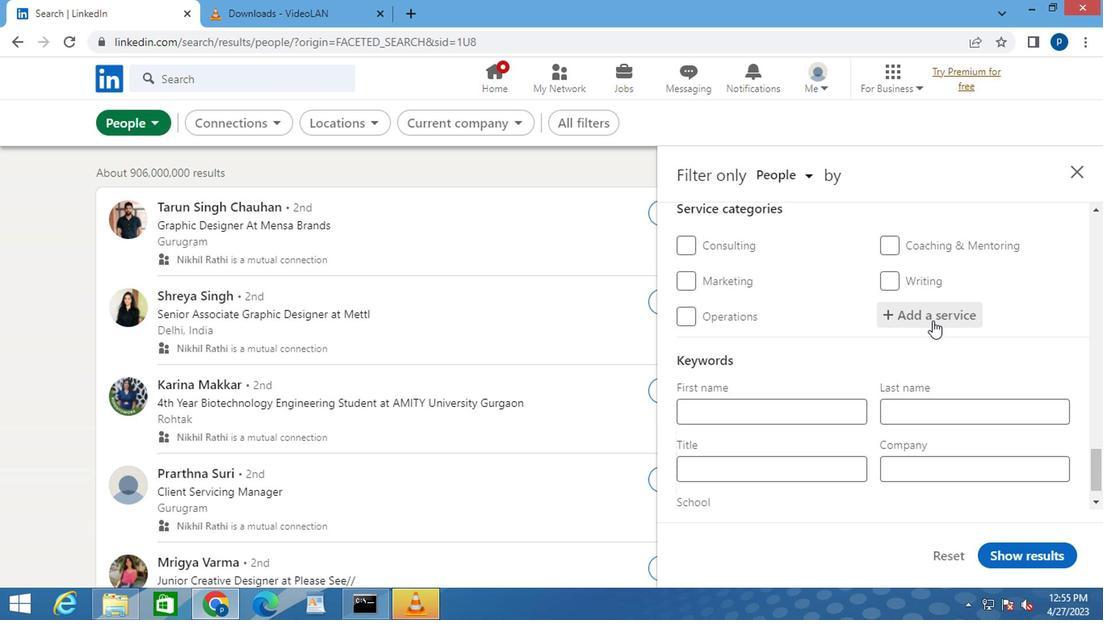 
Action: Mouse pressed left at (927, 317)
Screenshot: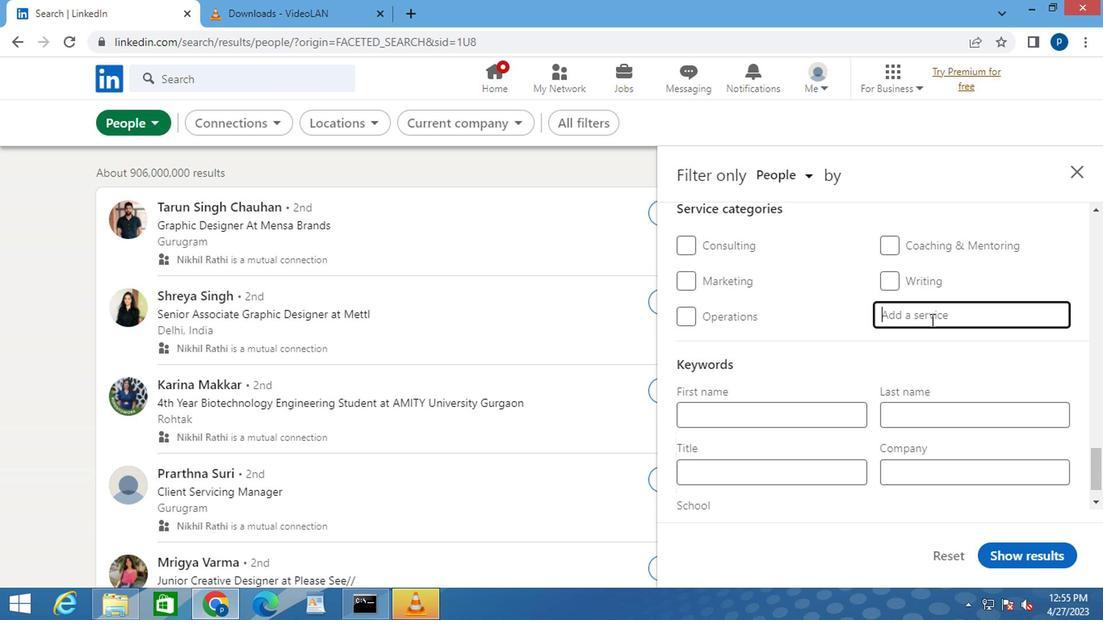 
Action: Key pressed <Key.caps_lock>P<Key.caps_lock>ROJECT<Key.space>
Screenshot: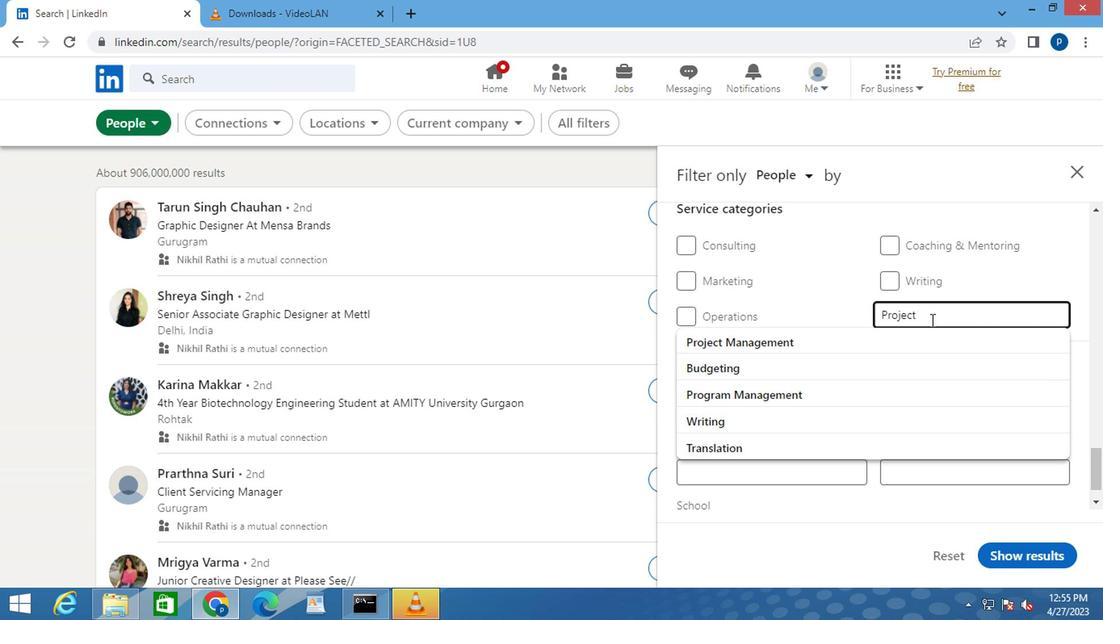 
Action: Mouse moved to (836, 346)
Screenshot: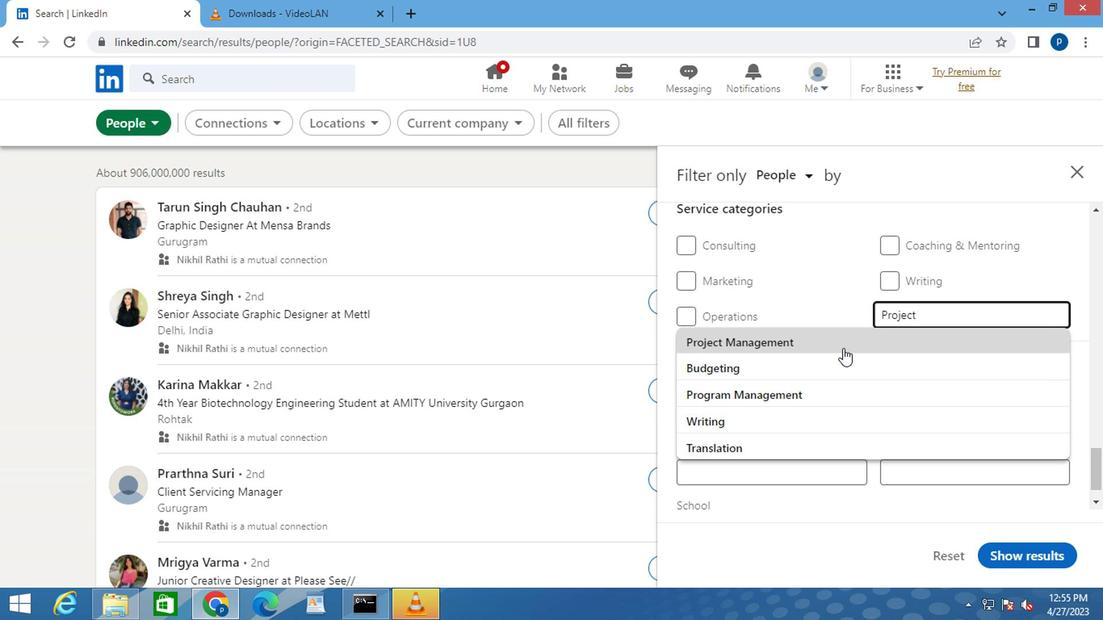 
Action: Mouse pressed left at (836, 346)
Screenshot: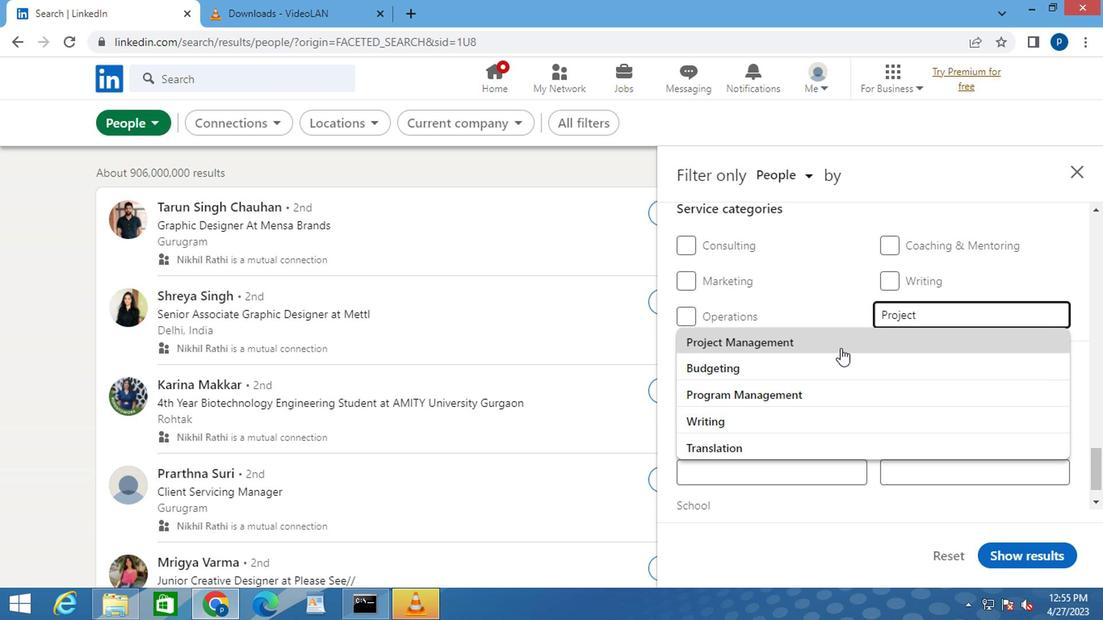 
Action: Mouse moved to (835, 351)
Screenshot: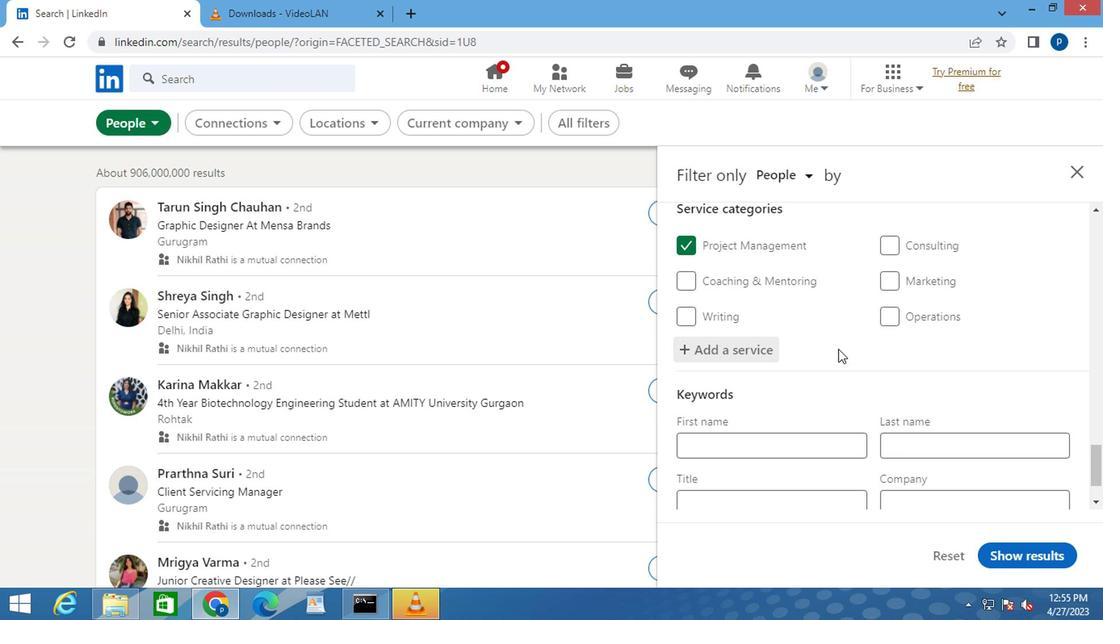 
Action: Mouse scrolled (835, 350) with delta (0, -1)
Screenshot: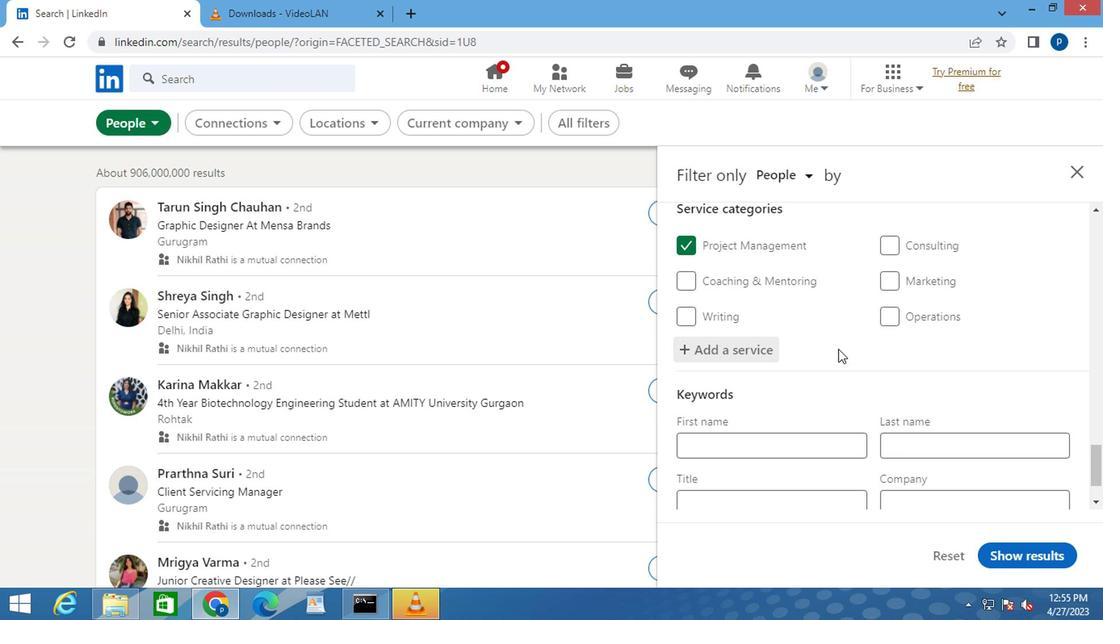 
Action: Mouse moved to (835, 352)
Screenshot: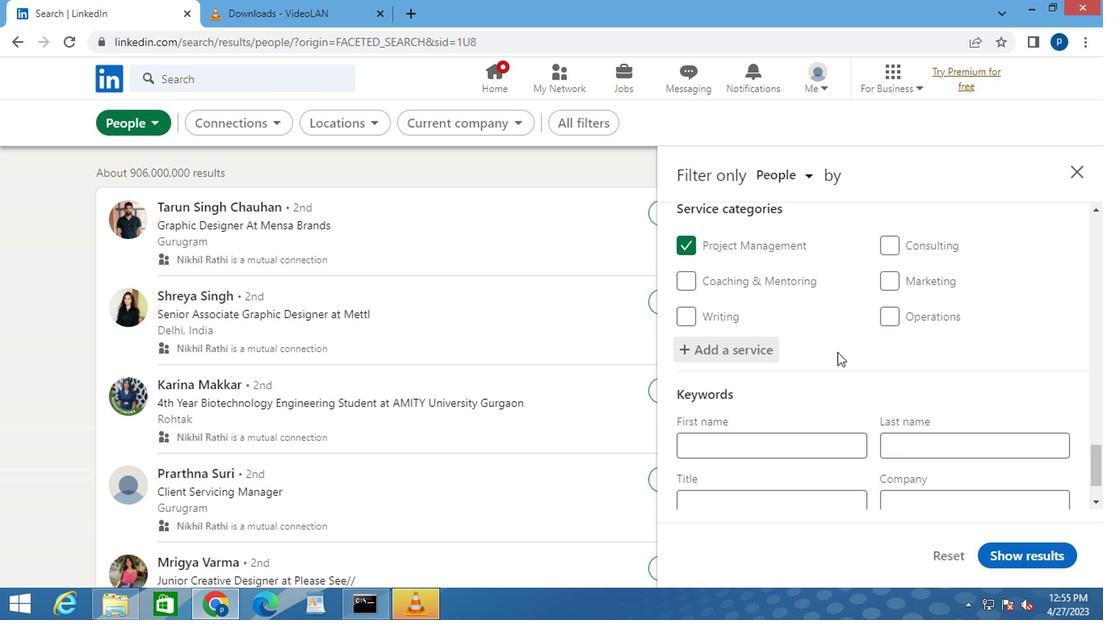 
Action: Mouse scrolled (835, 352) with delta (0, 0)
Screenshot: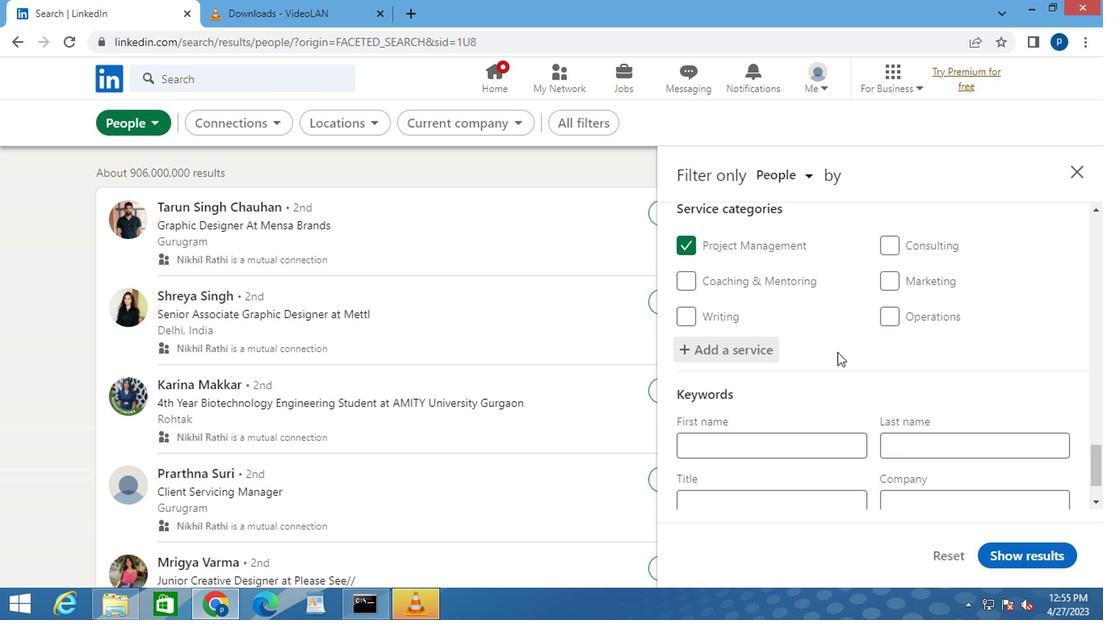 
Action: Mouse moved to (709, 431)
Screenshot: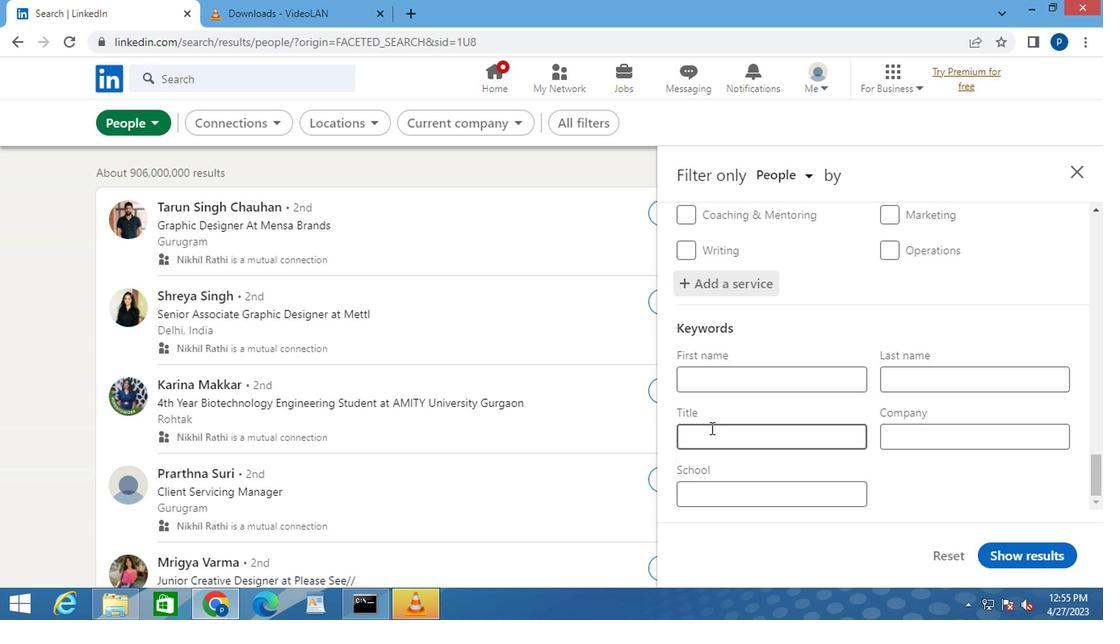 
Action: Mouse pressed left at (709, 431)
Screenshot: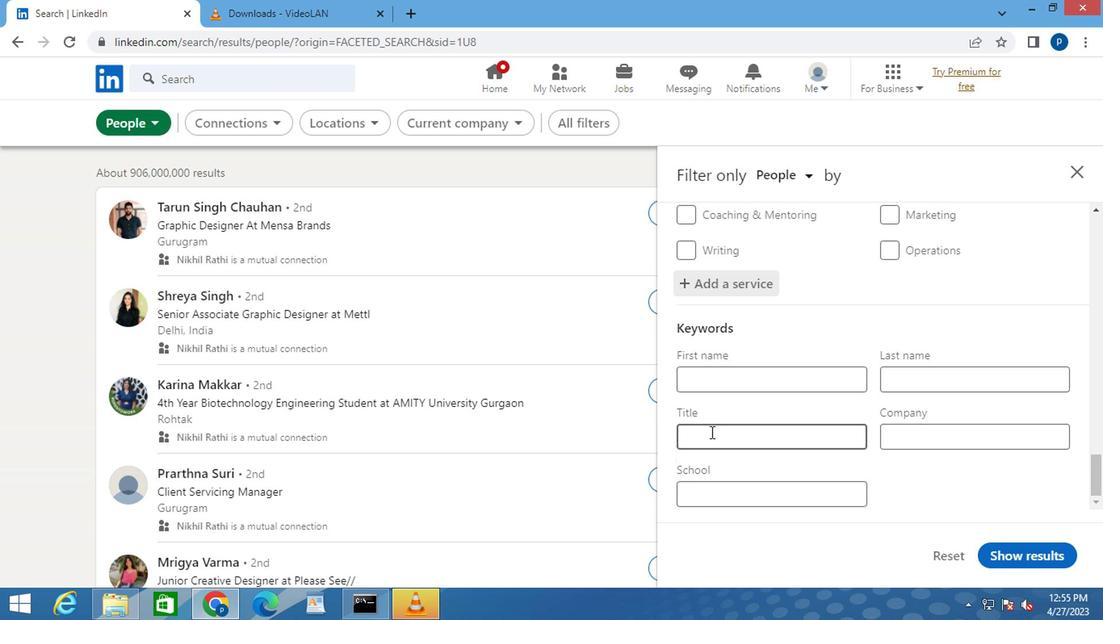 
Action: Key pressed <Key.caps_lock>B<Key.caps_lock>RAND<Key.space><Key.caps_lock>S<Key.caps_lock>TRATEGIDS<Key.backspace><Key.backspace>ST<Key.space>
Screenshot: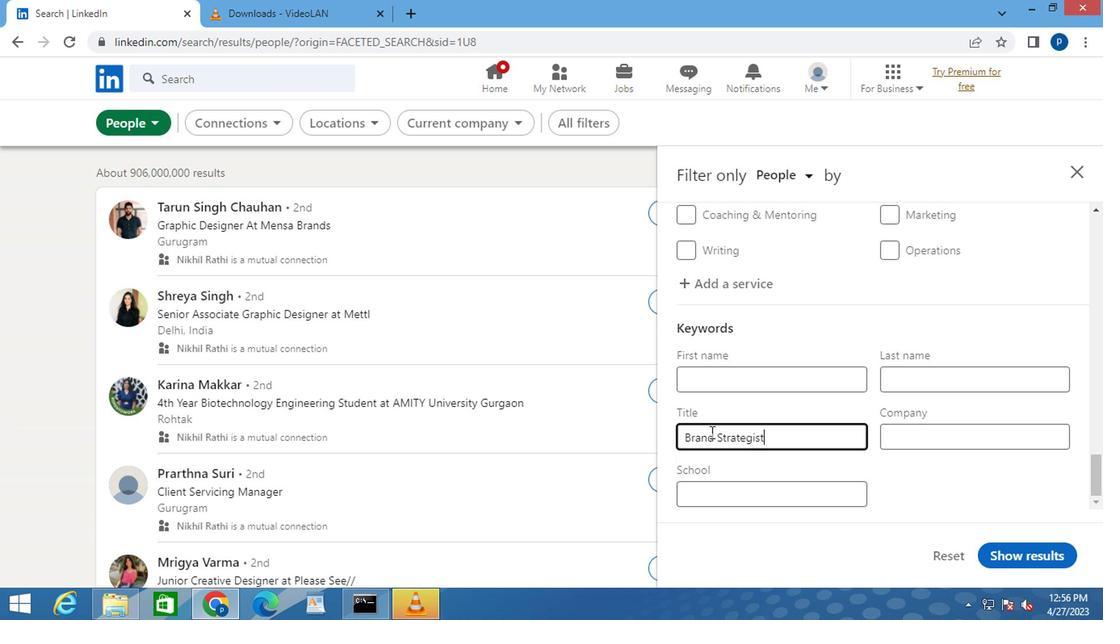 
Action: Mouse moved to (1028, 555)
Screenshot: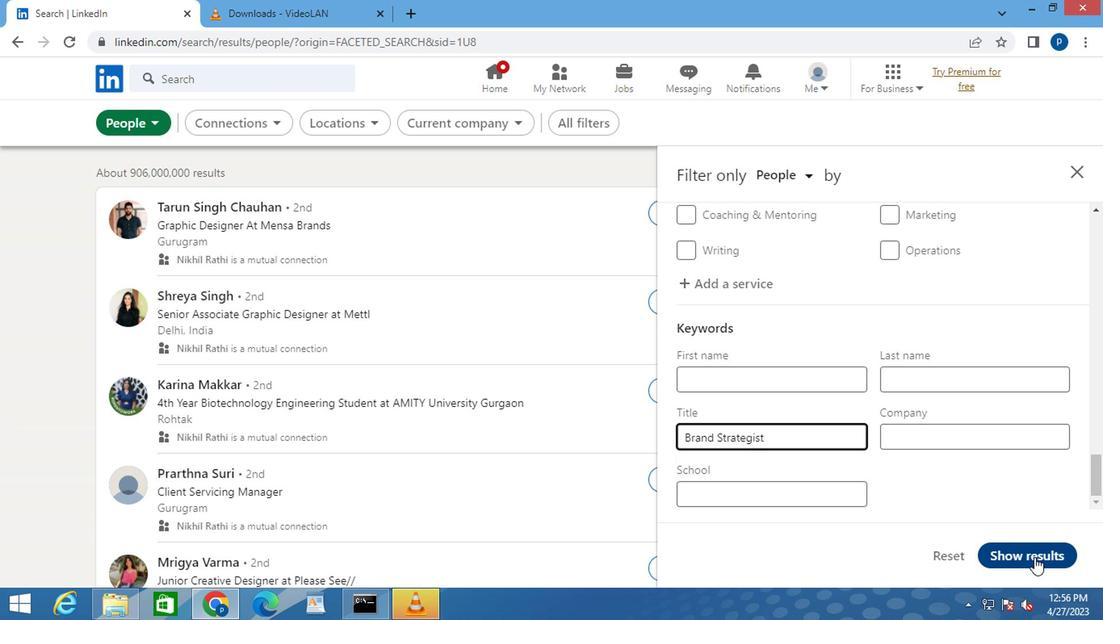 
Action: Mouse pressed left at (1028, 555)
Screenshot: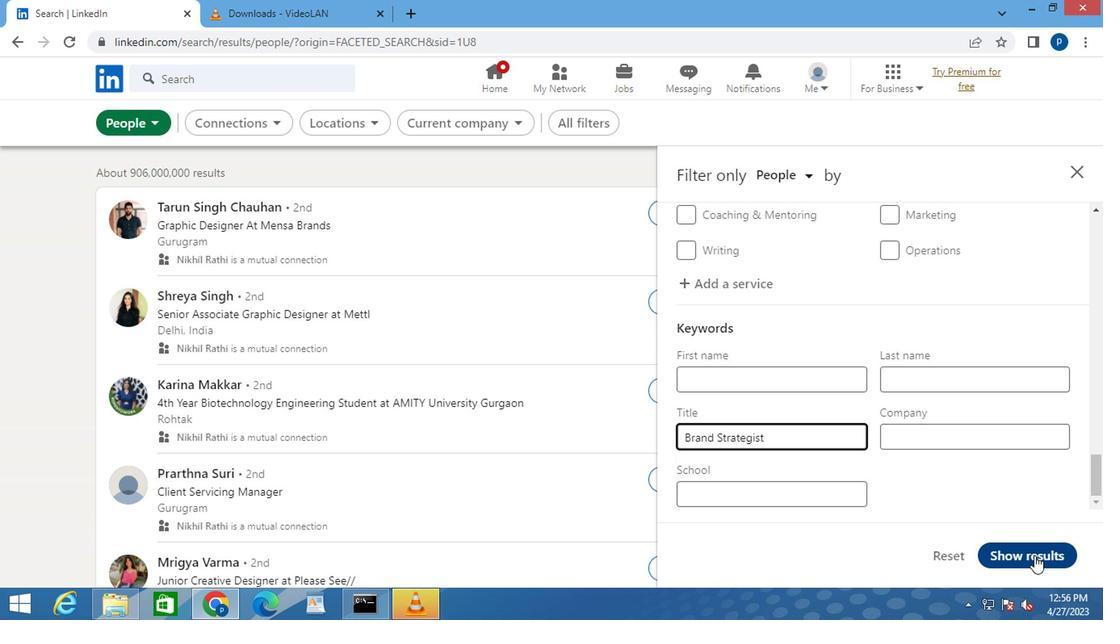 
Action: Mouse moved to (1031, 551)
Screenshot: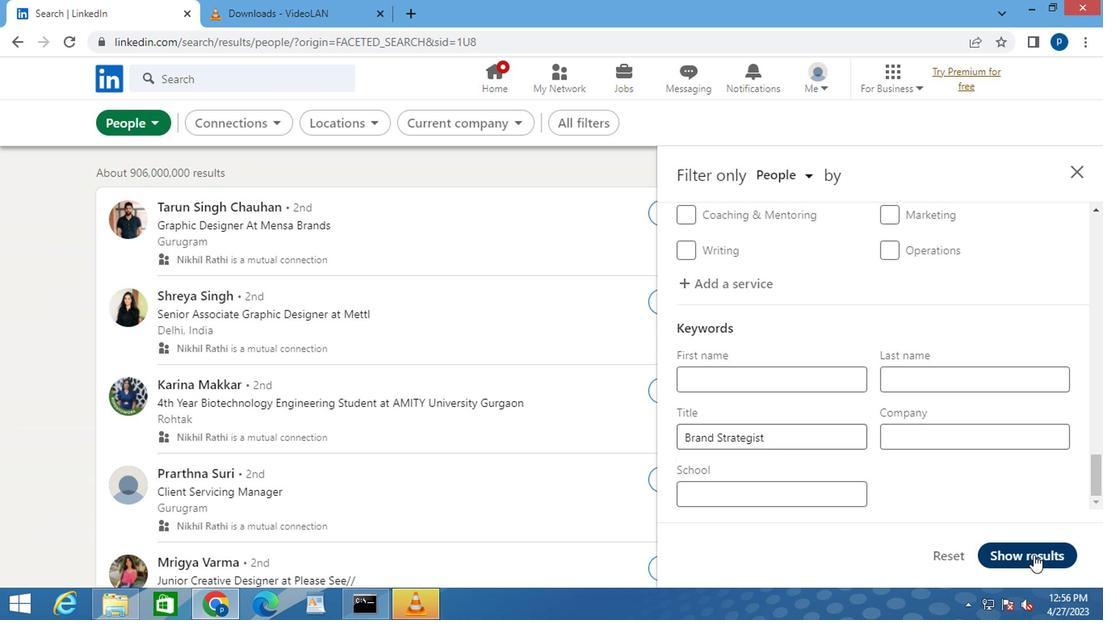 
